 Task: In the  document Mia.txt ,change text color to 'Dark Brown' Insert the mentioned shape above the text 'Smiley'. Change color of the shape to  YellowChange shape height to 0.8
Action: Mouse moved to (265, 430)
Screenshot: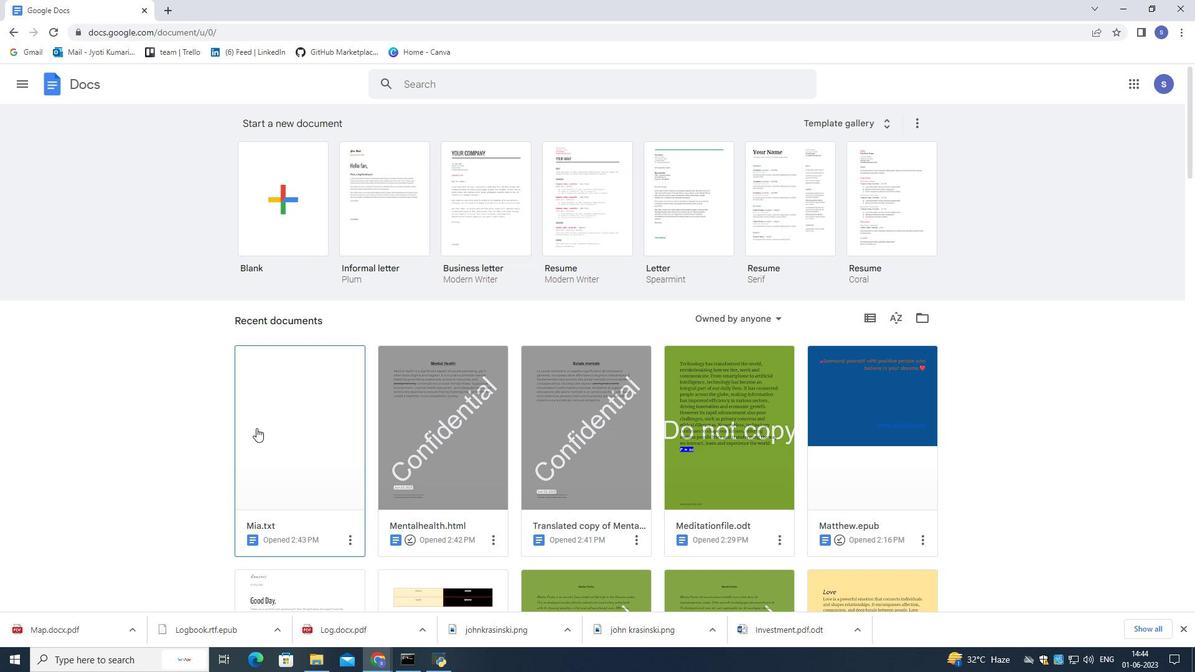 
Action: Mouse pressed left at (265, 430)
Screenshot: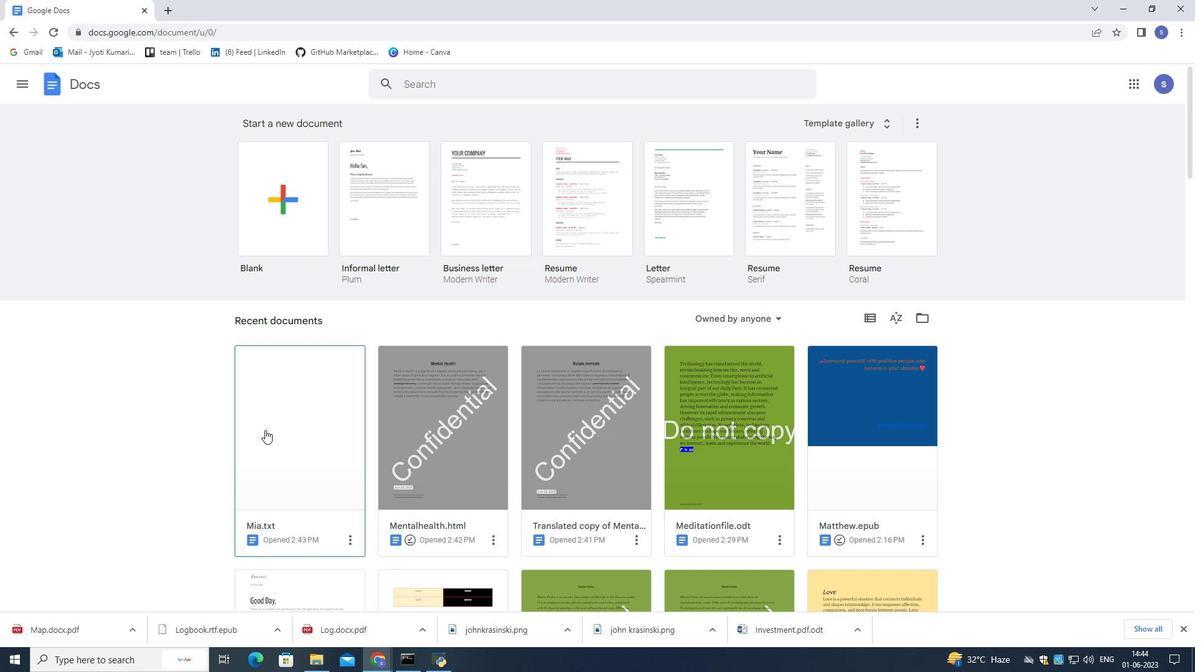 
Action: Mouse pressed left at (265, 430)
Screenshot: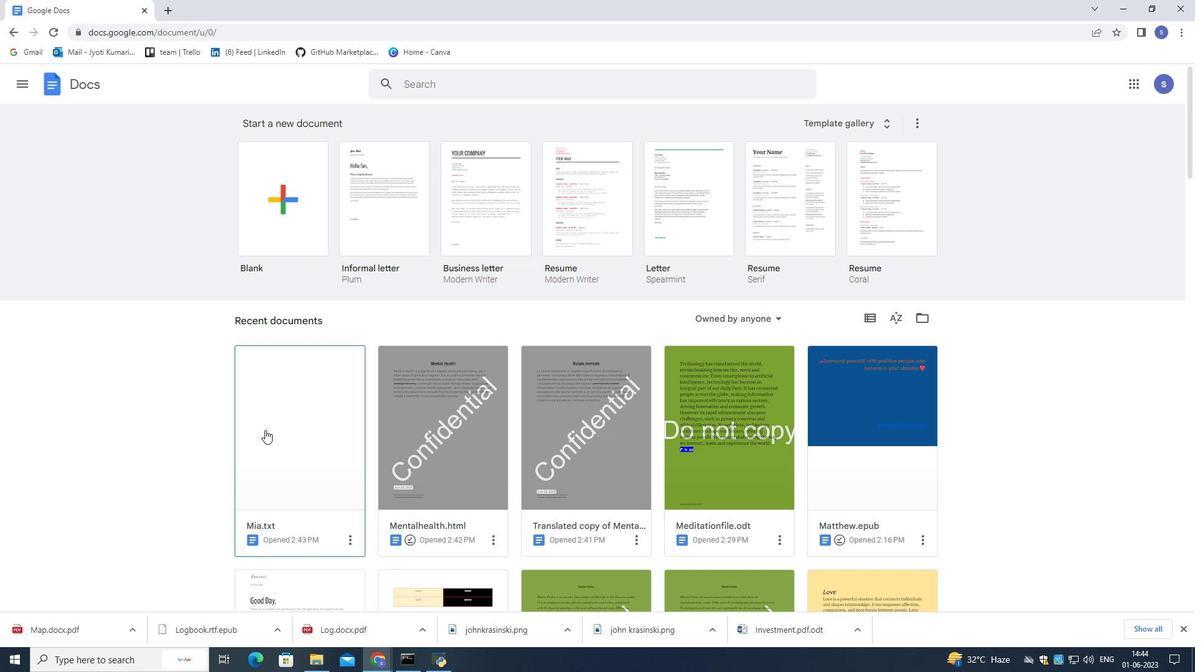 
Action: Mouse moved to (462, 287)
Screenshot: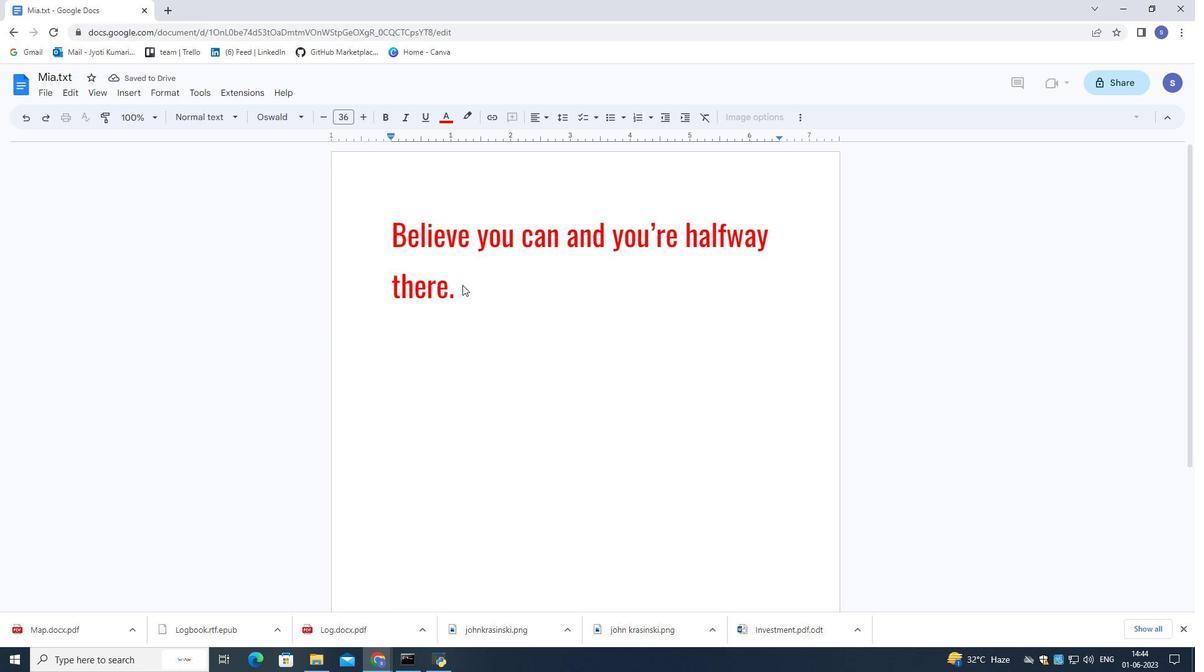 
Action: Mouse pressed left at (462, 287)
Screenshot: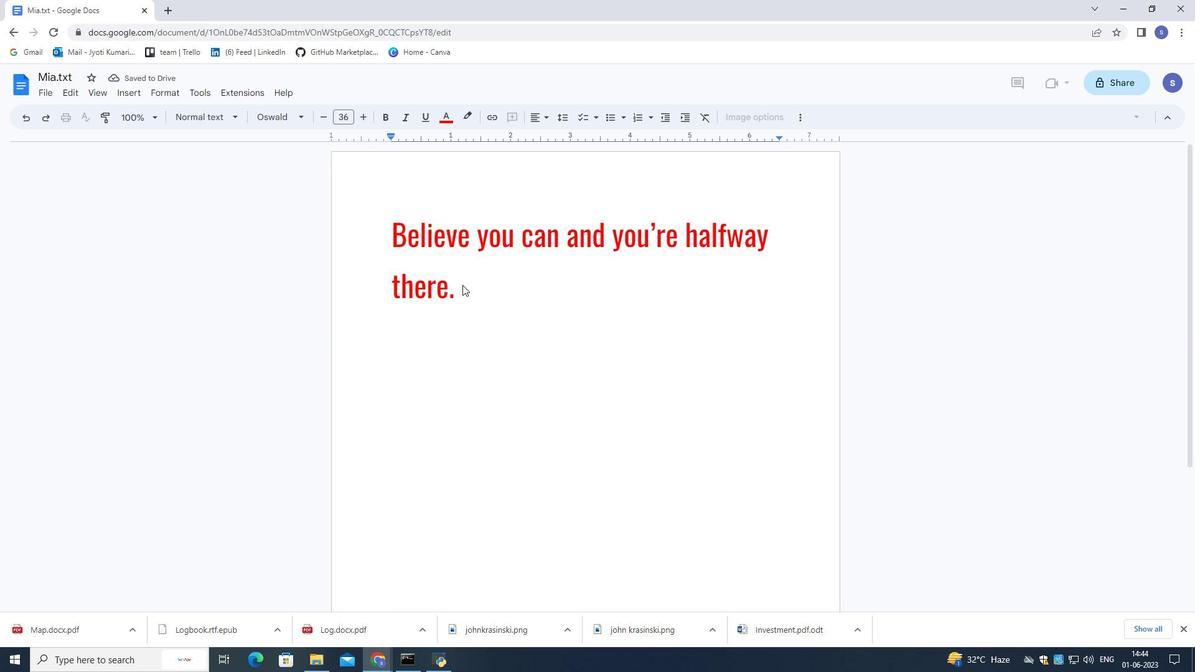 
Action: Mouse moved to (460, 290)
Screenshot: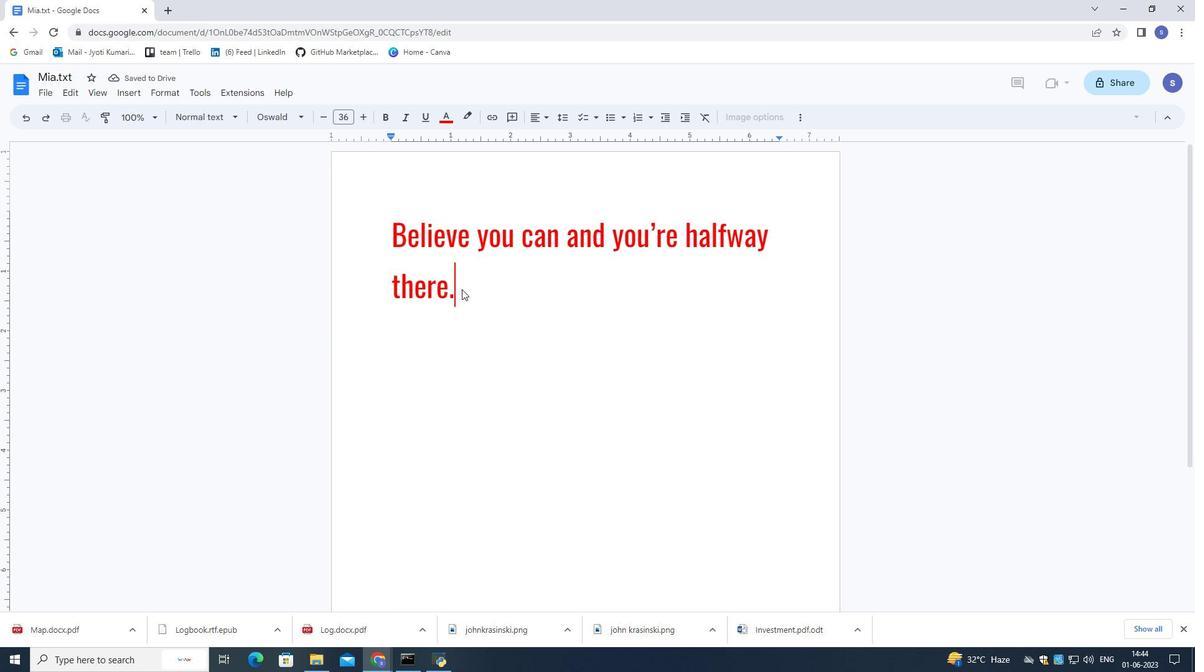 
Action: Mouse pressed left at (460, 290)
Screenshot: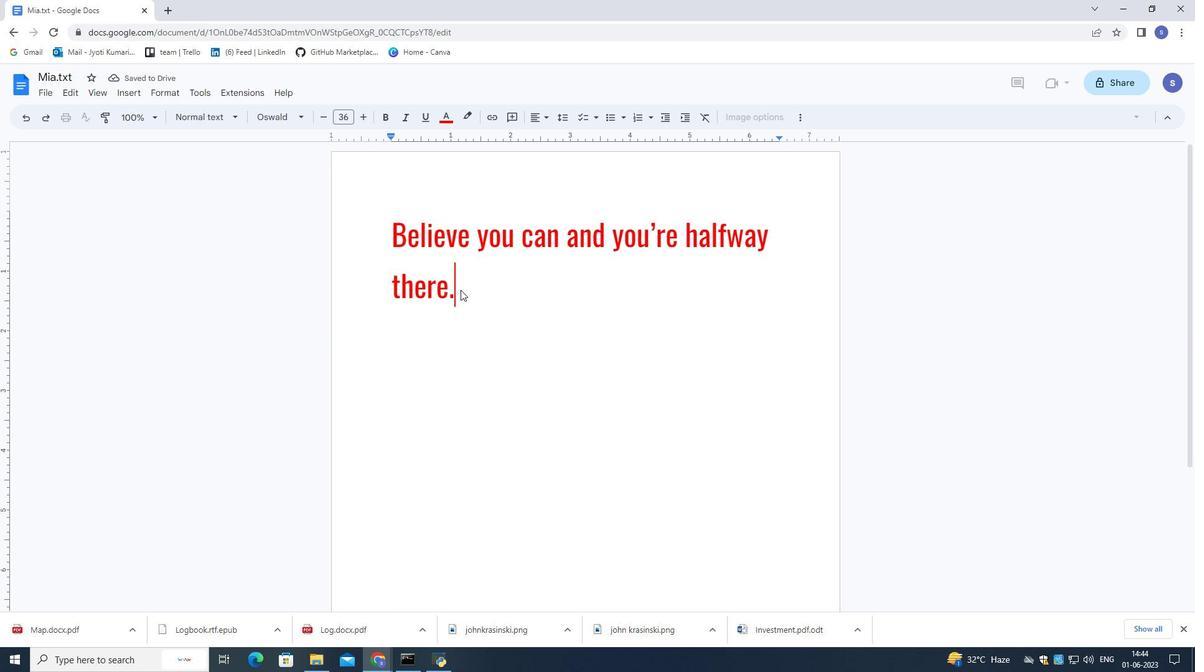 
Action: Mouse moved to (449, 119)
Screenshot: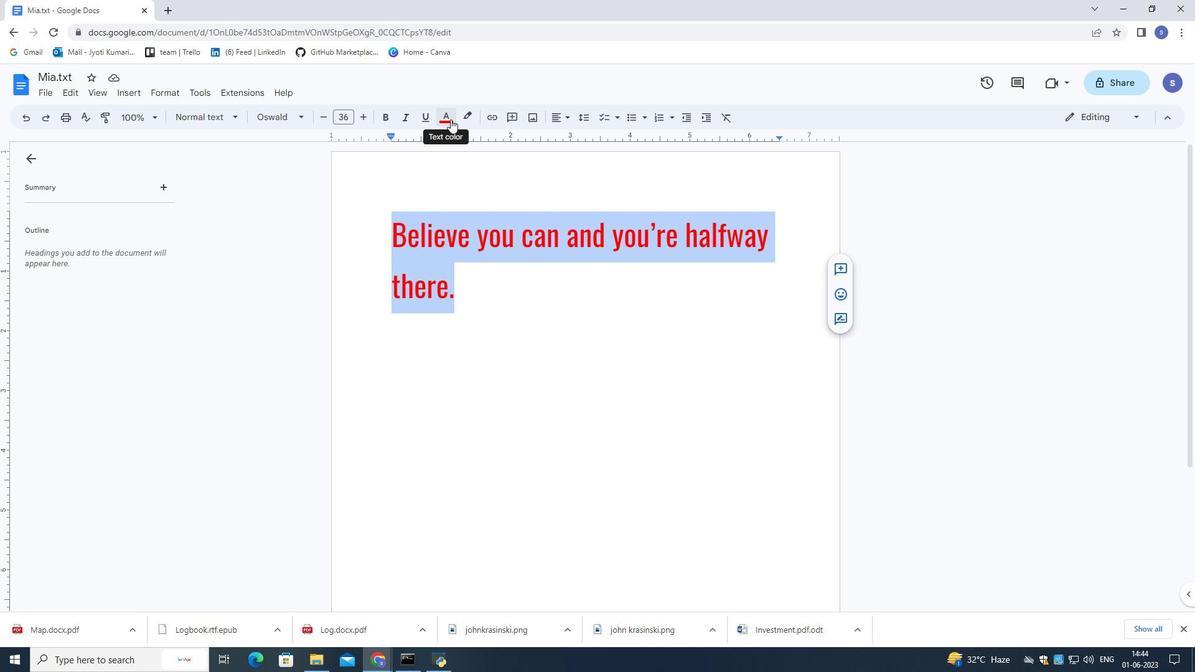 
Action: Mouse pressed left at (449, 119)
Screenshot: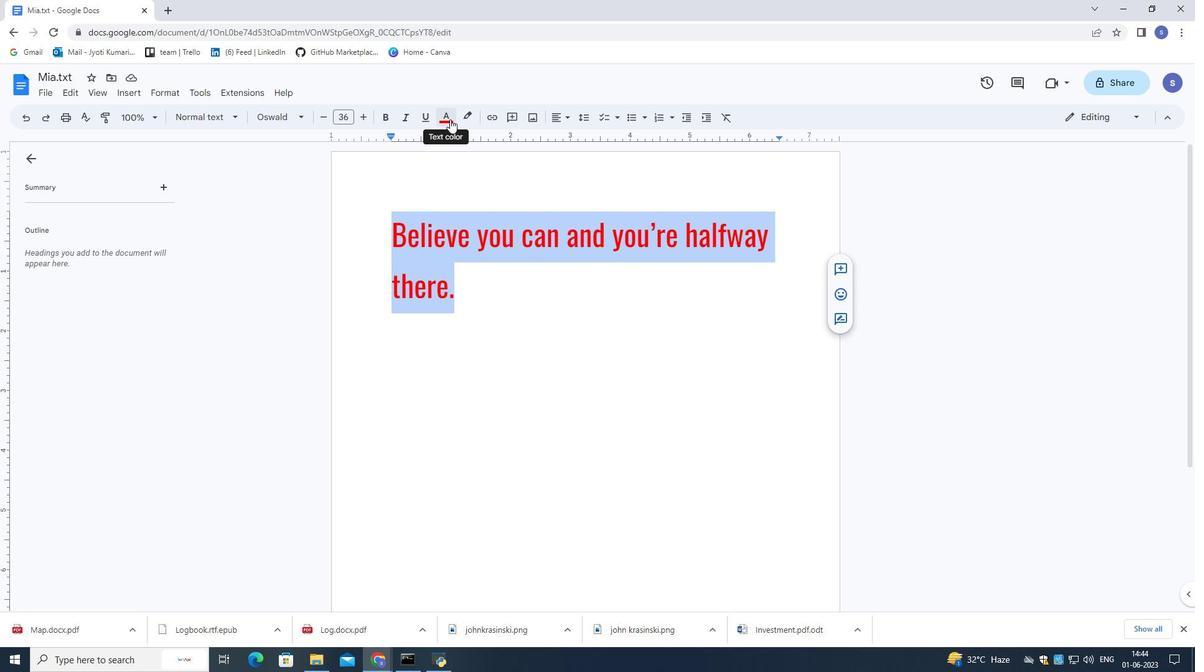 
Action: Mouse moved to (454, 248)
Screenshot: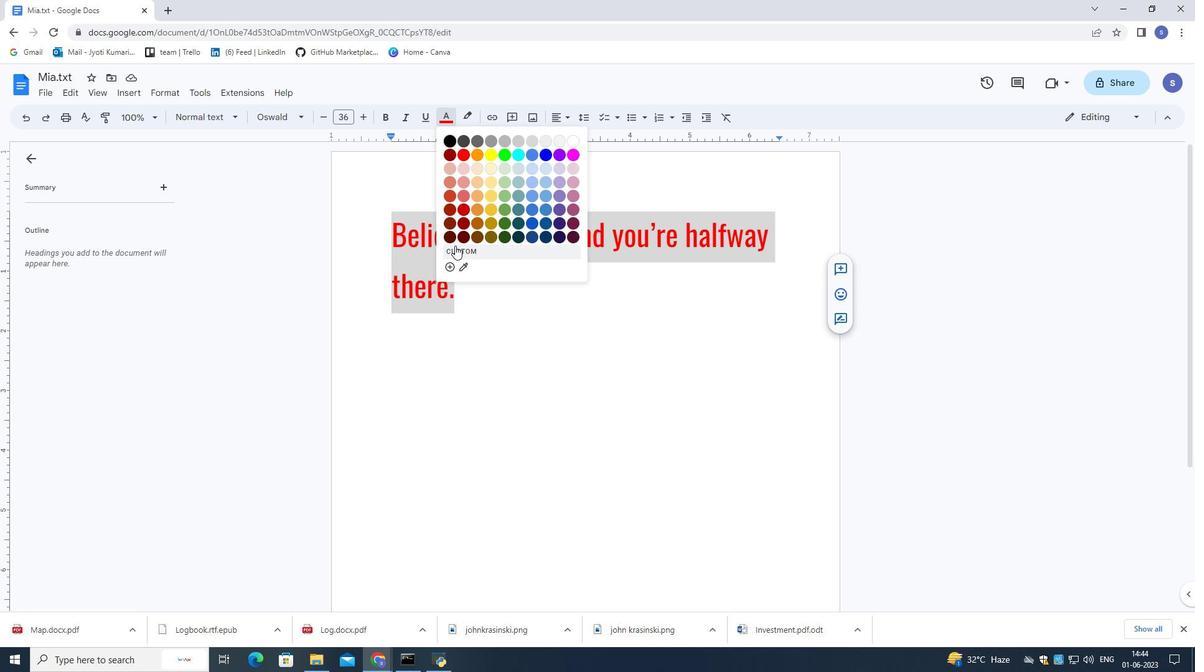 
Action: Mouse pressed left at (454, 248)
Screenshot: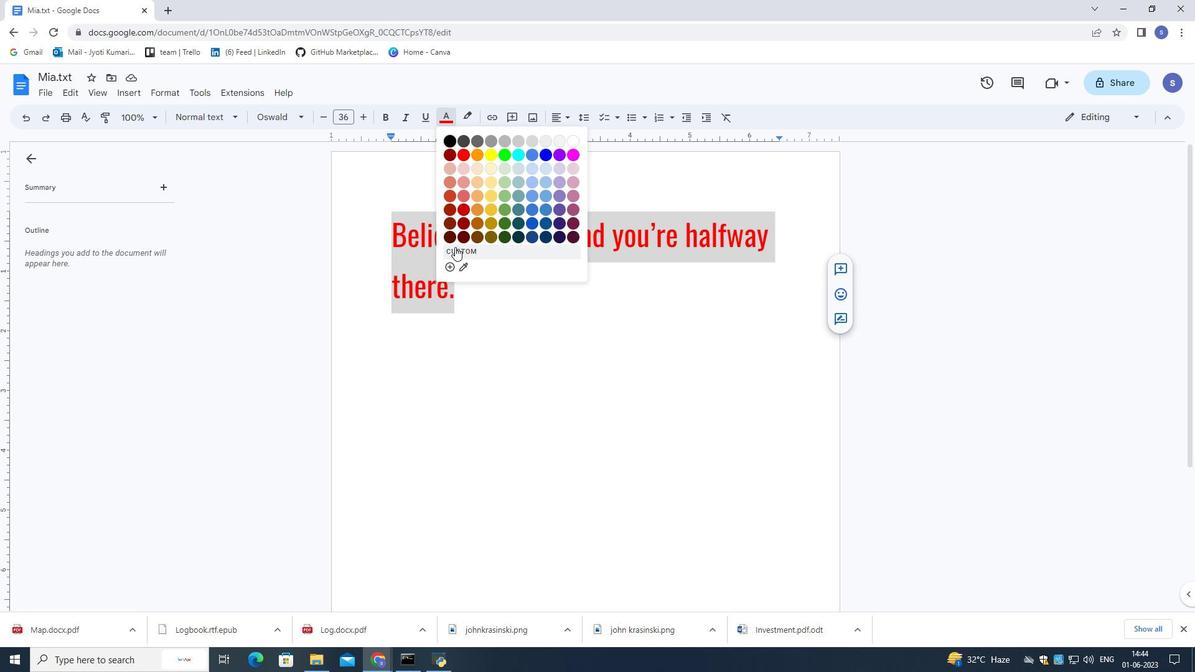
Action: Mouse moved to (609, 349)
Screenshot: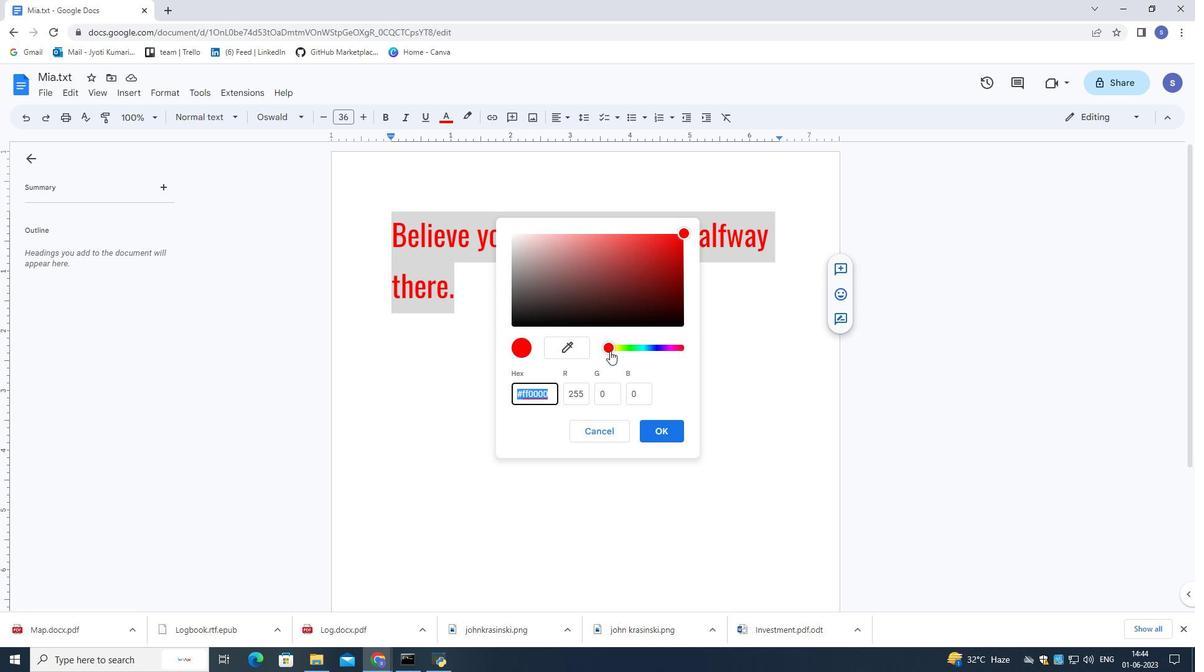 
Action: Mouse pressed left at (609, 349)
Screenshot: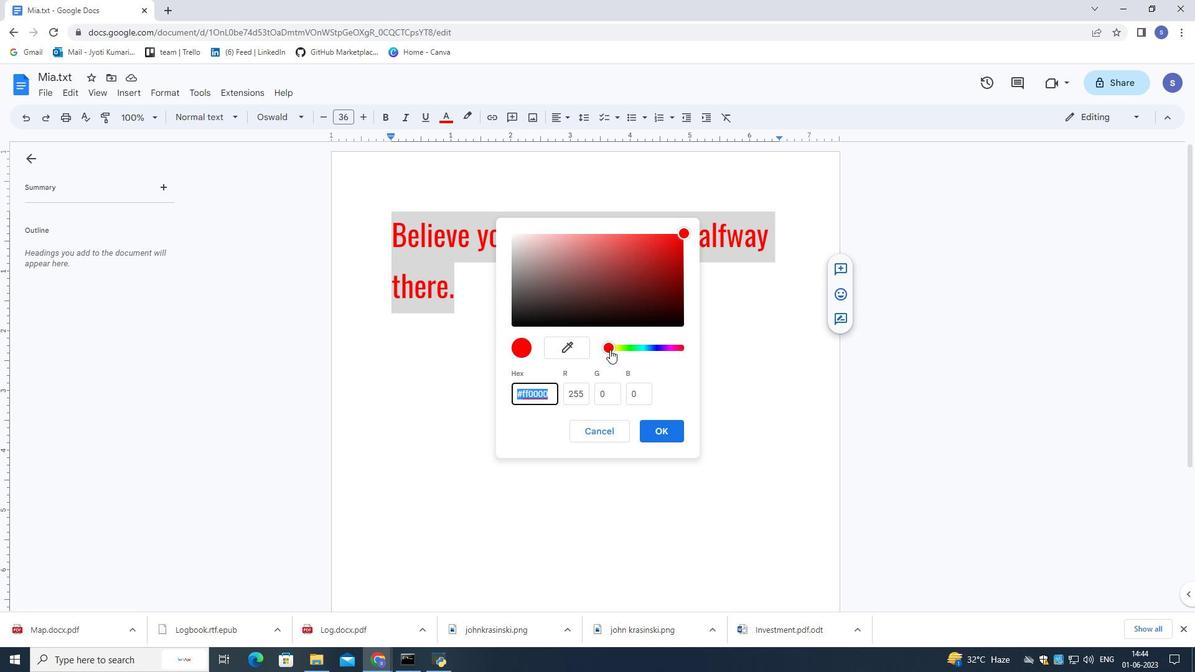 
Action: Mouse moved to (616, 280)
Screenshot: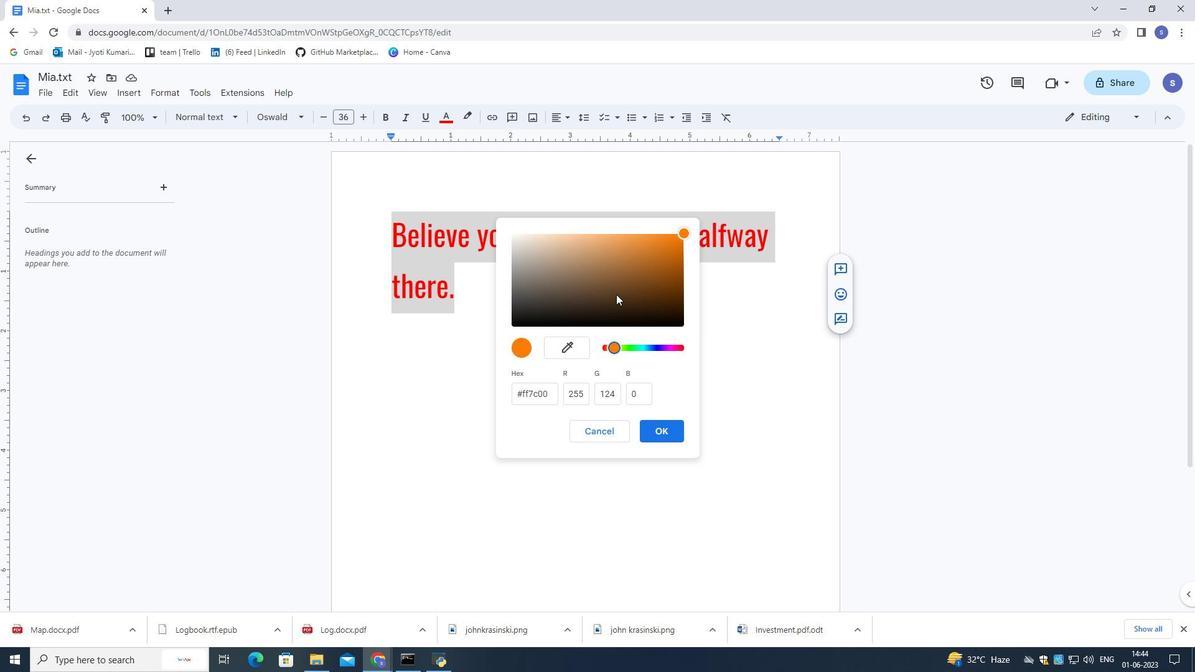 
Action: Mouse pressed left at (616, 280)
Screenshot: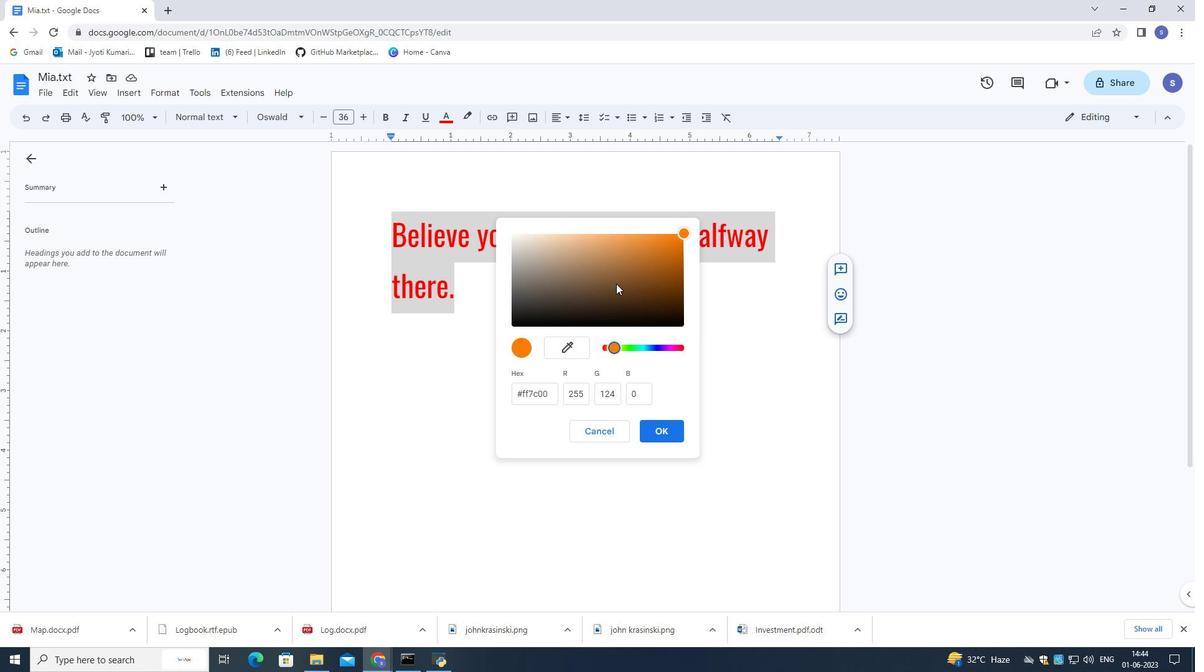 
Action: Mouse moved to (654, 429)
Screenshot: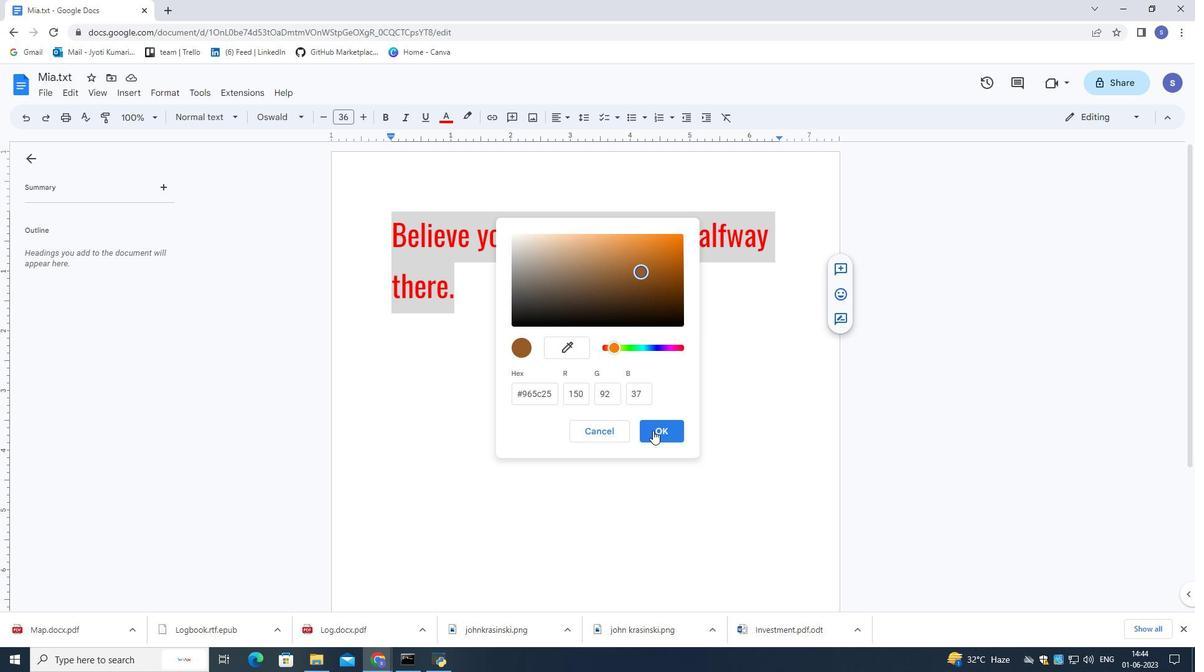 
Action: Mouse pressed left at (654, 429)
Screenshot: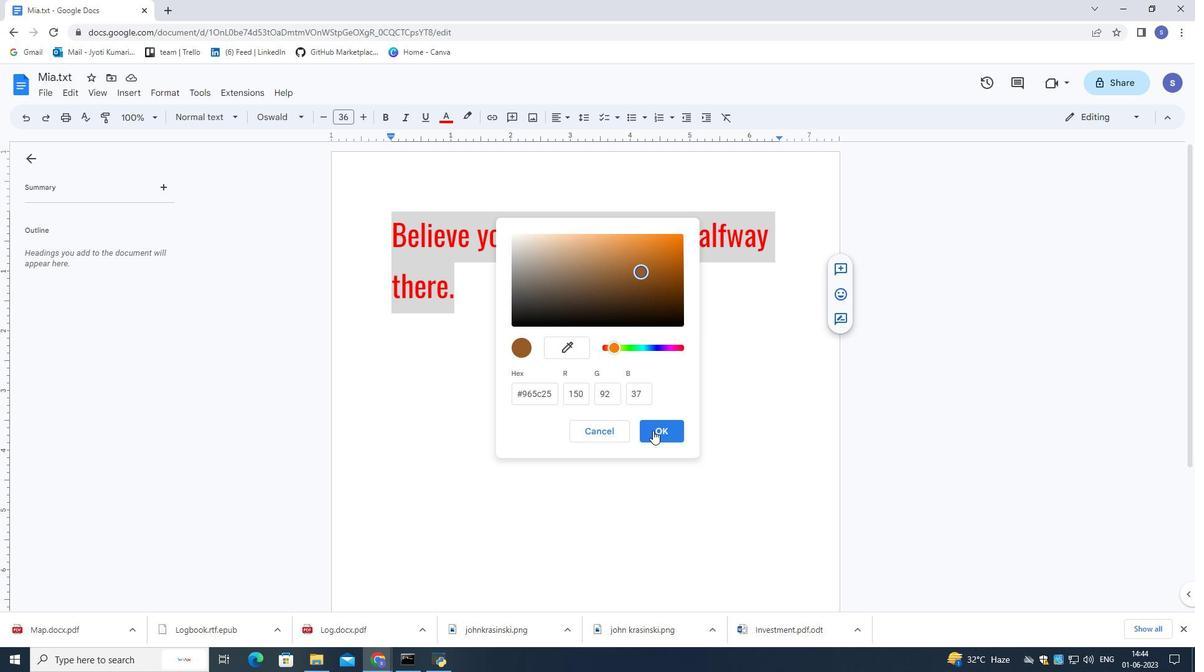 
Action: Mouse moved to (570, 349)
Screenshot: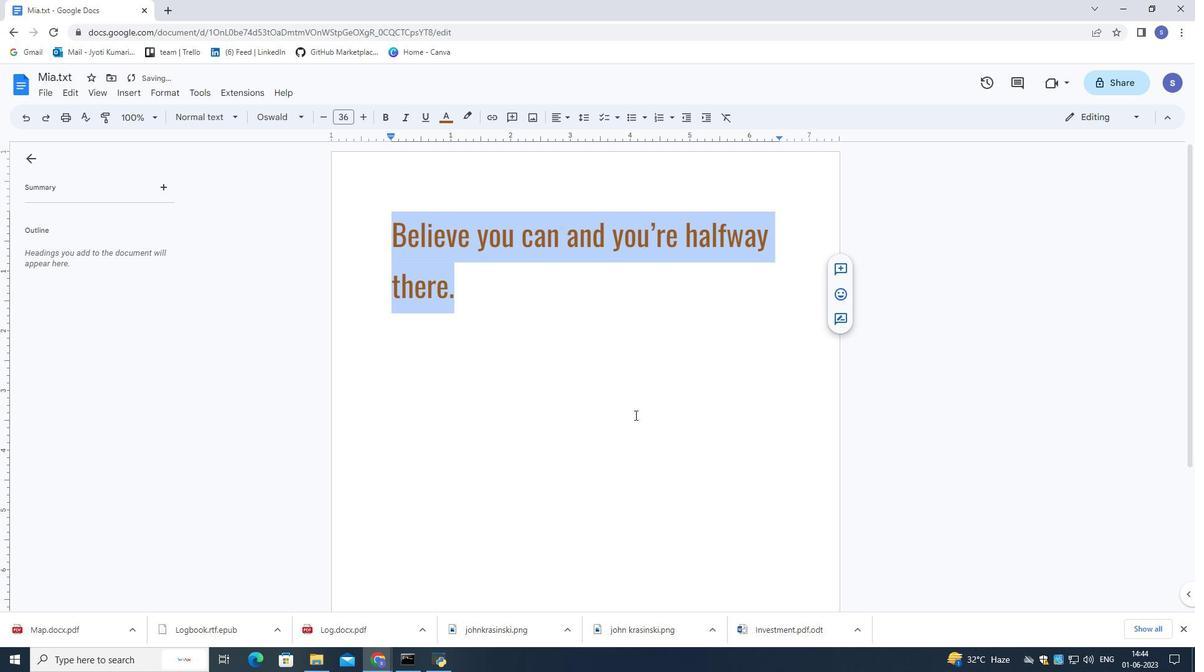 
Action: Mouse pressed left at (570, 349)
Screenshot: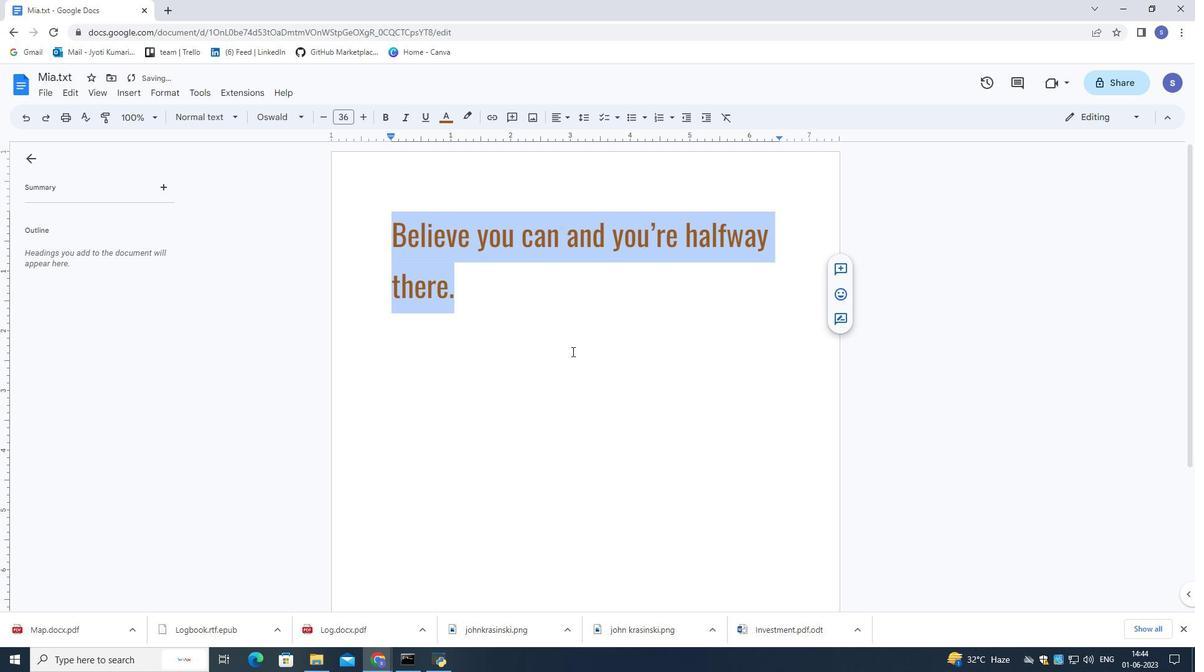
Action: Mouse moved to (379, 221)
Screenshot: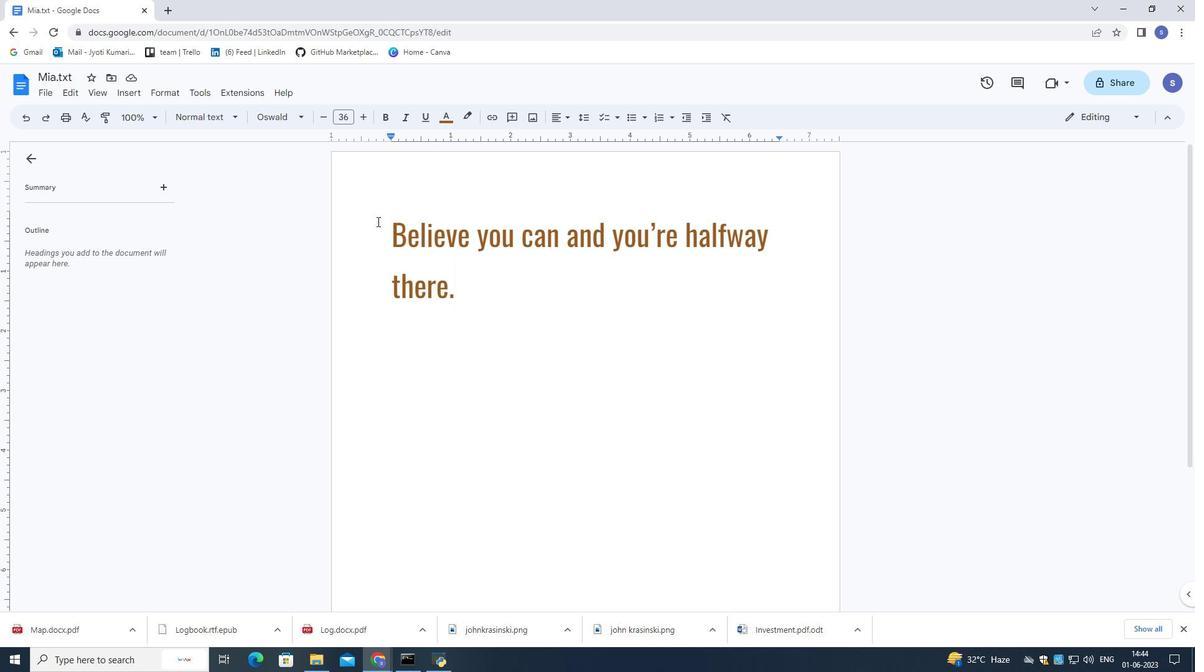 
Action: Mouse pressed left at (379, 221)
Screenshot: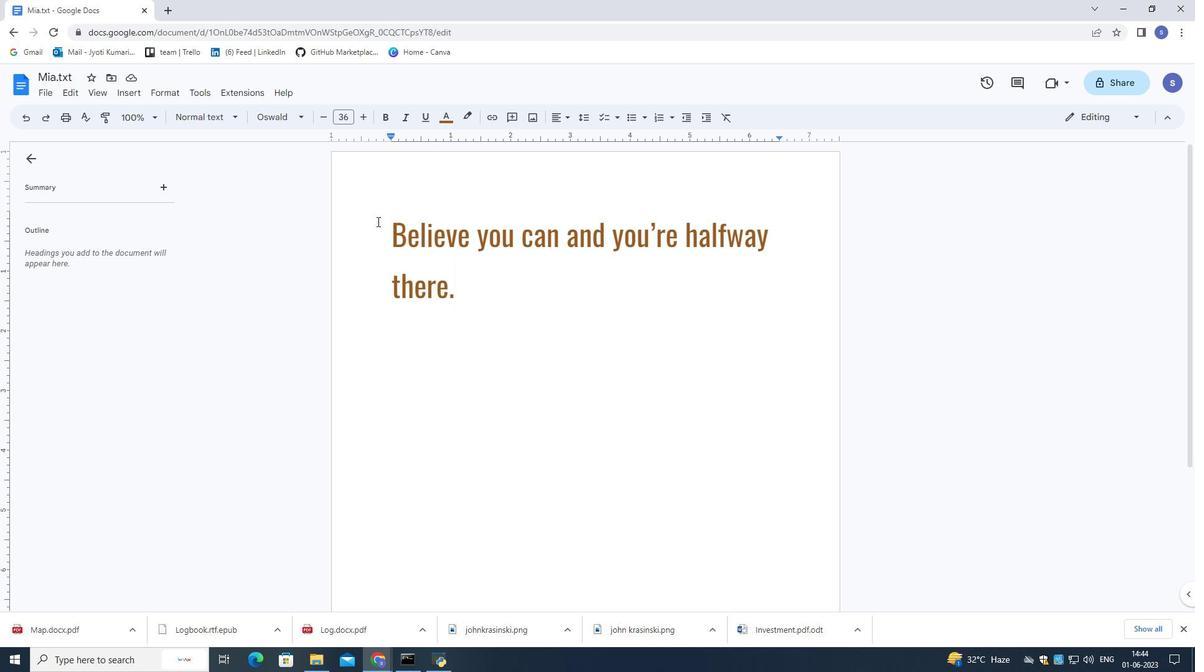 
Action: Mouse moved to (405, 242)
Screenshot: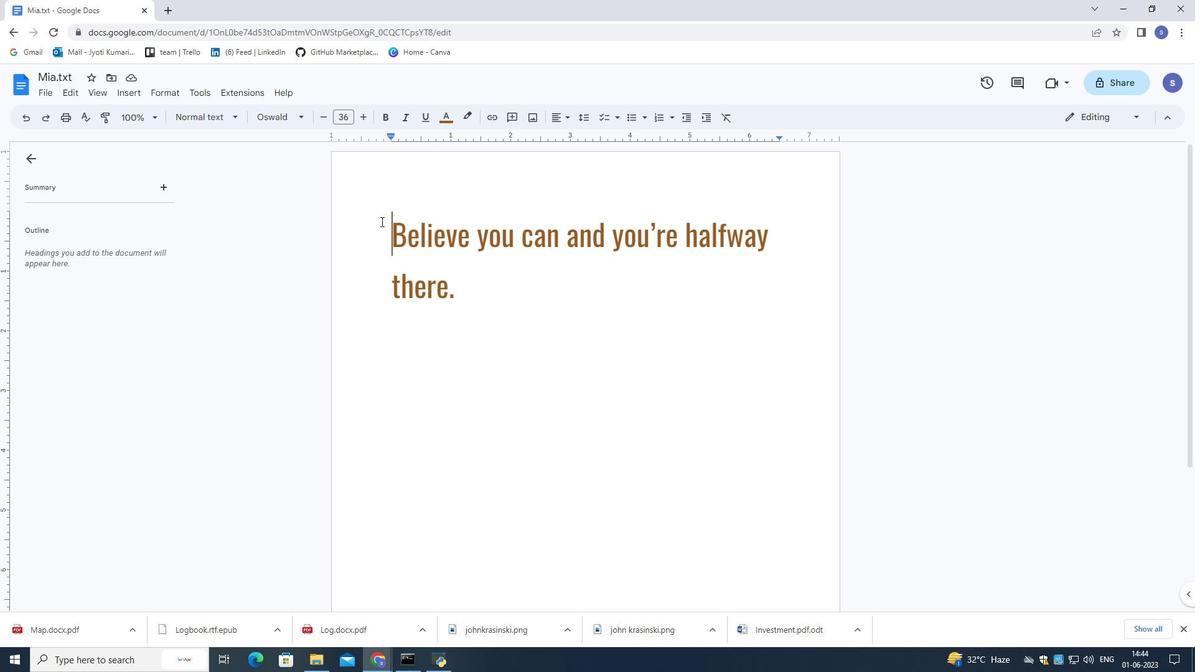 
Action: Key pressed <Key.enter><Key.up>
Screenshot: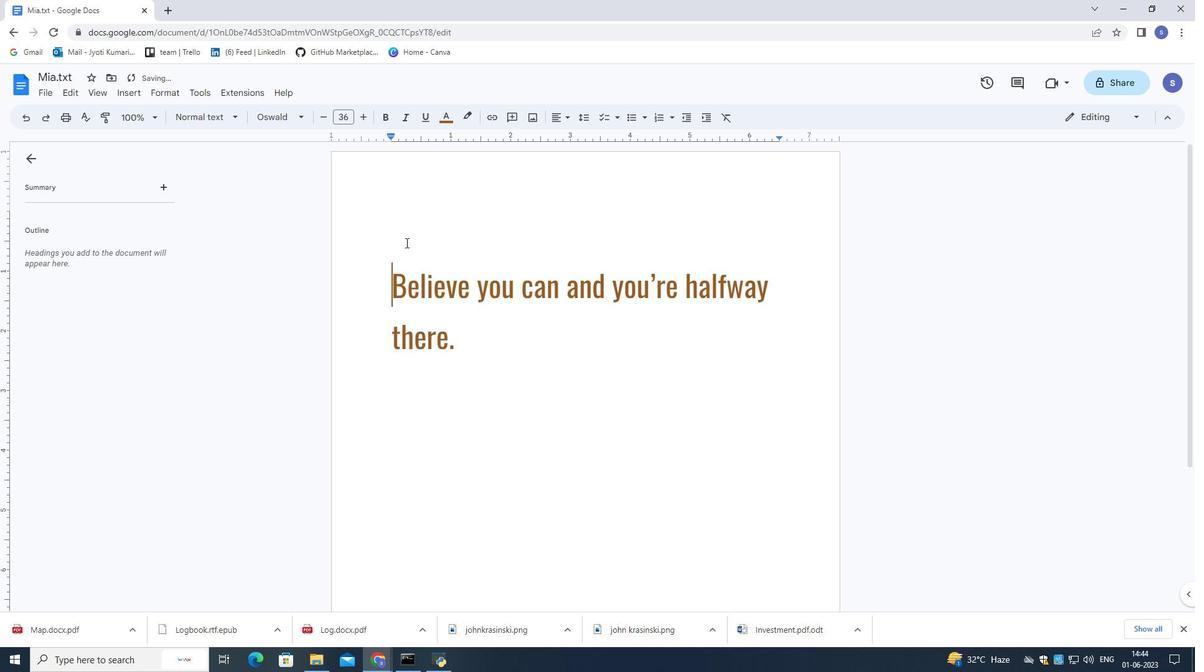 
Action: Mouse moved to (138, 87)
Screenshot: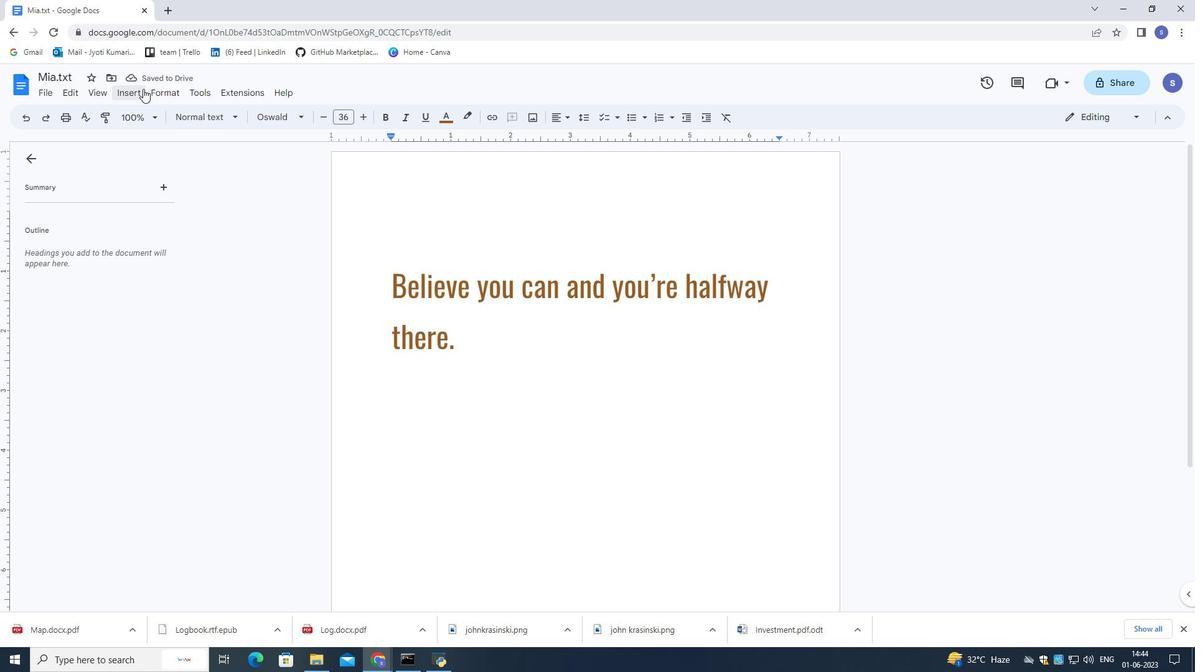 
Action: Mouse pressed left at (138, 87)
Screenshot: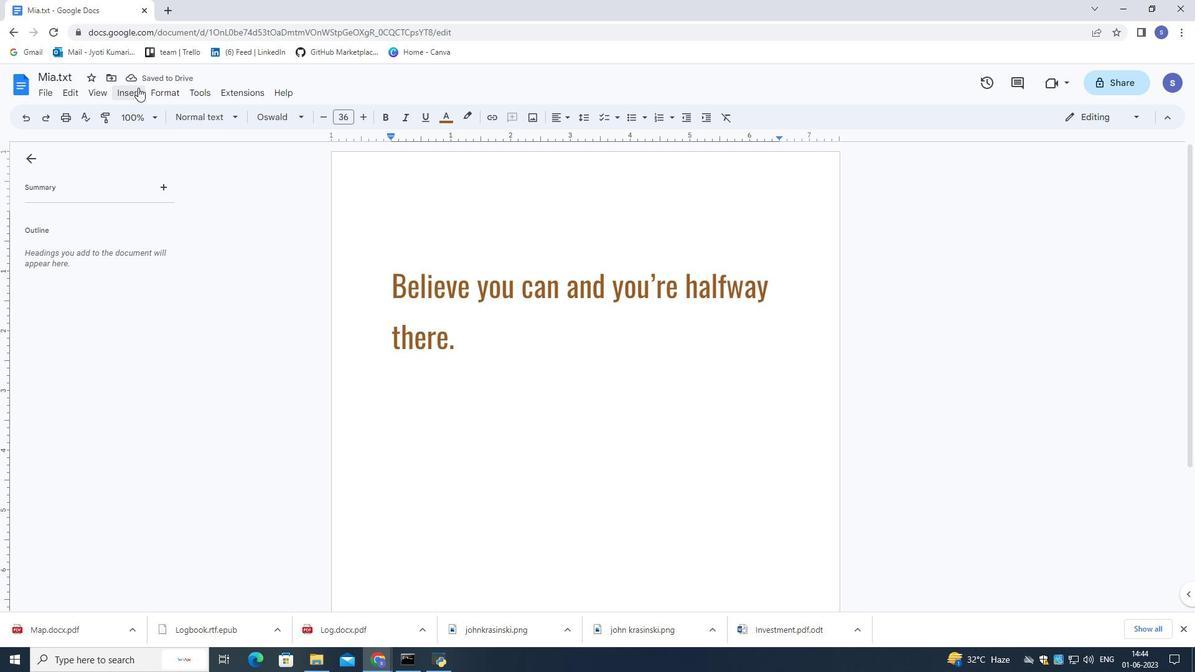 
Action: Mouse moved to (344, 159)
Screenshot: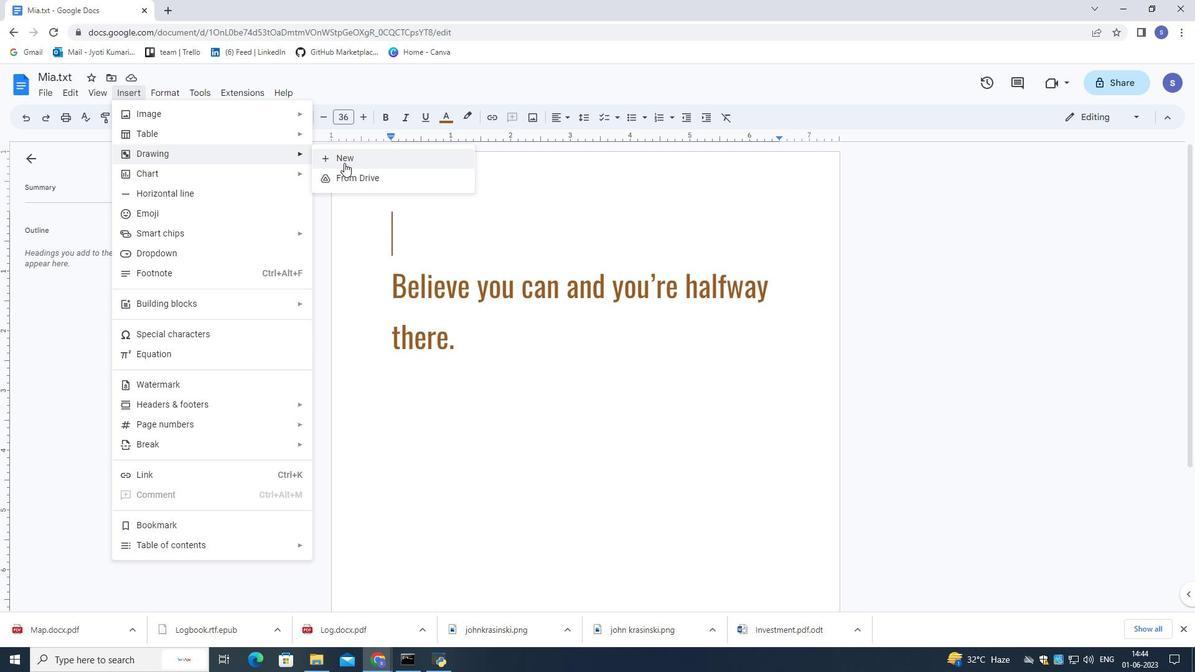 
Action: Mouse pressed left at (344, 159)
Screenshot: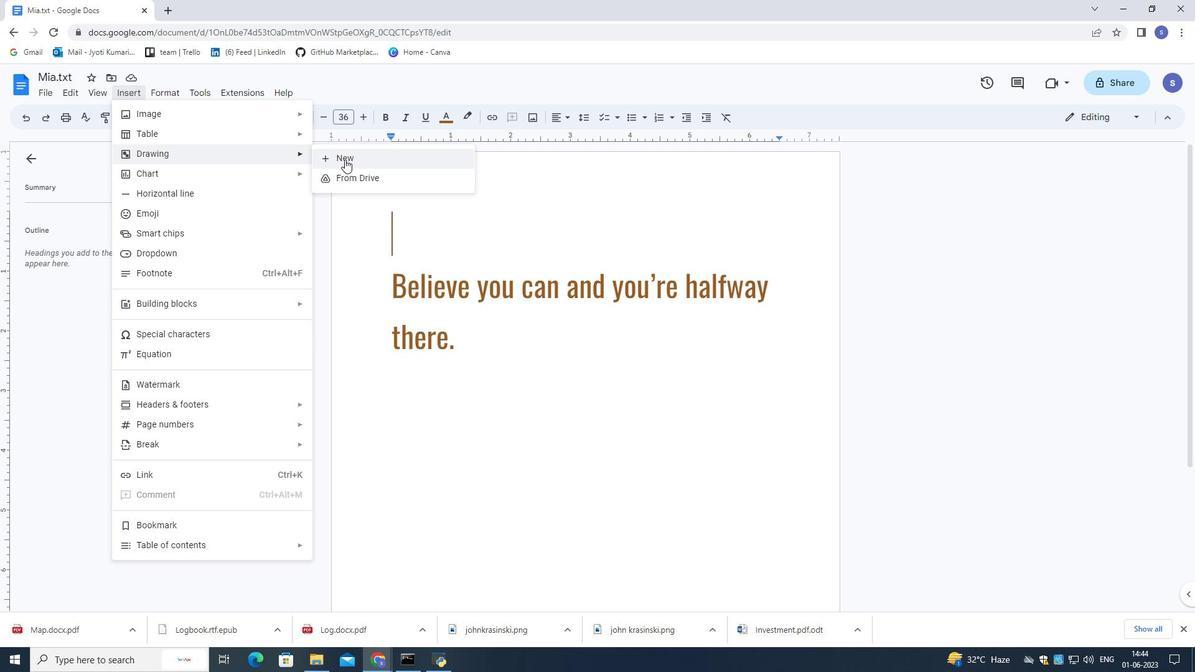 
Action: Mouse moved to (478, 144)
Screenshot: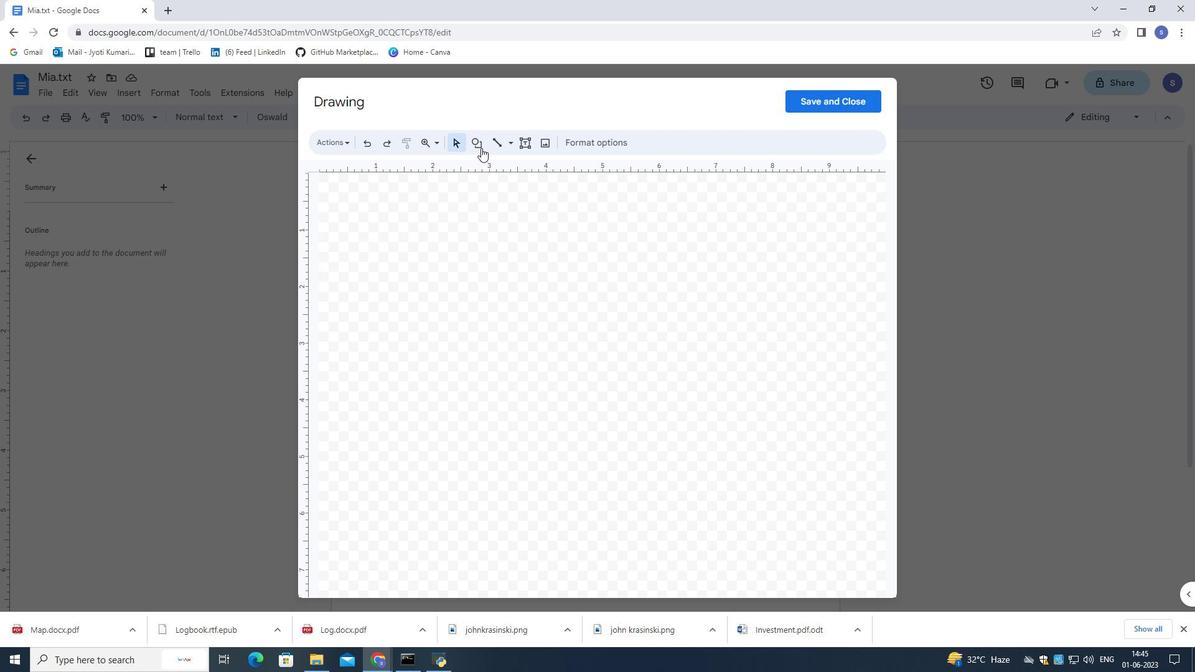 
Action: Mouse pressed left at (478, 144)
Screenshot: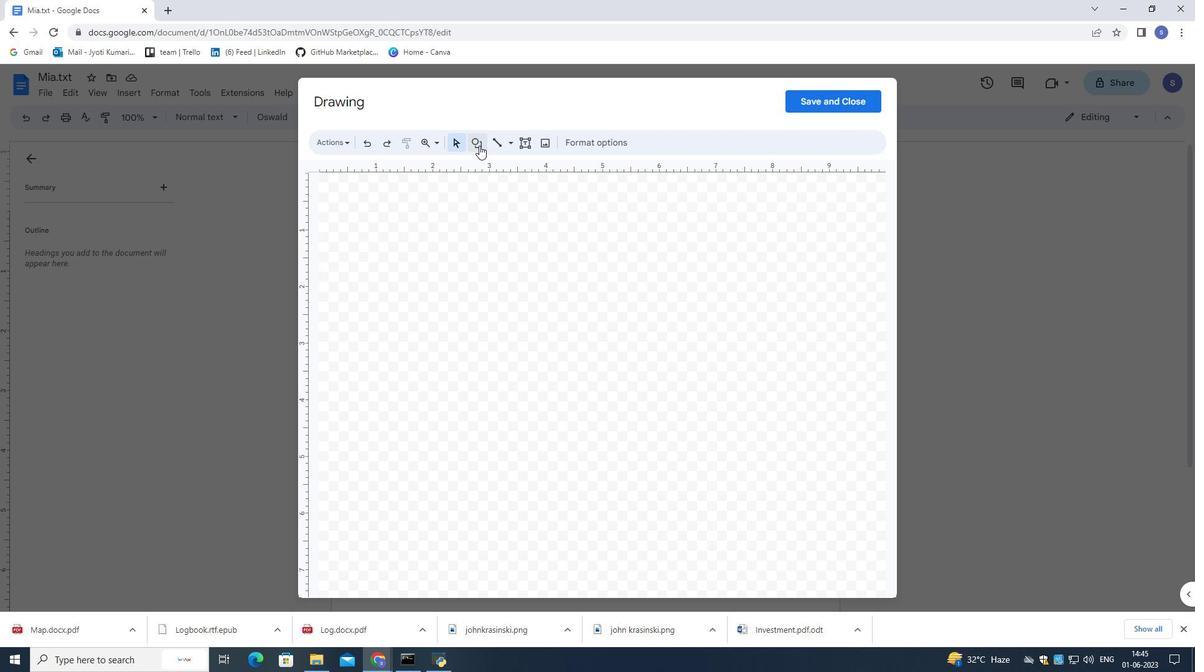 
Action: Mouse moved to (644, 220)
Screenshot: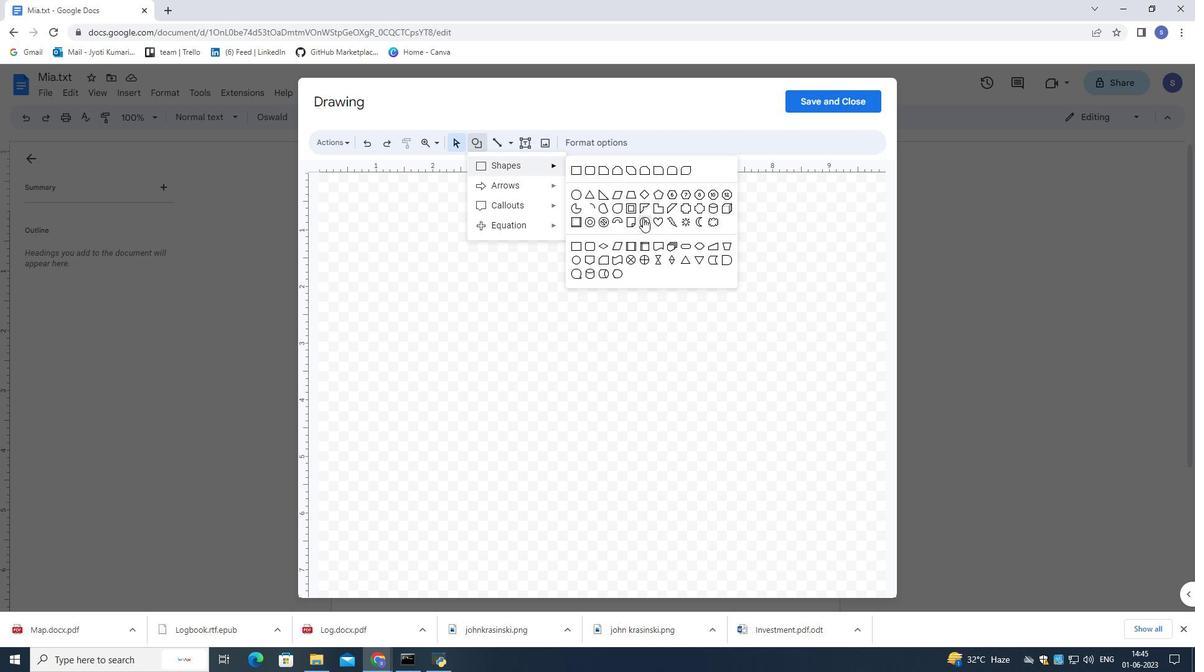 
Action: Mouse pressed left at (644, 220)
Screenshot: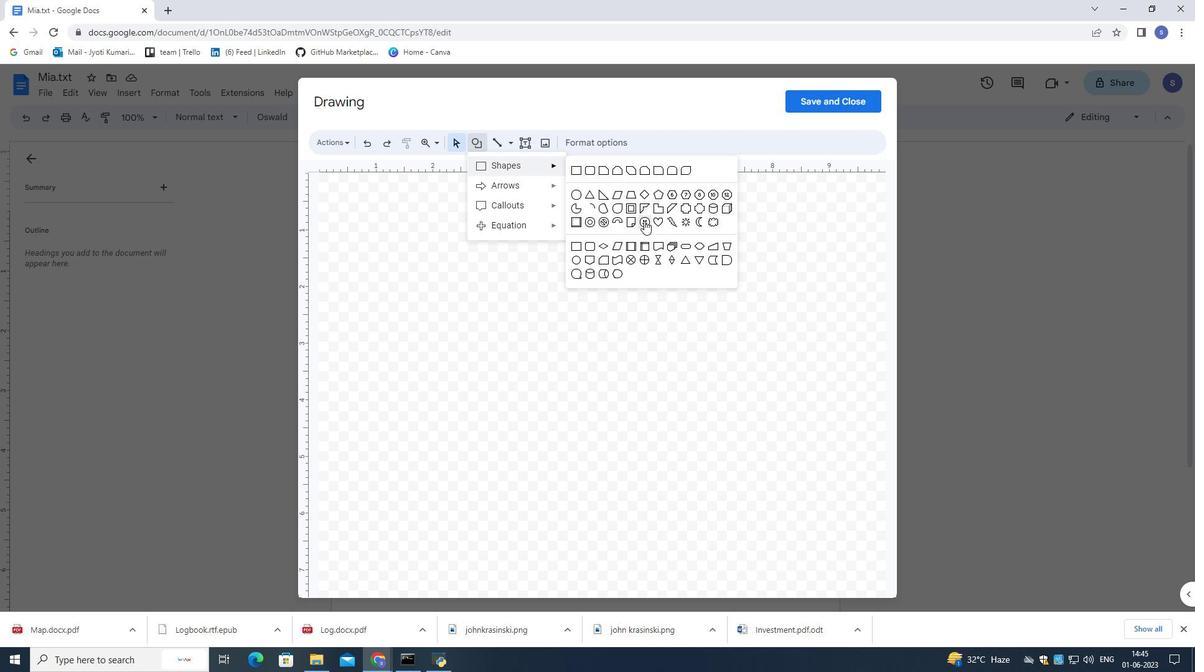 
Action: Mouse moved to (469, 224)
Screenshot: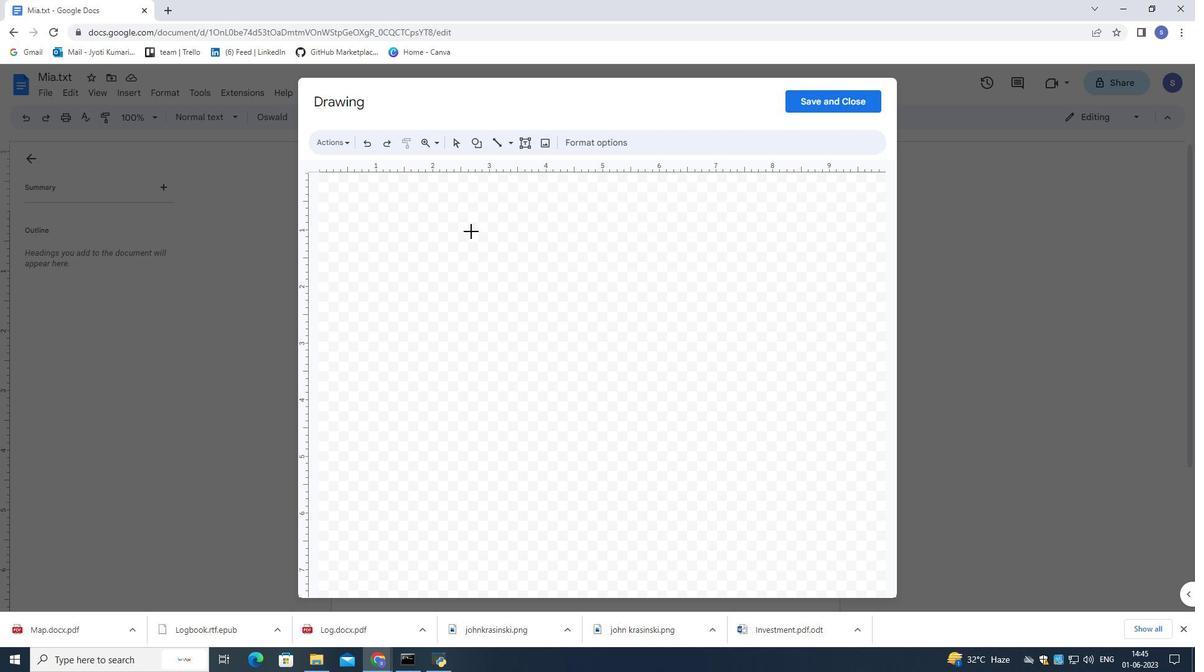 
Action: Mouse pressed left at (469, 224)
Screenshot: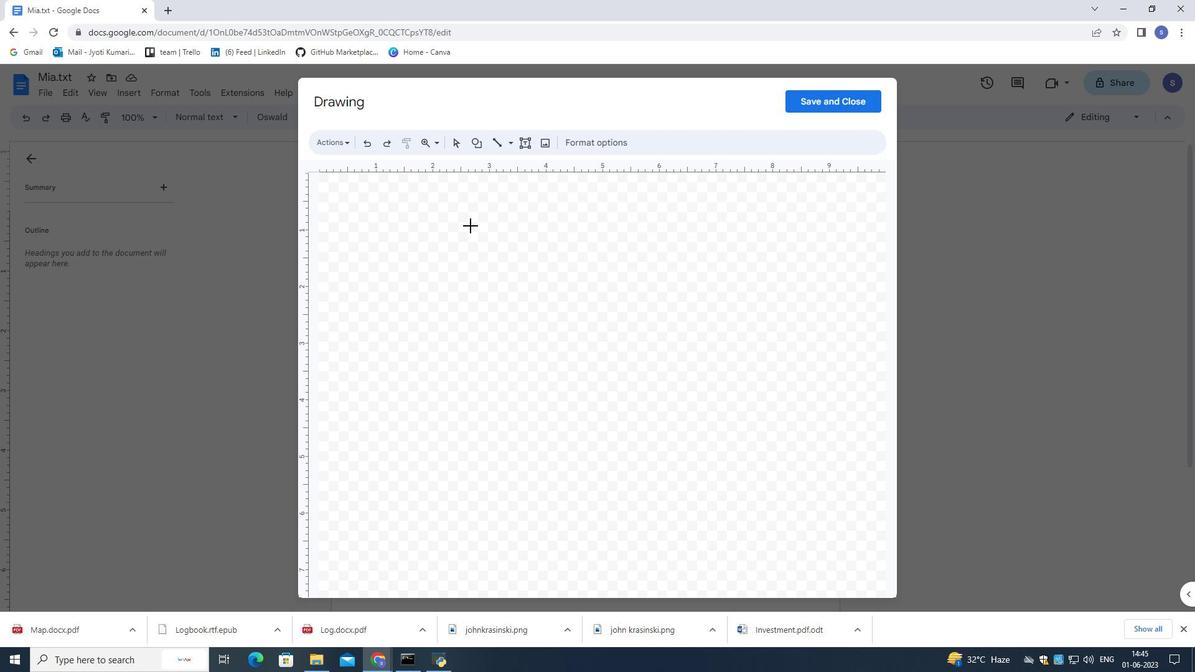 
Action: Mouse moved to (568, 141)
Screenshot: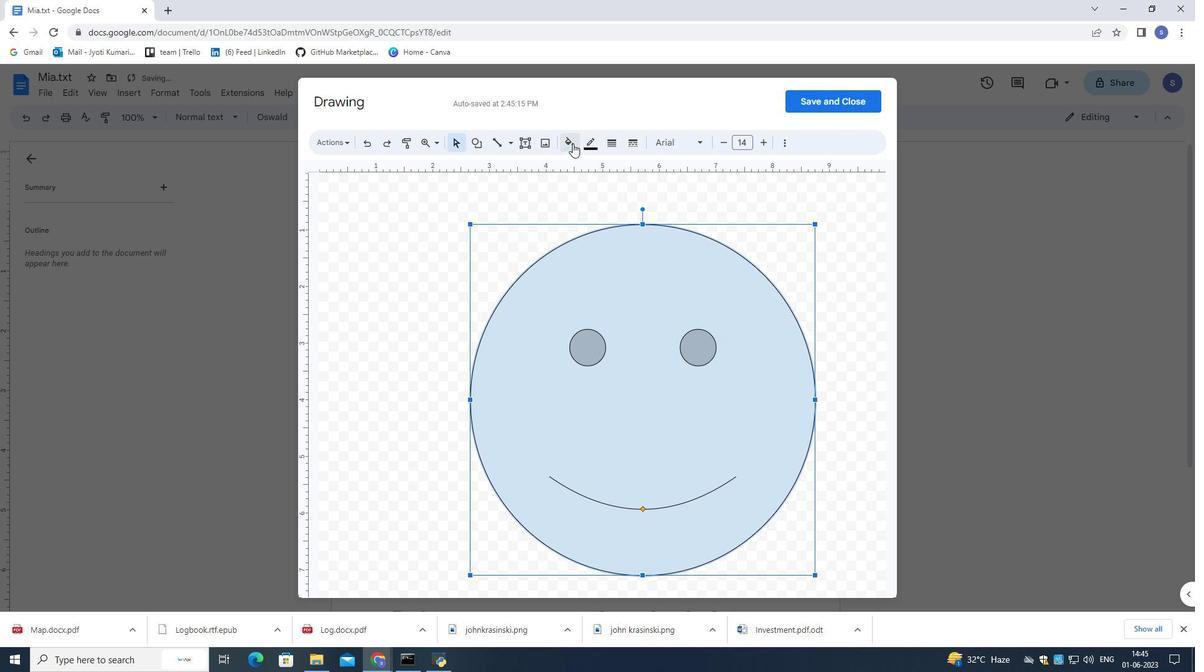 
Action: Mouse pressed left at (568, 141)
Screenshot: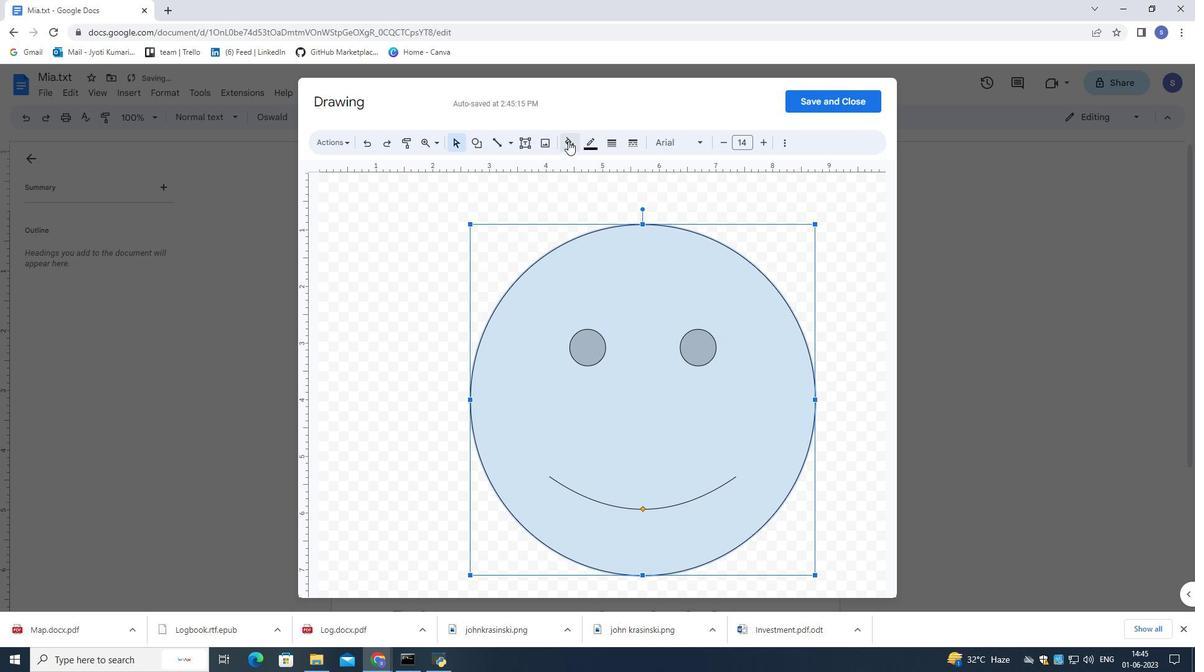 
Action: Mouse moved to (614, 238)
Screenshot: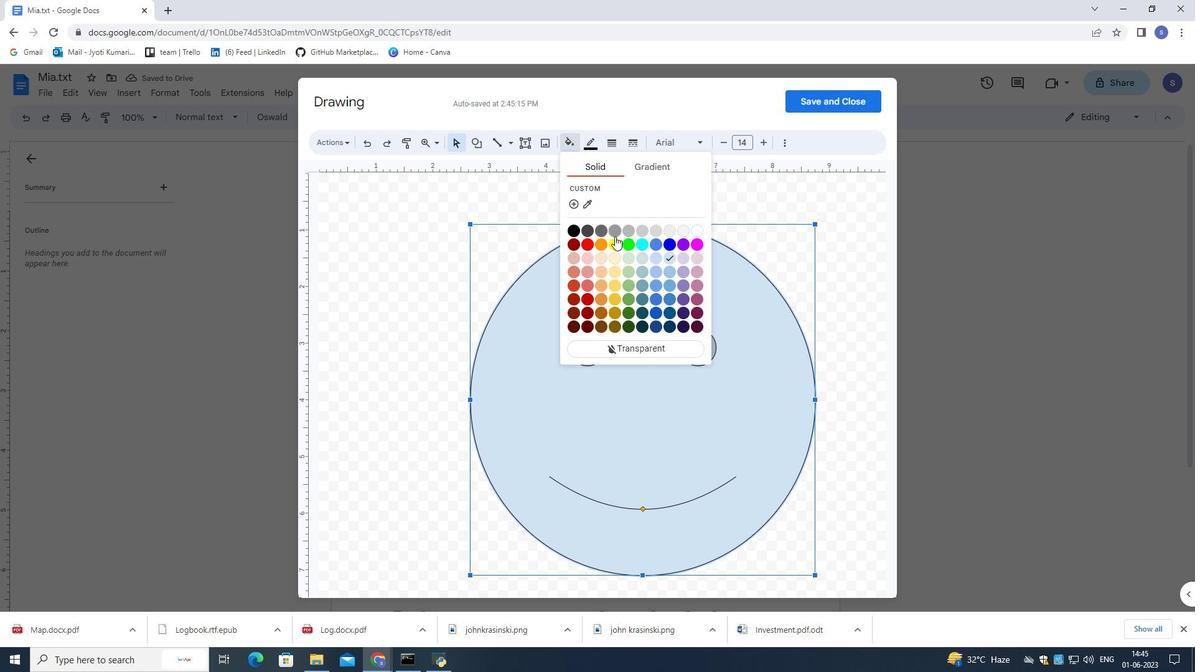 
Action: Mouse pressed left at (614, 238)
Screenshot: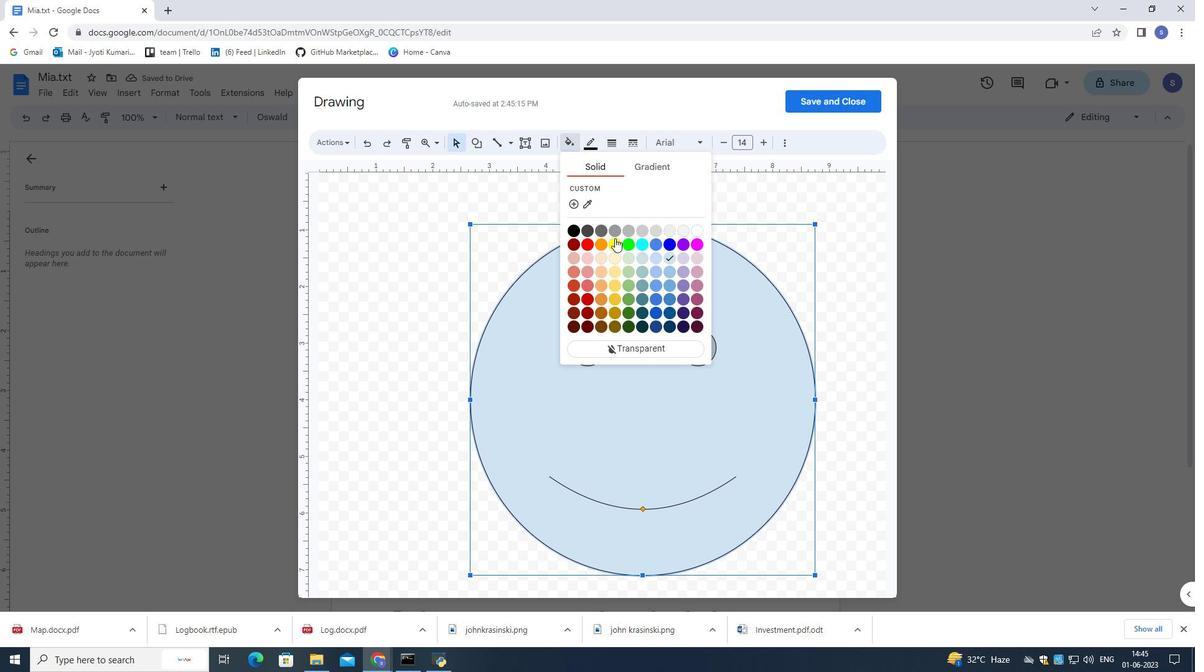 
Action: Mouse moved to (796, 103)
Screenshot: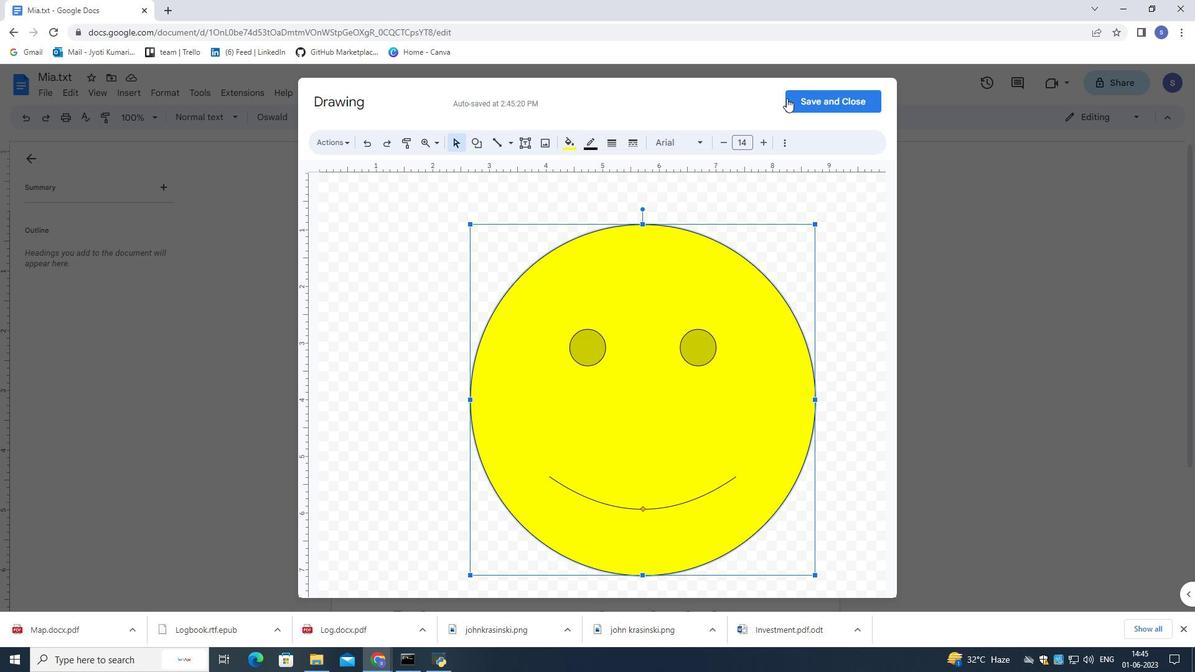 
Action: Mouse pressed left at (796, 103)
Screenshot: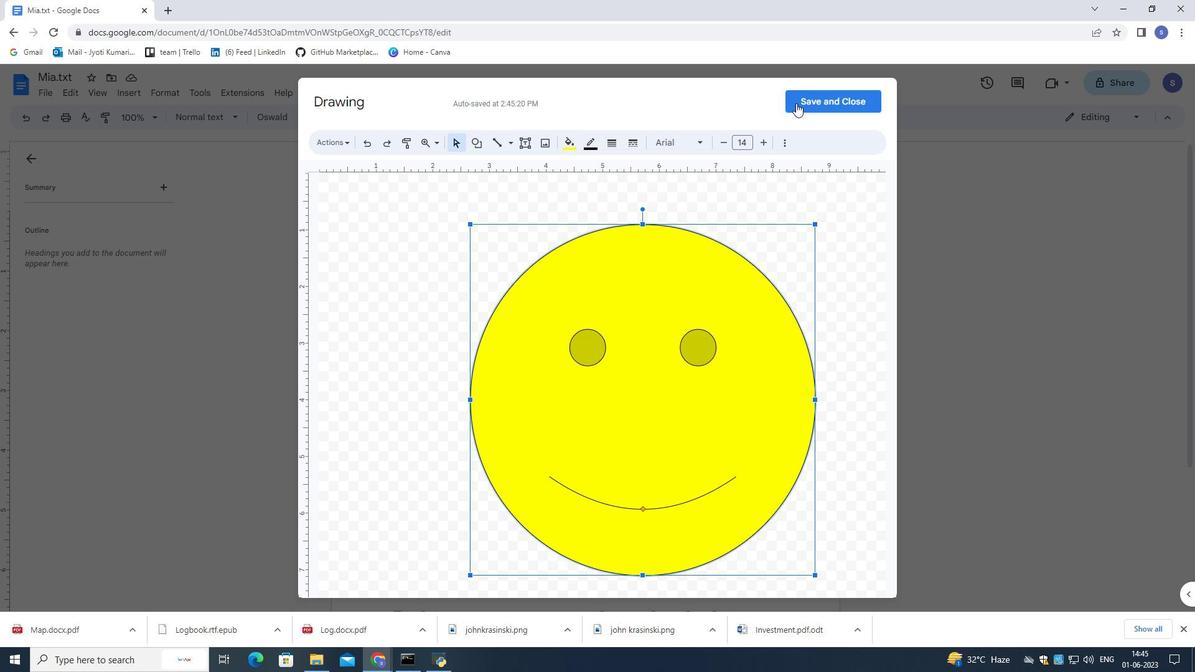 
Action: Mouse moved to (634, 278)
Screenshot: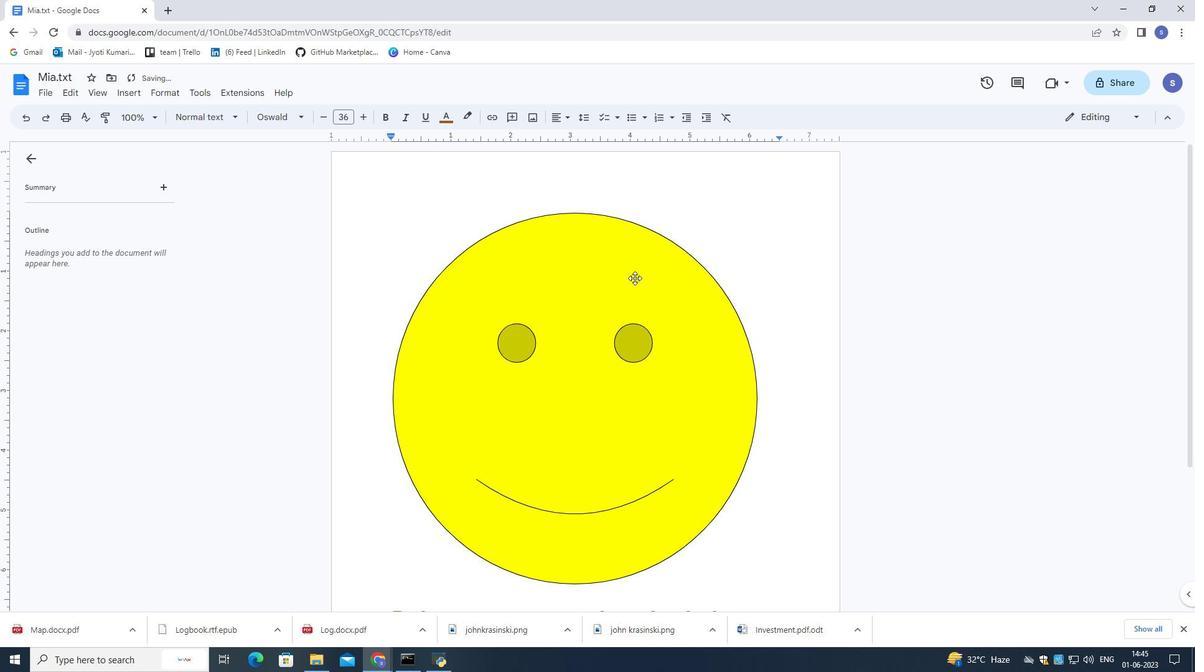 
Action: Mouse scrolled (634, 277) with delta (0, 0)
Screenshot: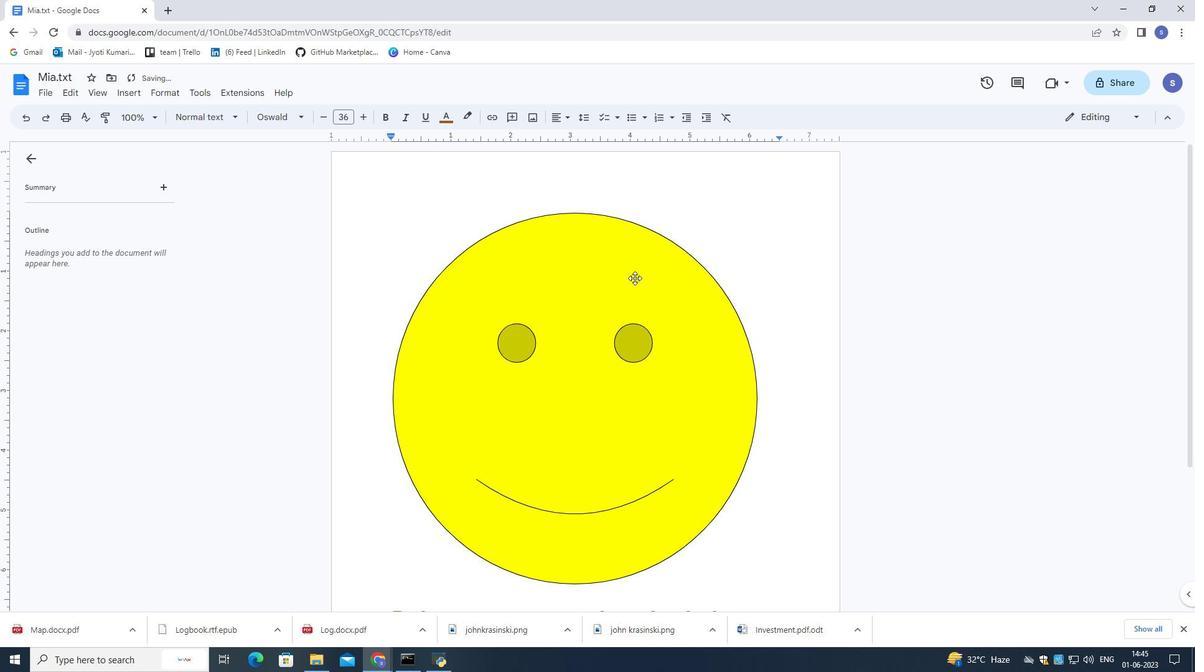 
Action: Mouse moved to (633, 278)
Screenshot: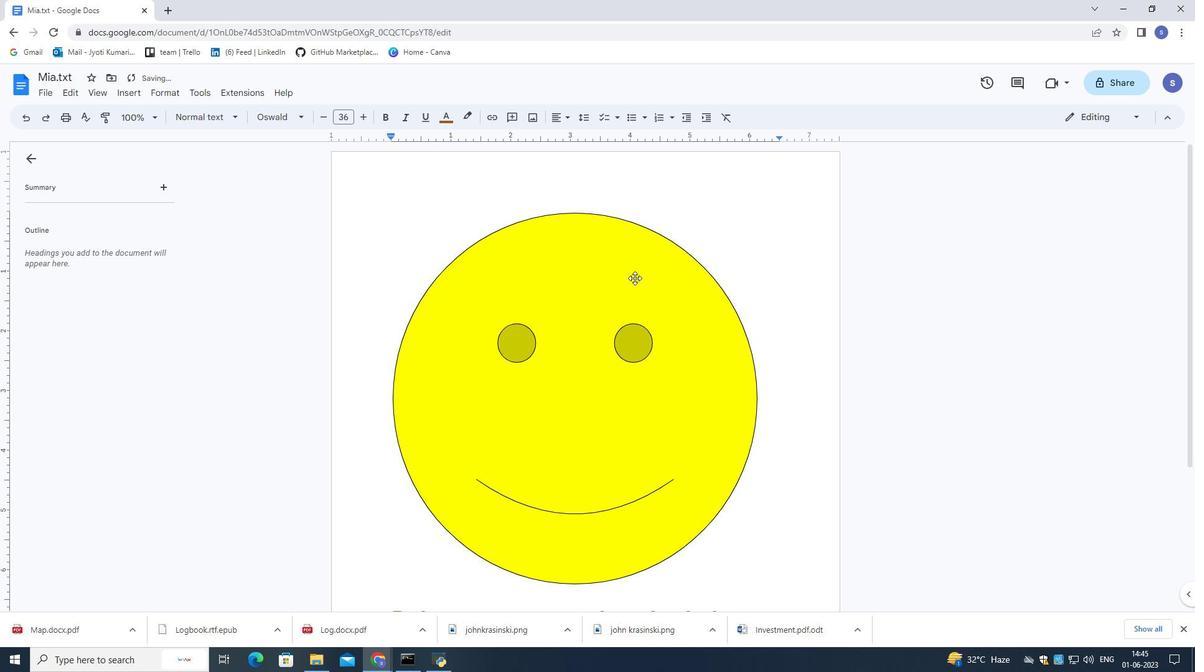 
Action: Mouse scrolled (633, 277) with delta (0, 0)
Screenshot: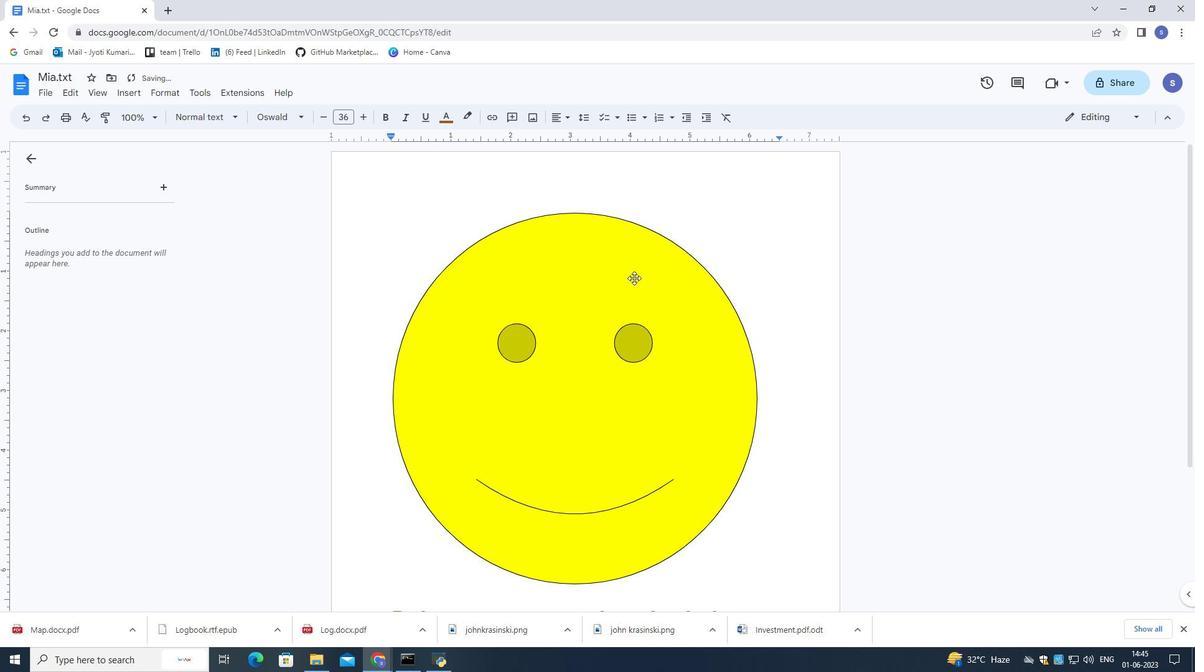 
Action: Mouse moved to (631, 276)
Screenshot: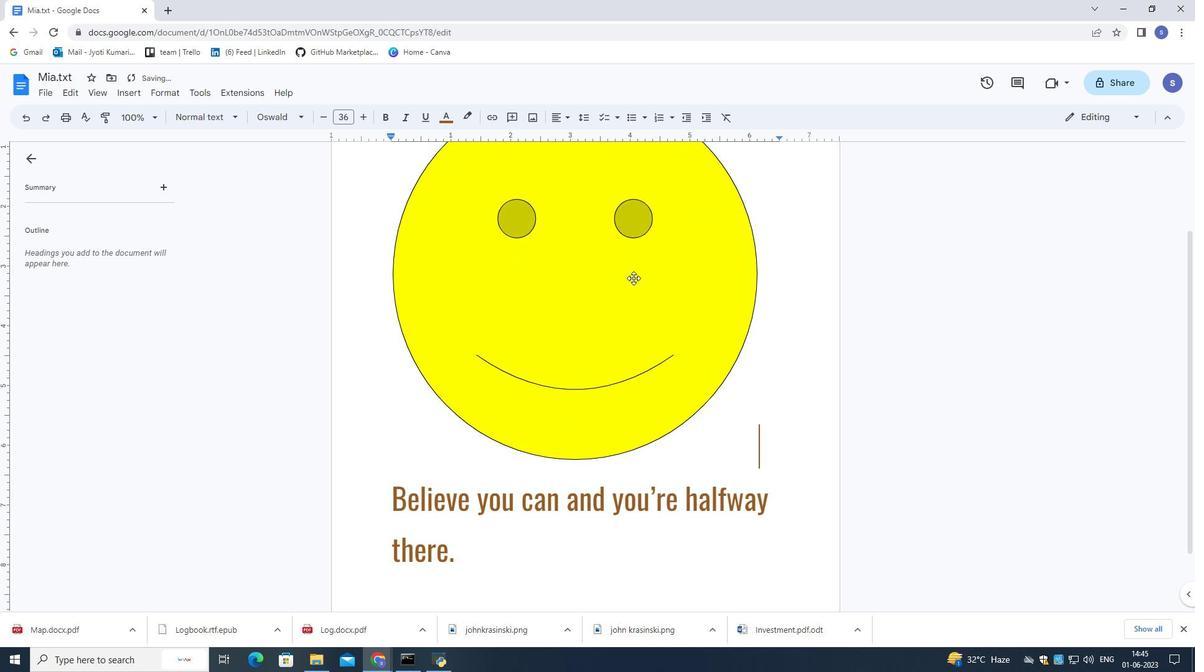 
Action: Mouse pressed left at (631, 276)
Screenshot: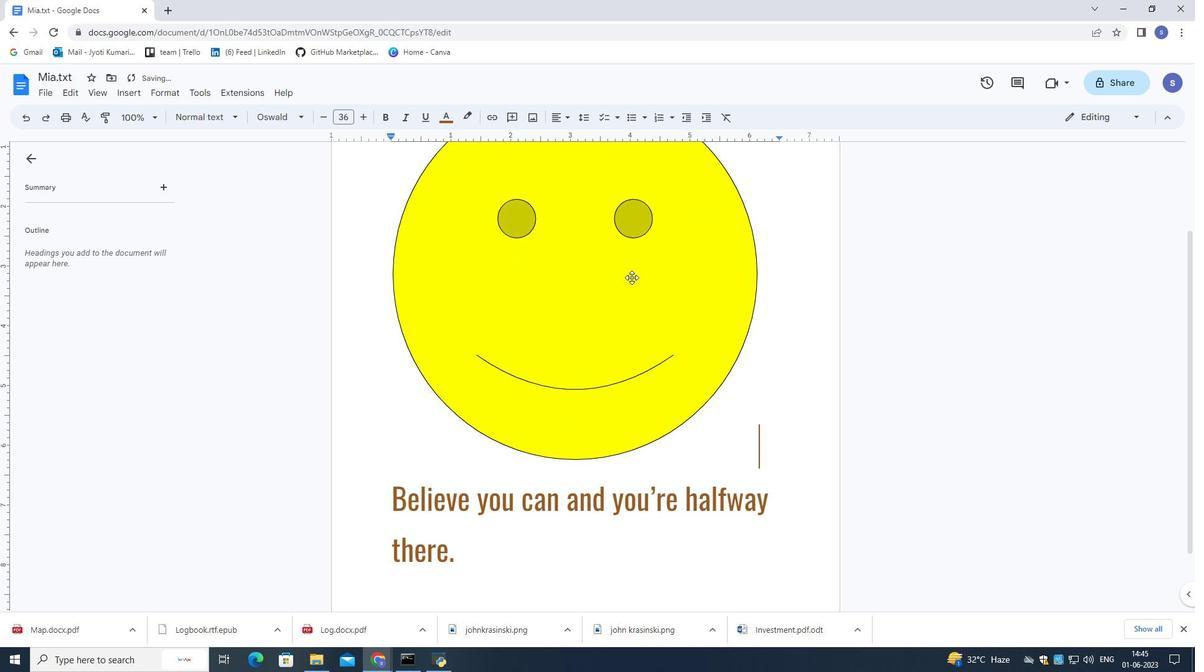 
Action: Mouse moved to (584, 568)
Screenshot: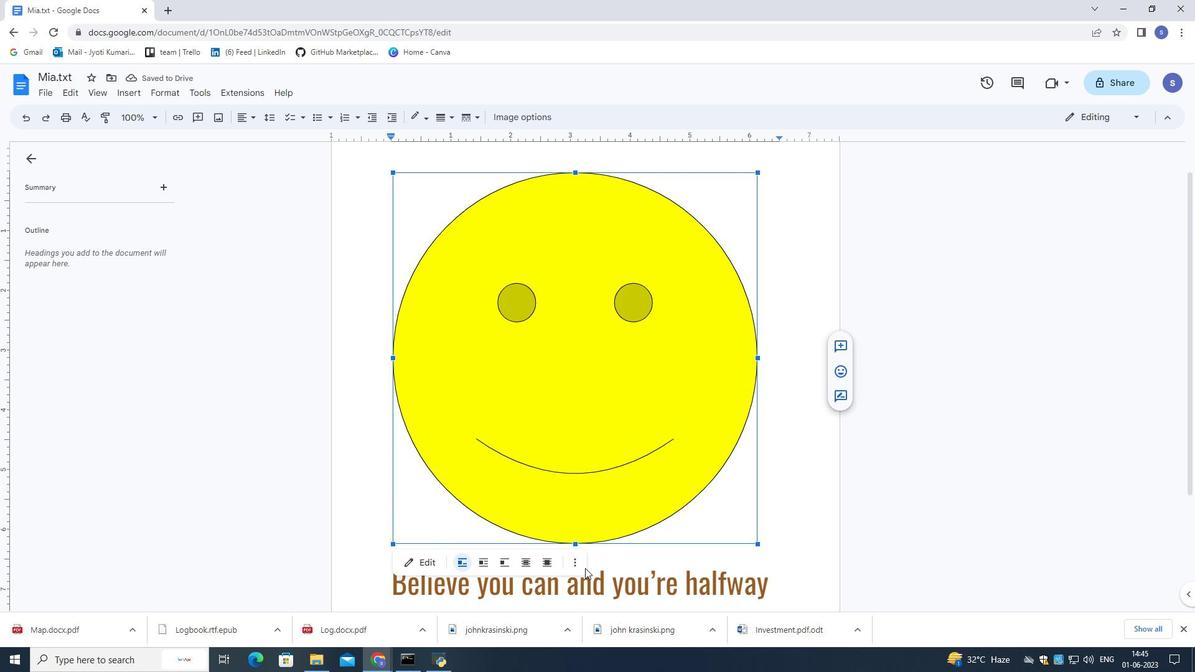 
Action: Mouse pressed left at (584, 568)
Screenshot: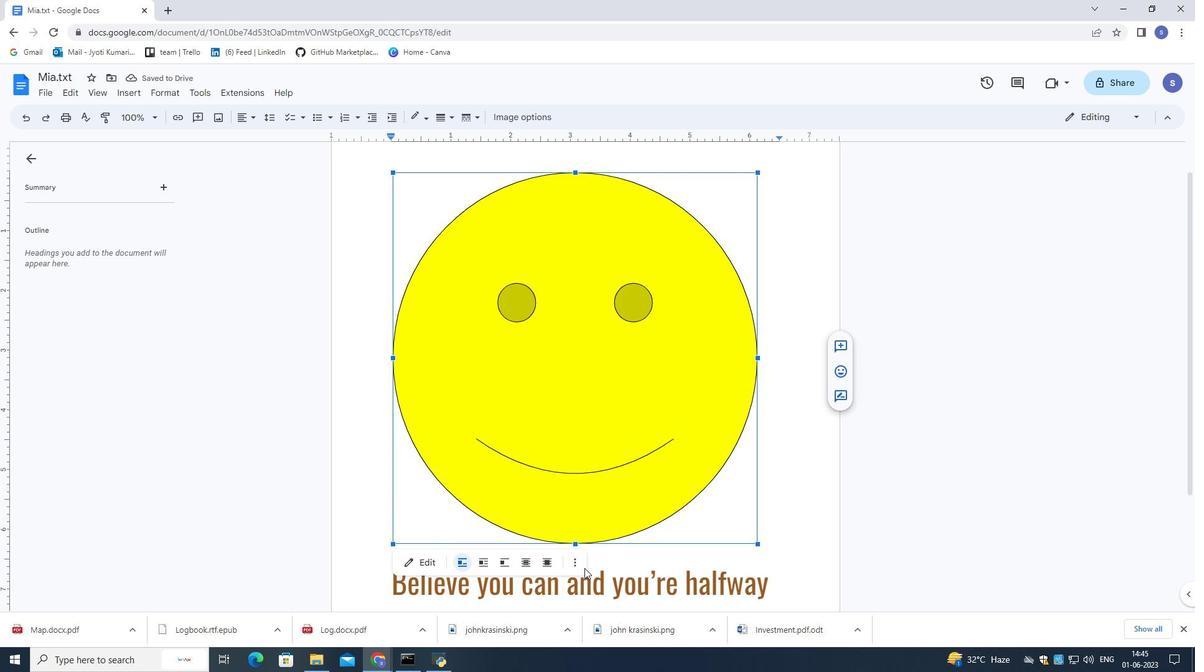 
Action: Mouse moved to (573, 558)
Screenshot: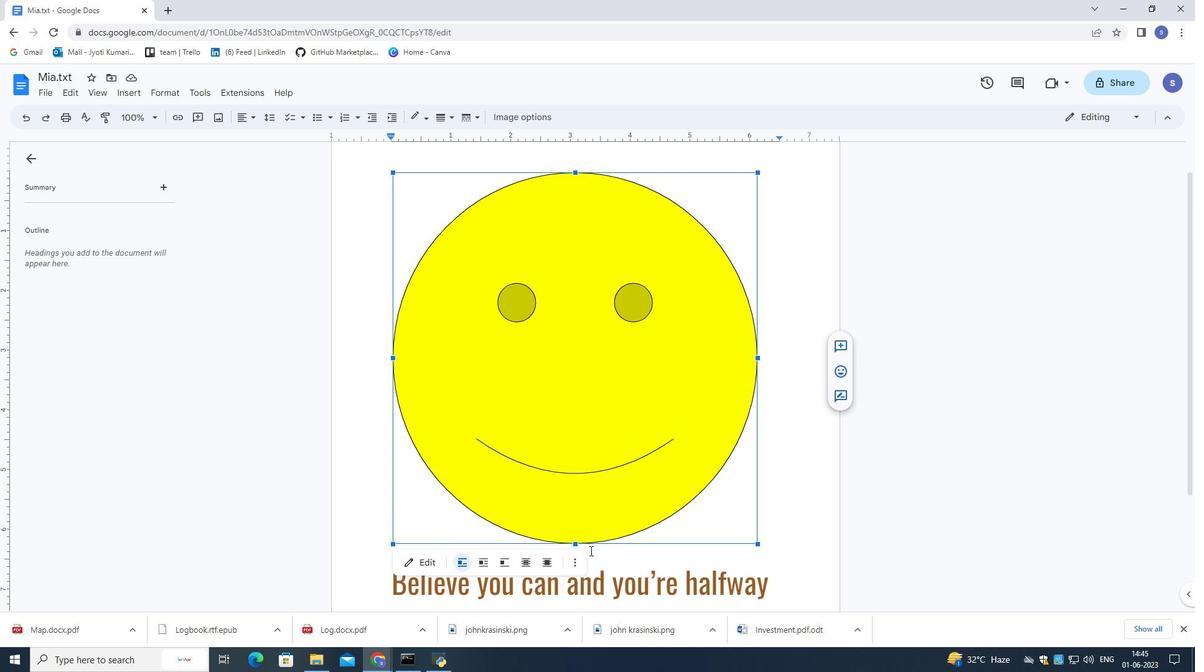 
Action: Mouse pressed left at (573, 558)
Screenshot: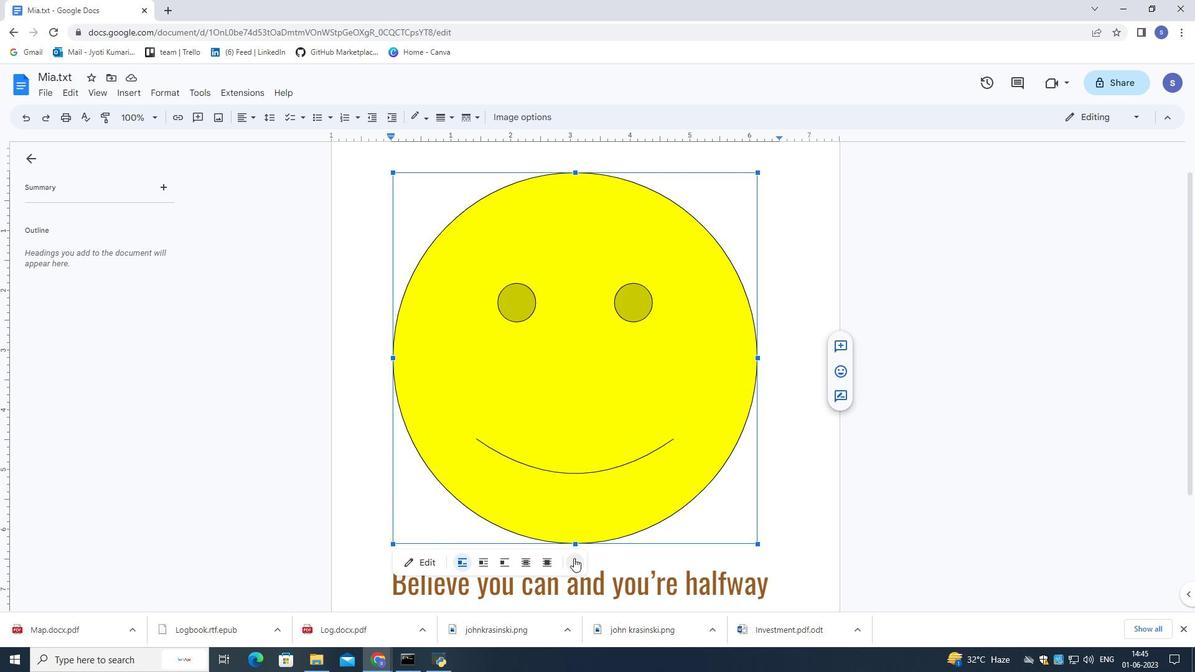 
Action: Mouse moved to (603, 507)
Screenshot: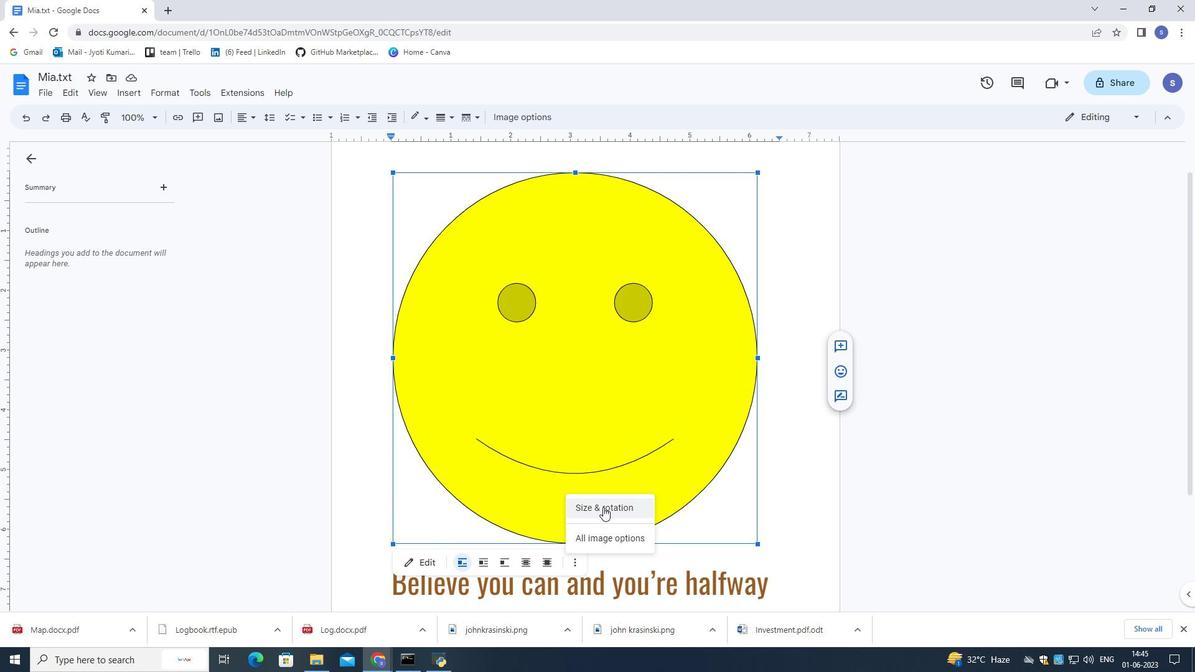 
Action: Mouse pressed left at (603, 507)
Screenshot: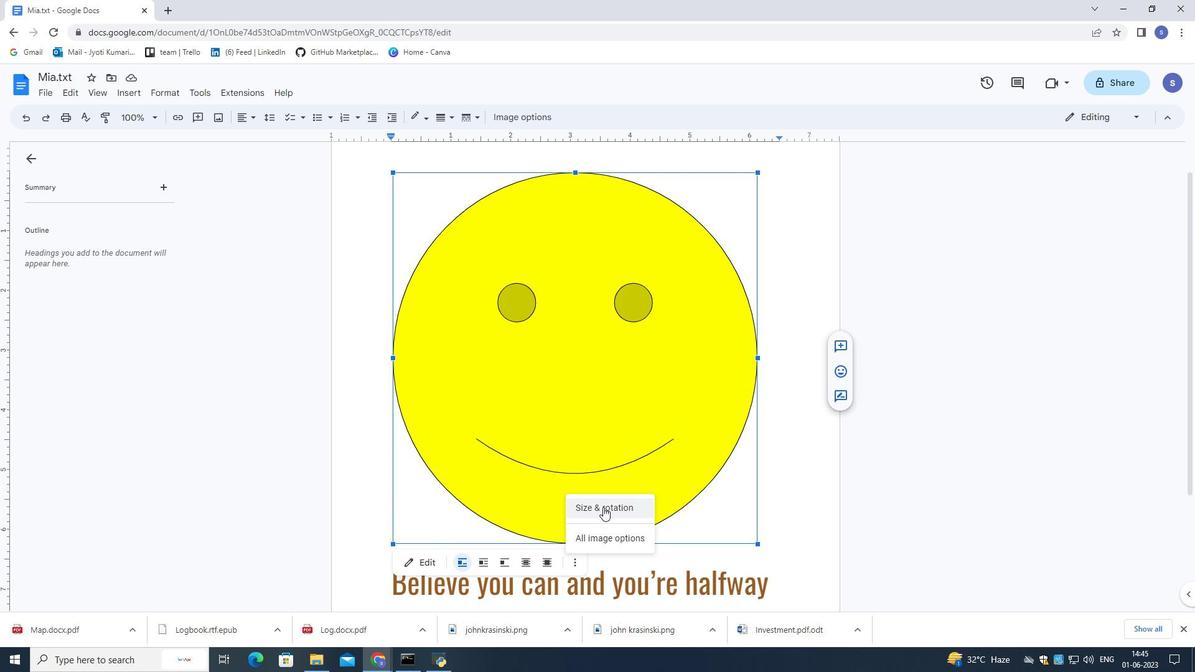 
Action: Mouse moved to (1138, 225)
Screenshot: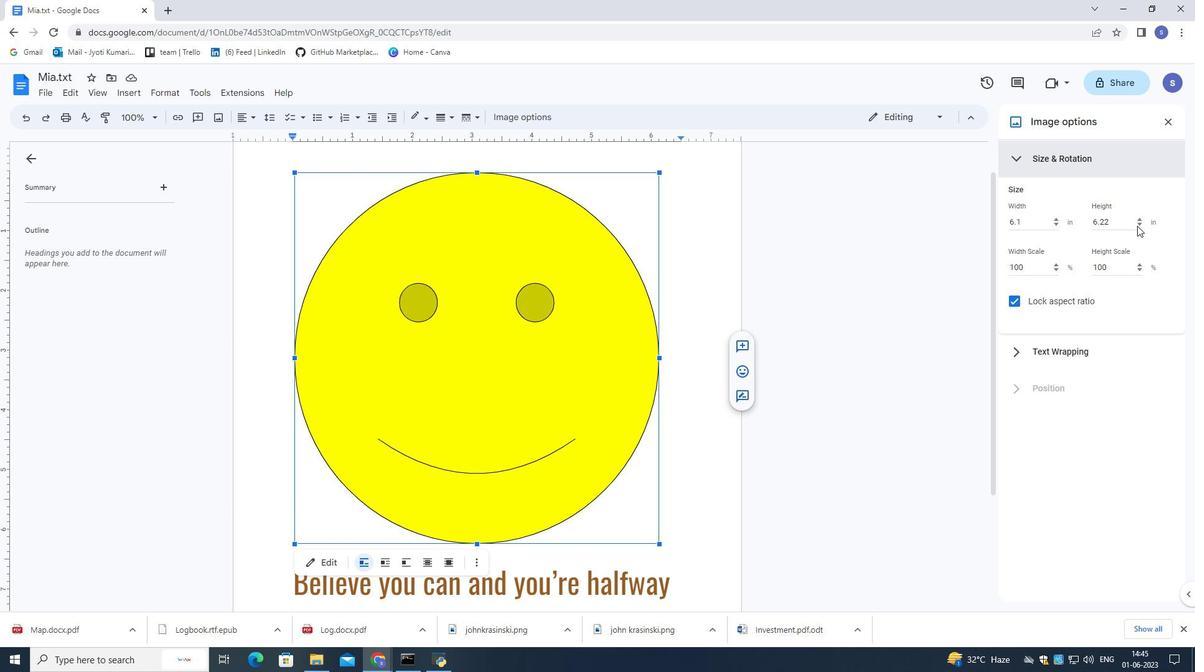 
Action: Mouse pressed left at (1138, 225)
Screenshot: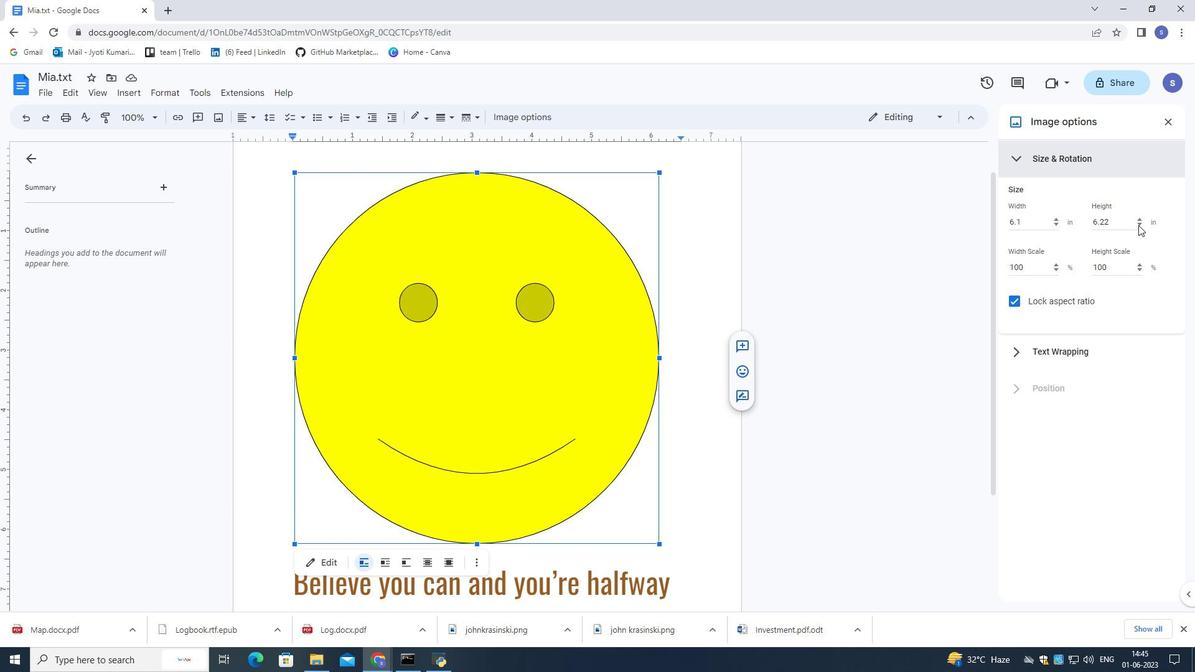 
Action: Mouse pressed left at (1138, 225)
Screenshot: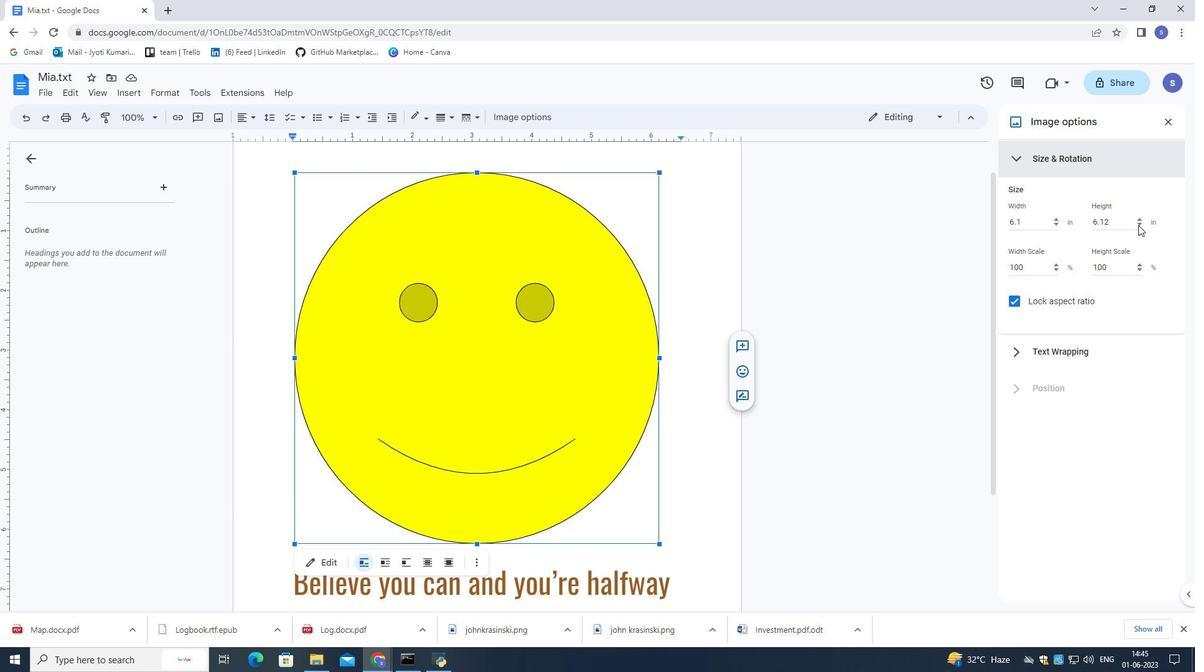 
Action: Mouse pressed left at (1138, 225)
Screenshot: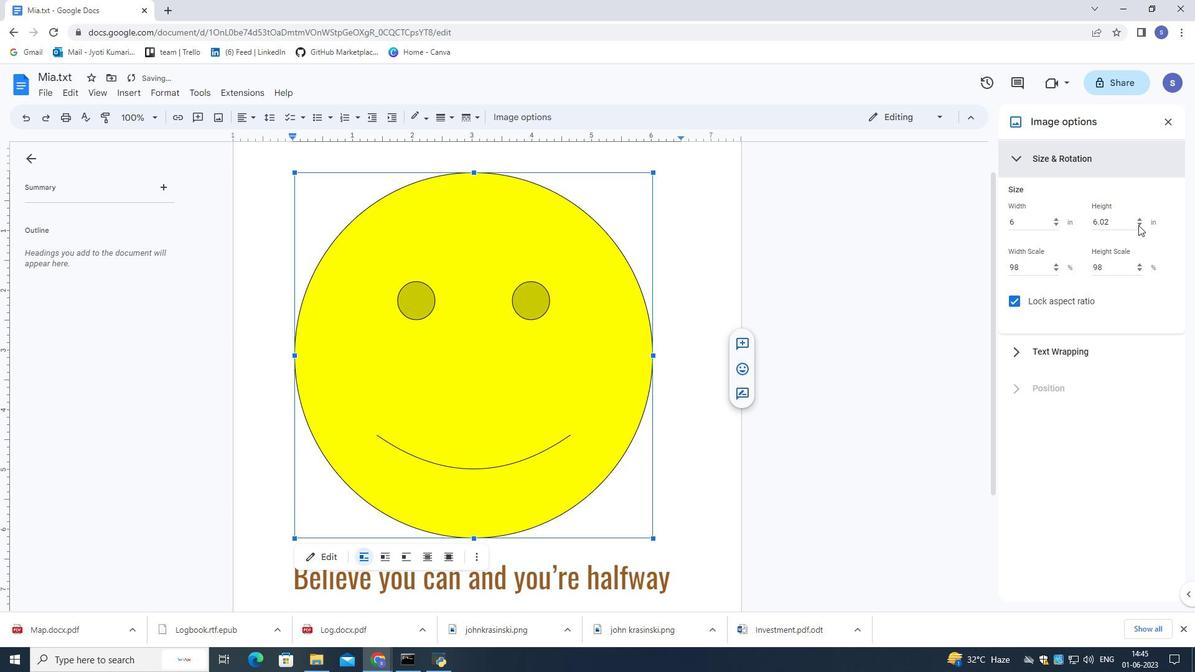 
Action: Mouse pressed left at (1138, 225)
Screenshot: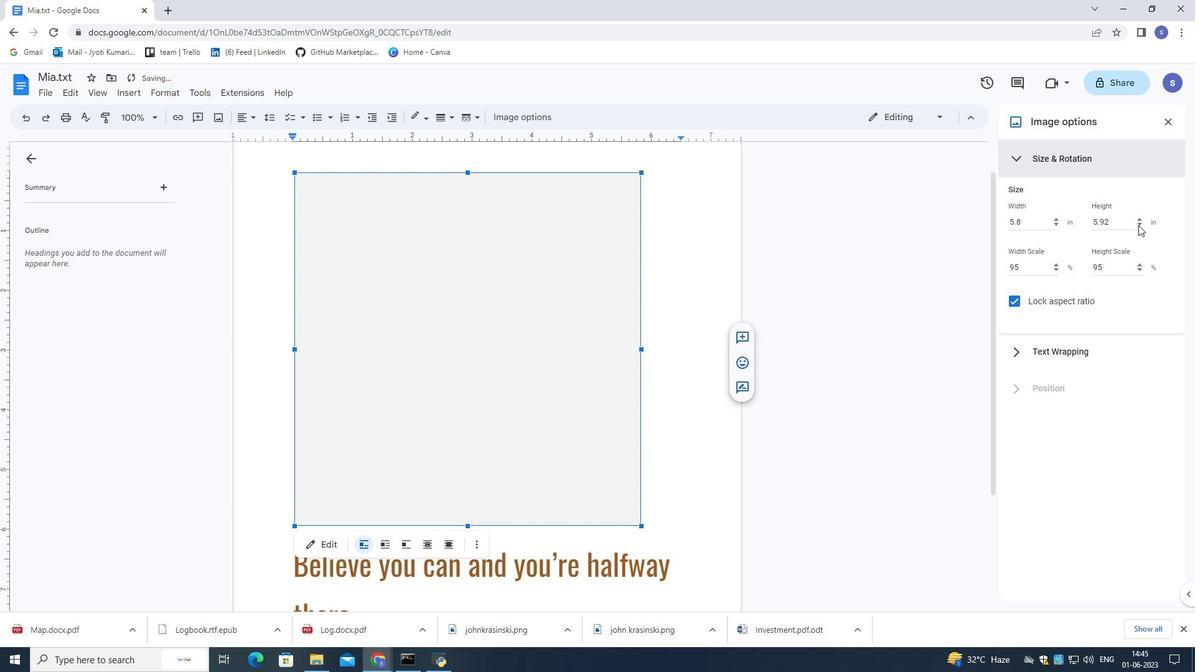 
Action: Mouse moved to (1138, 225)
Screenshot: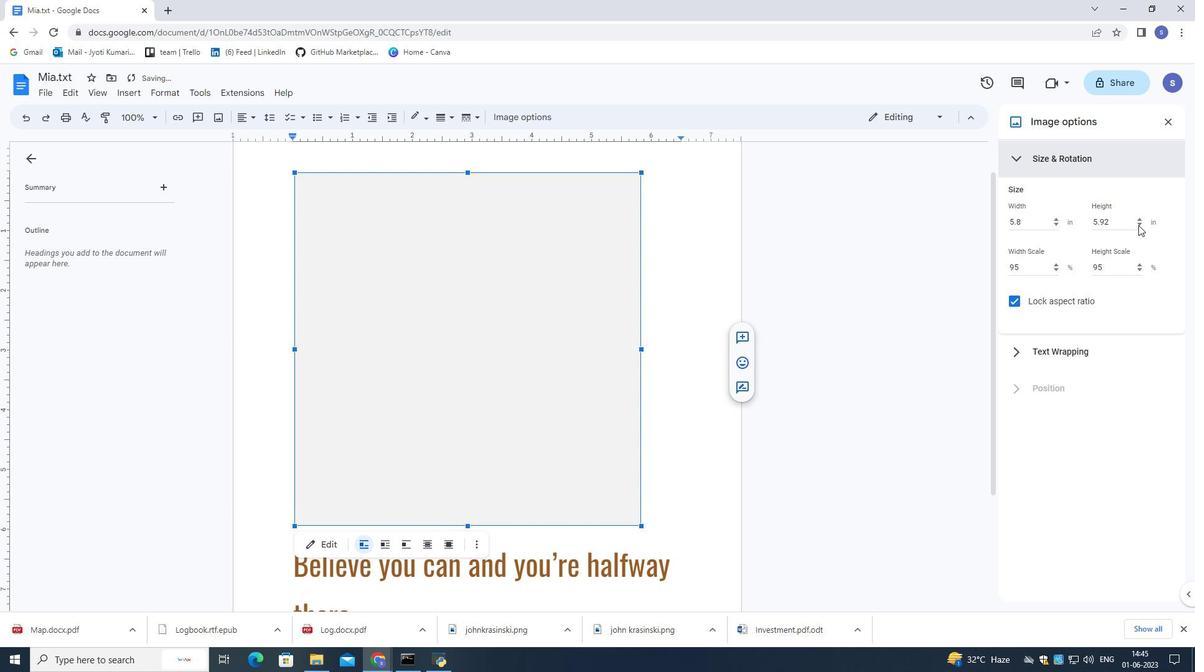 
Action: Mouse pressed left at (1138, 225)
Screenshot: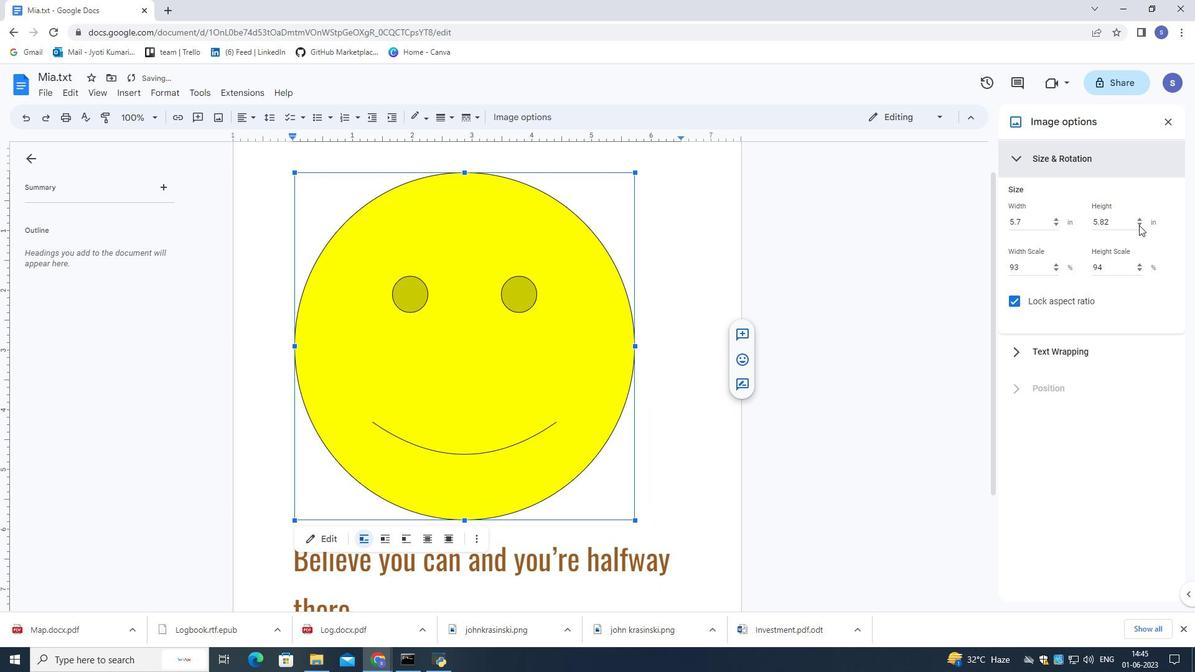 
Action: Mouse pressed left at (1138, 225)
Screenshot: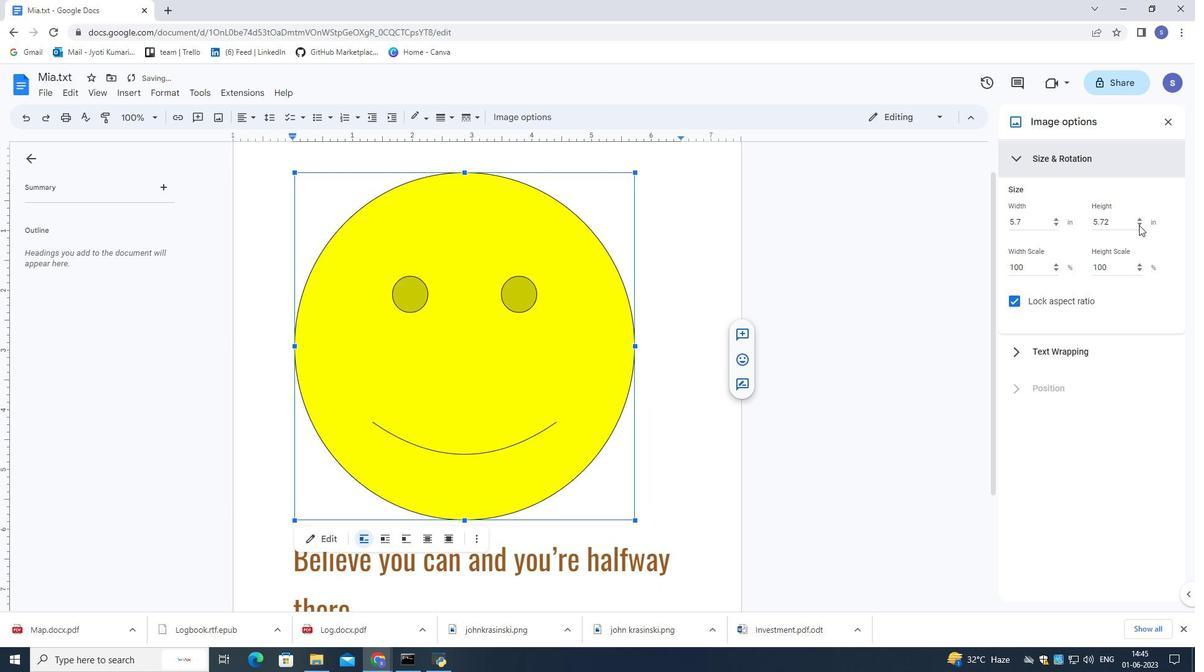 
Action: Mouse pressed left at (1138, 225)
Screenshot: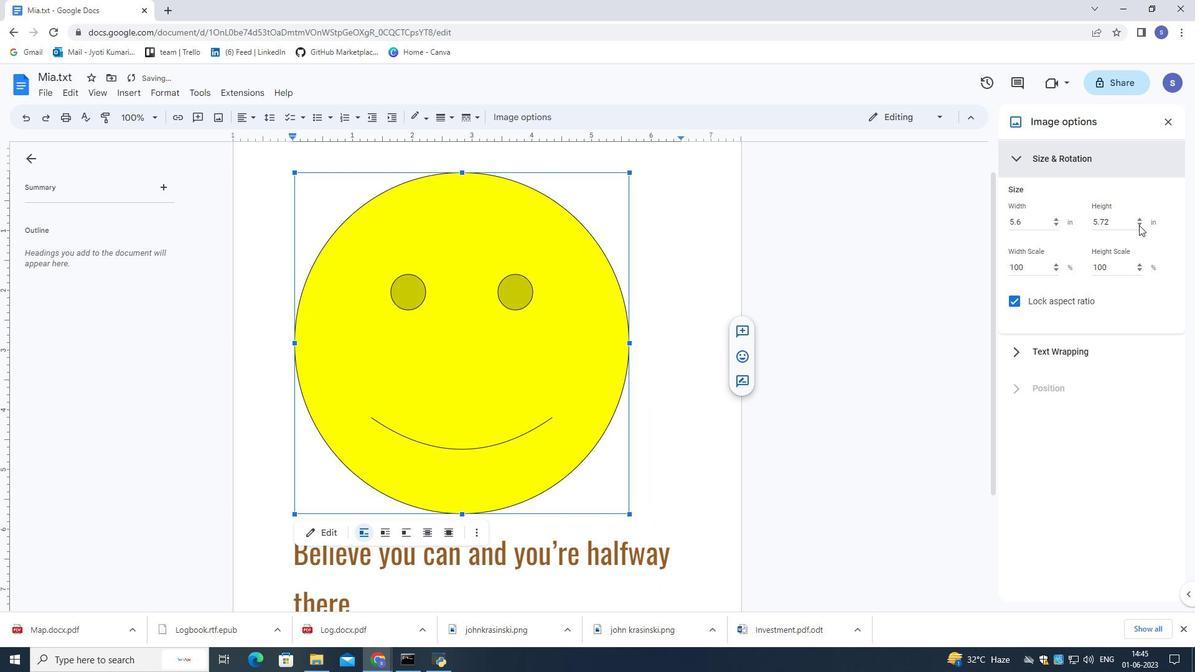 
Action: Mouse pressed left at (1138, 225)
Screenshot: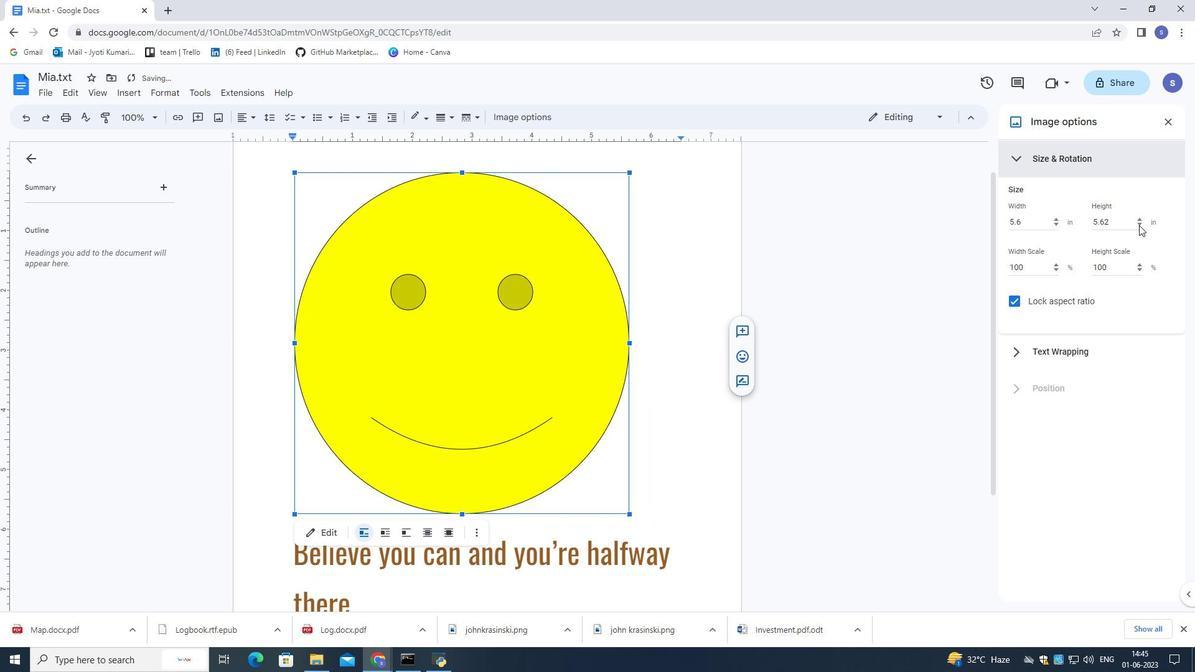
Action: Mouse pressed left at (1138, 225)
Screenshot: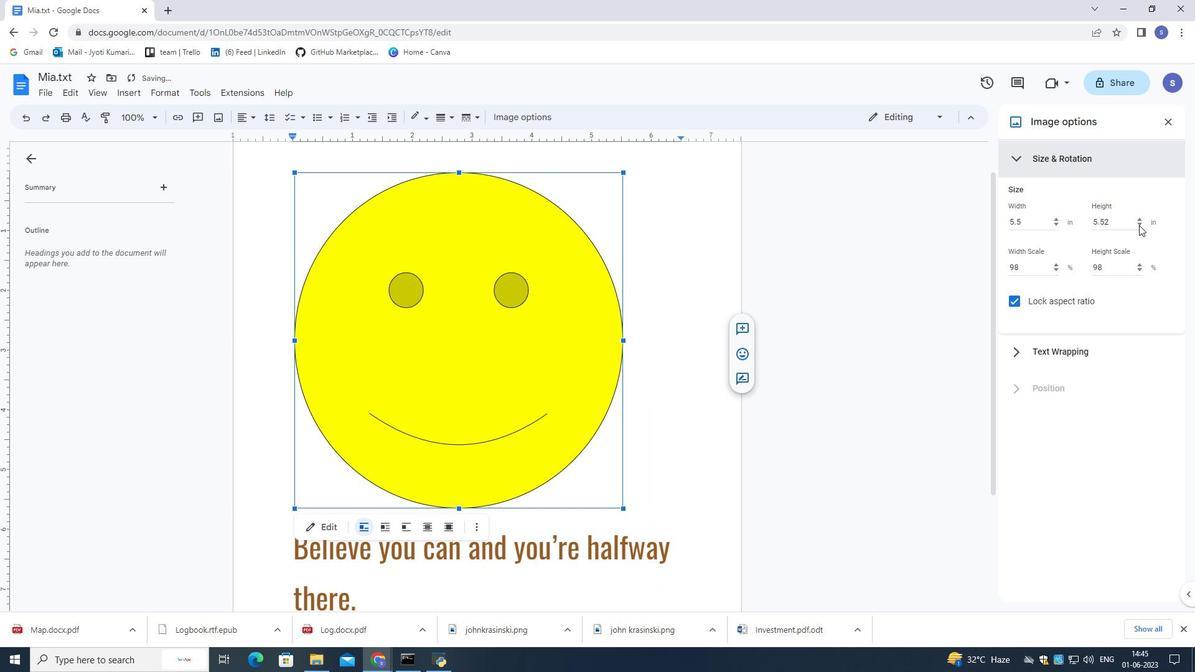 
Action: Mouse pressed left at (1138, 225)
Screenshot: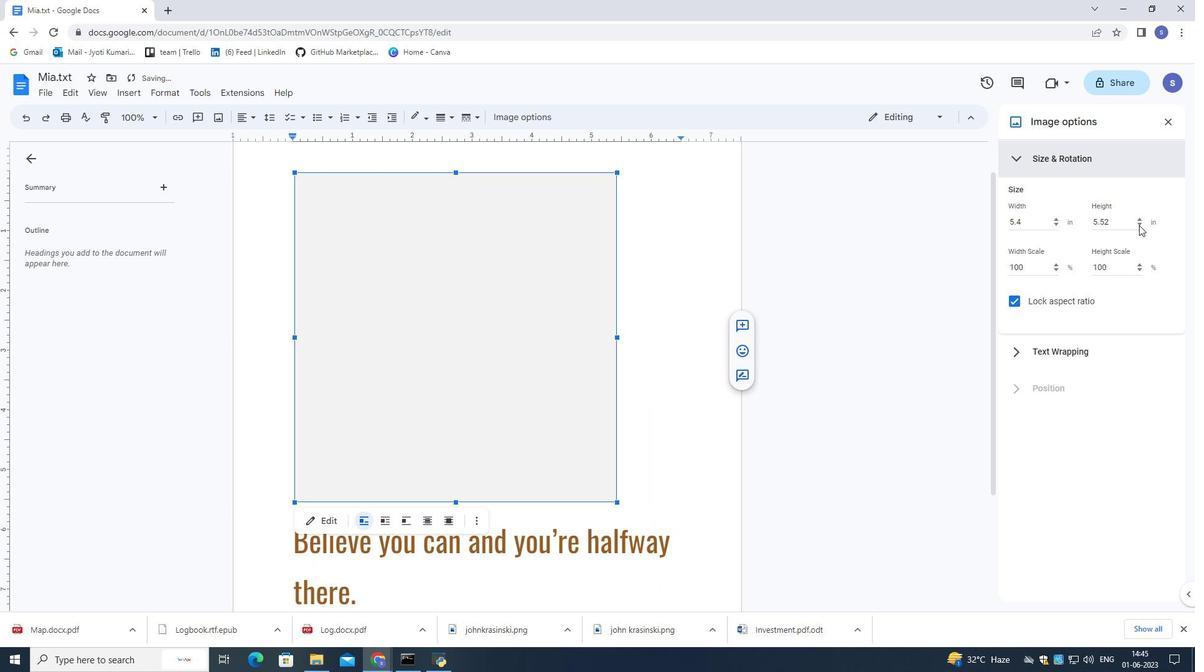 
Action: Mouse pressed left at (1138, 225)
Screenshot: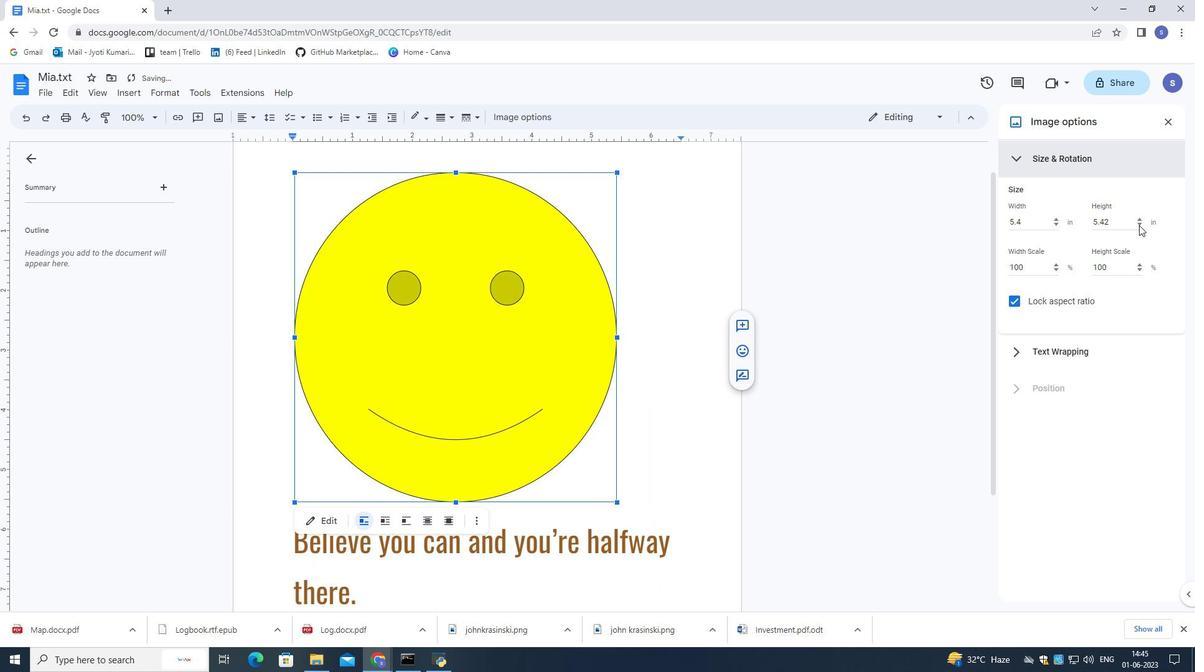 
Action: Mouse pressed left at (1138, 225)
Screenshot: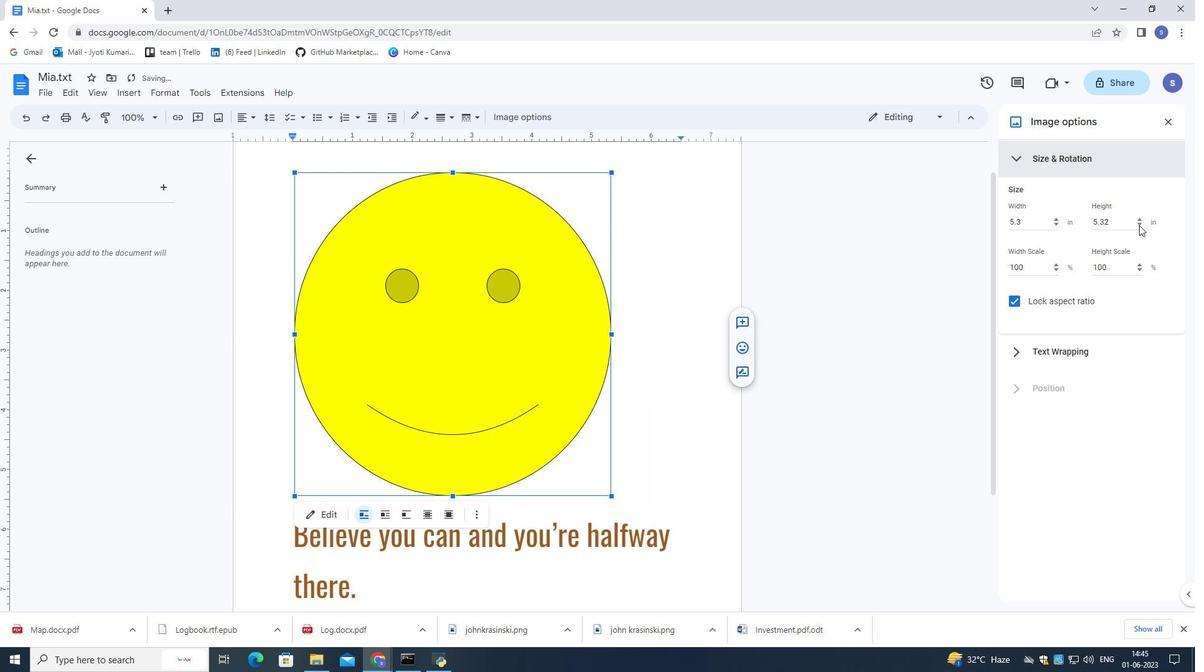 
Action: Mouse pressed left at (1138, 225)
Screenshot: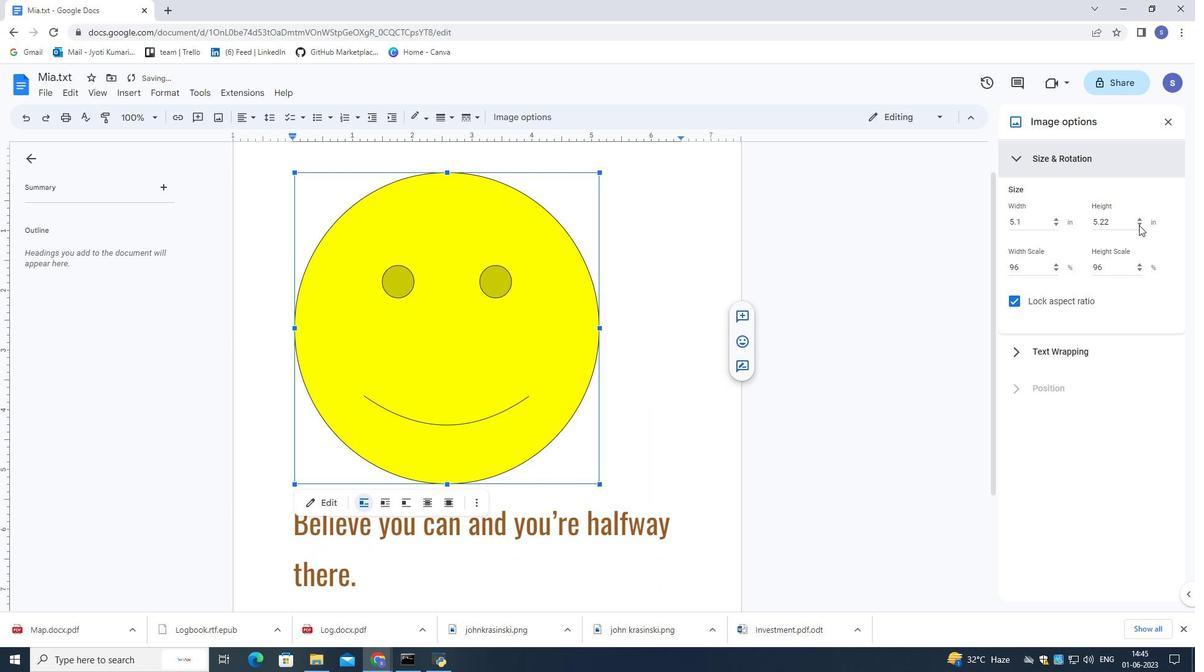
Action: Mouse pressed left at (1138, 225)
Screenshot: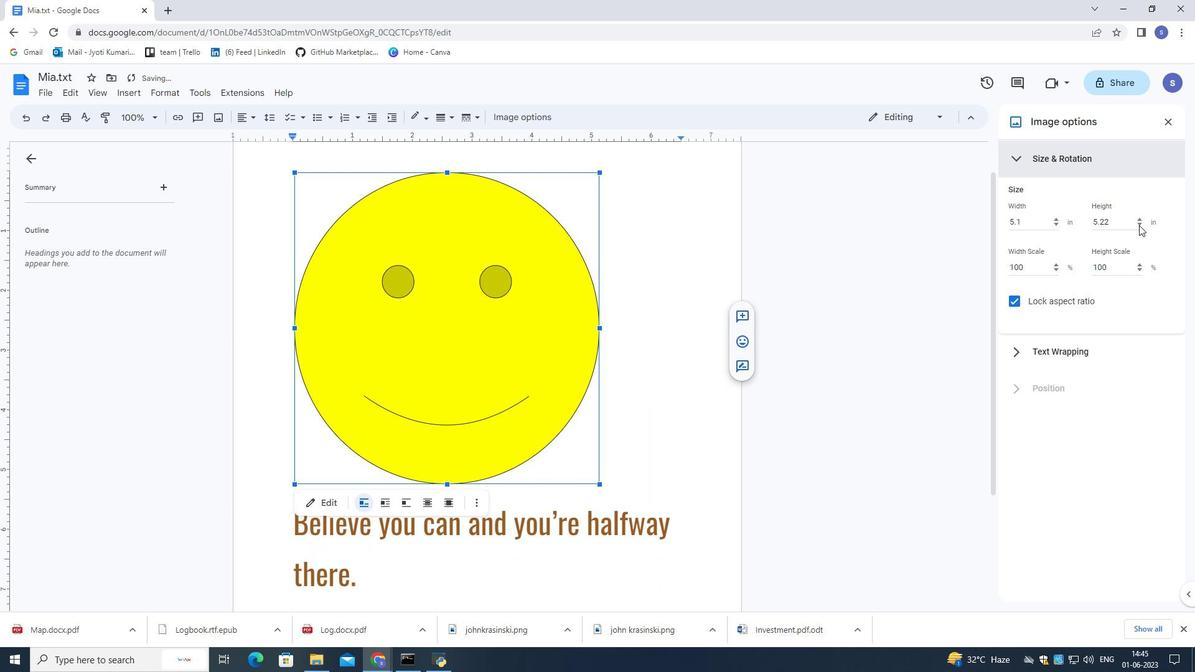 
Action: Mouse pressed left at (1138, 225)
Screenshot: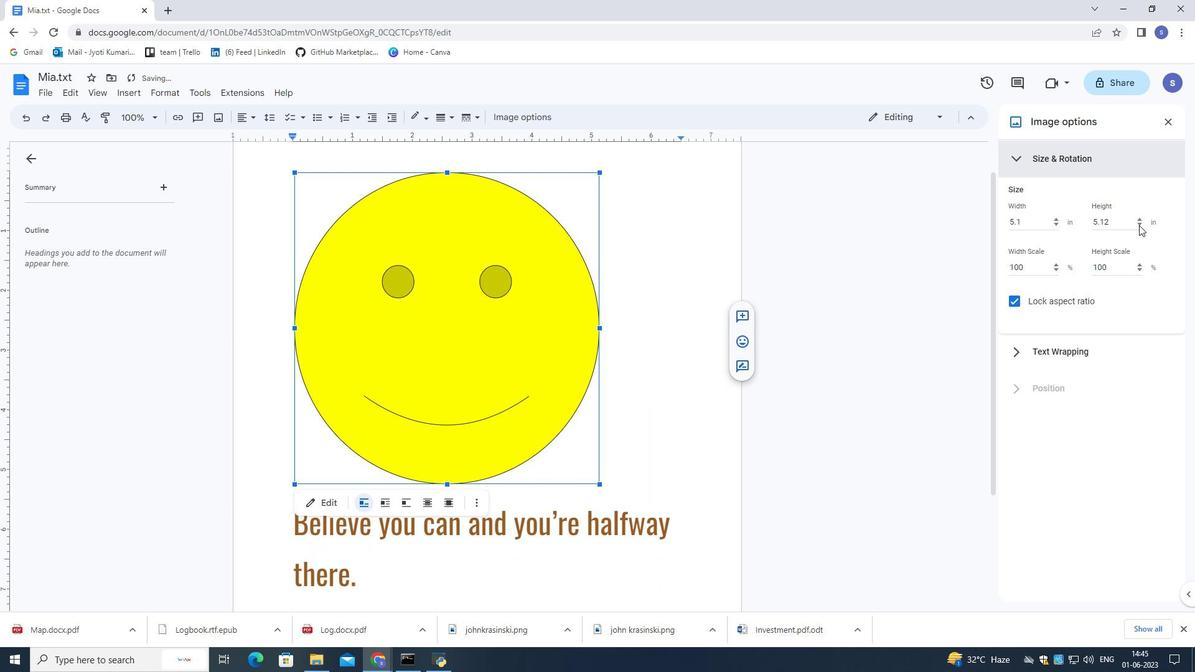 
Action: Mouse pressed left at (1138, 225)
Screenshot: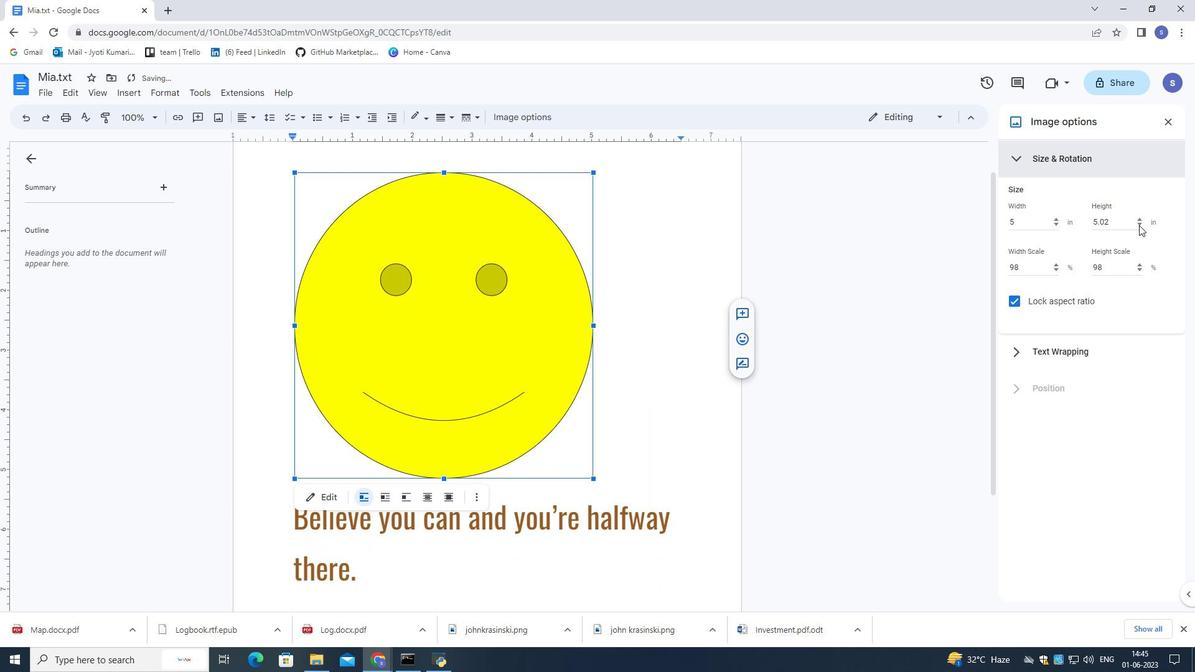 
Action: Mouse pressed left at (1138, 225)
Screenshot: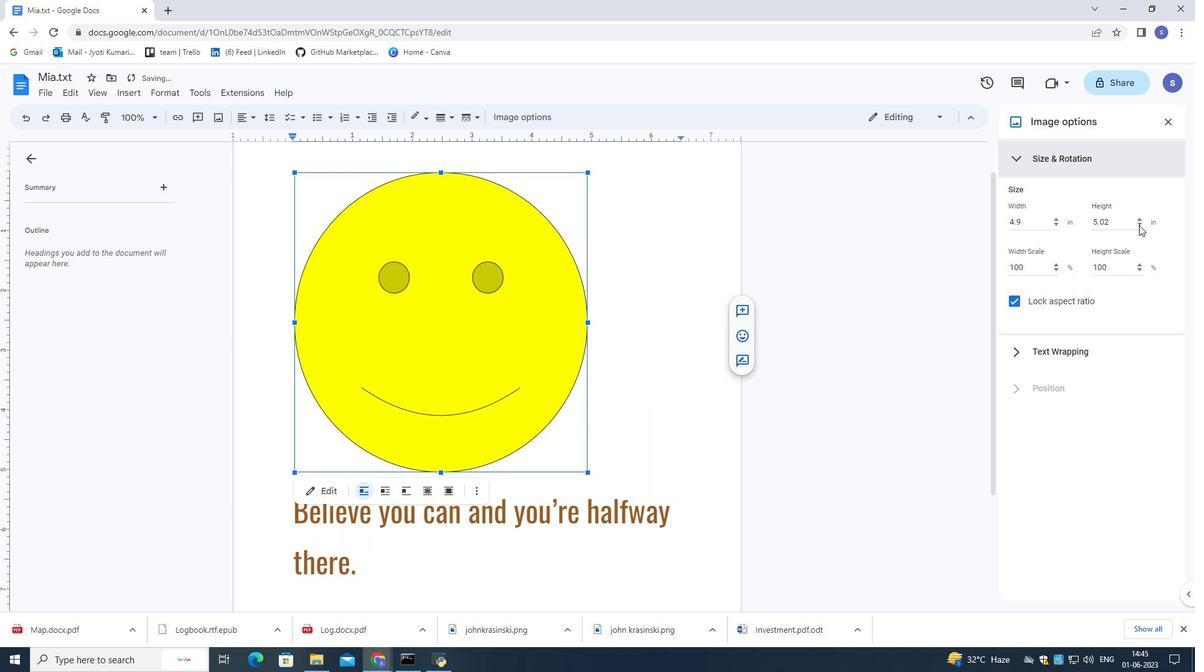 
Action: Mouse pressed left at (1138, 225)
Screenshot: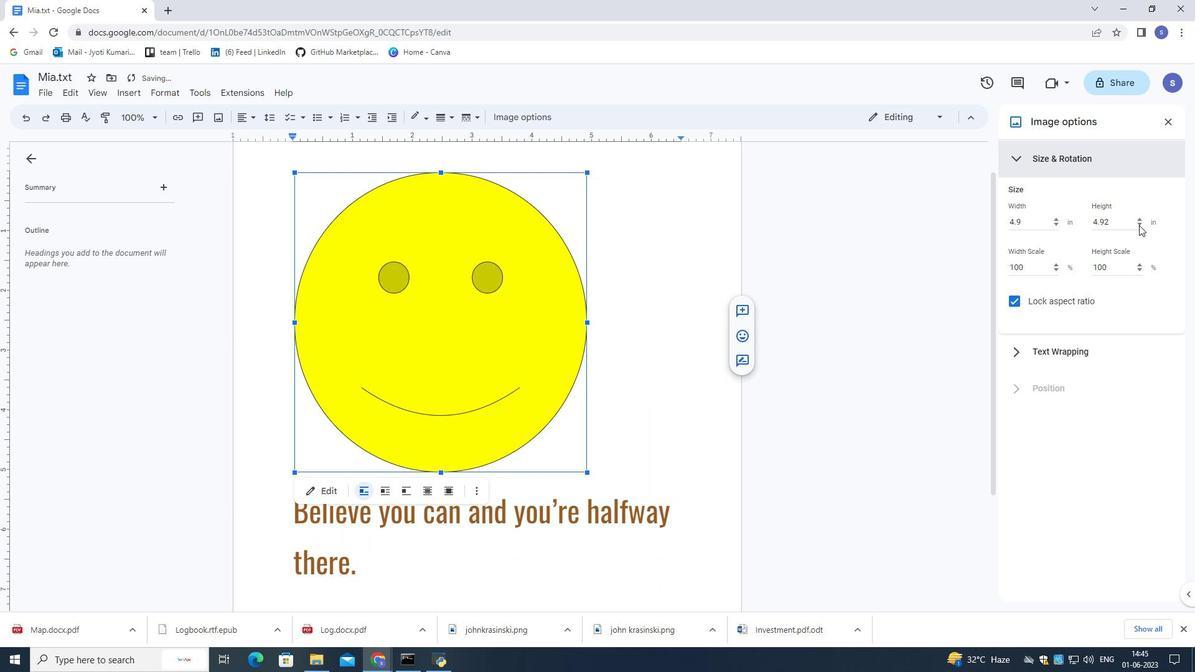 
Action: Mouse pressed left at (1138, 225)
Screenshot: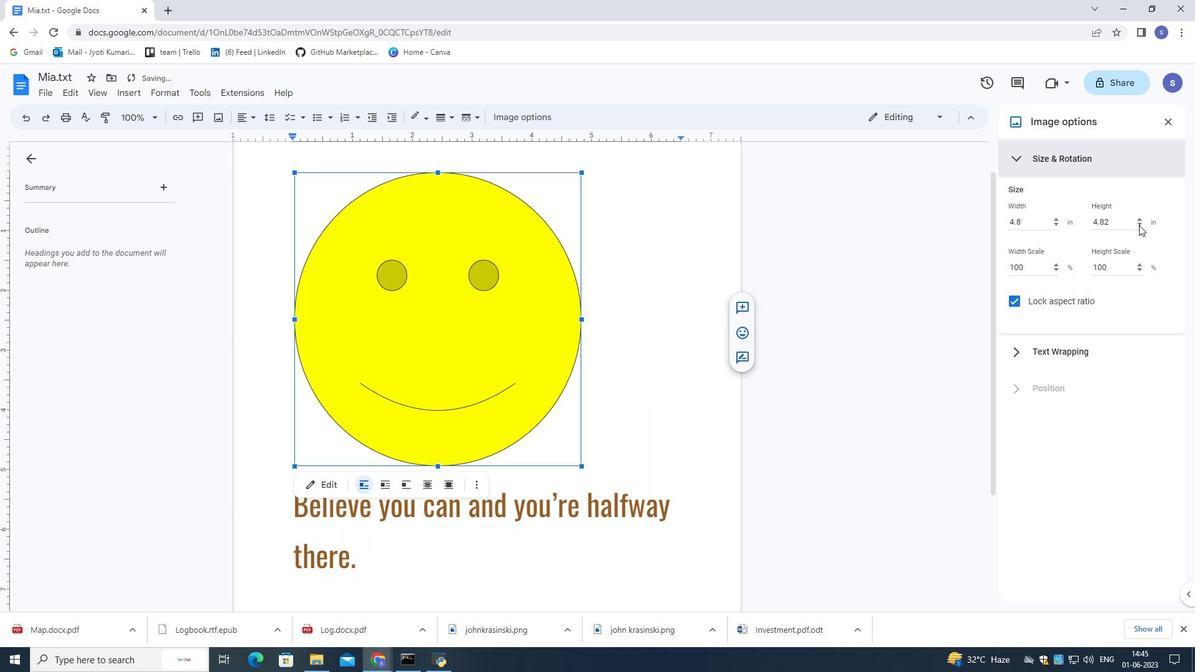 
Action: Mouse pressed left at (1138, 225)
Screenshot: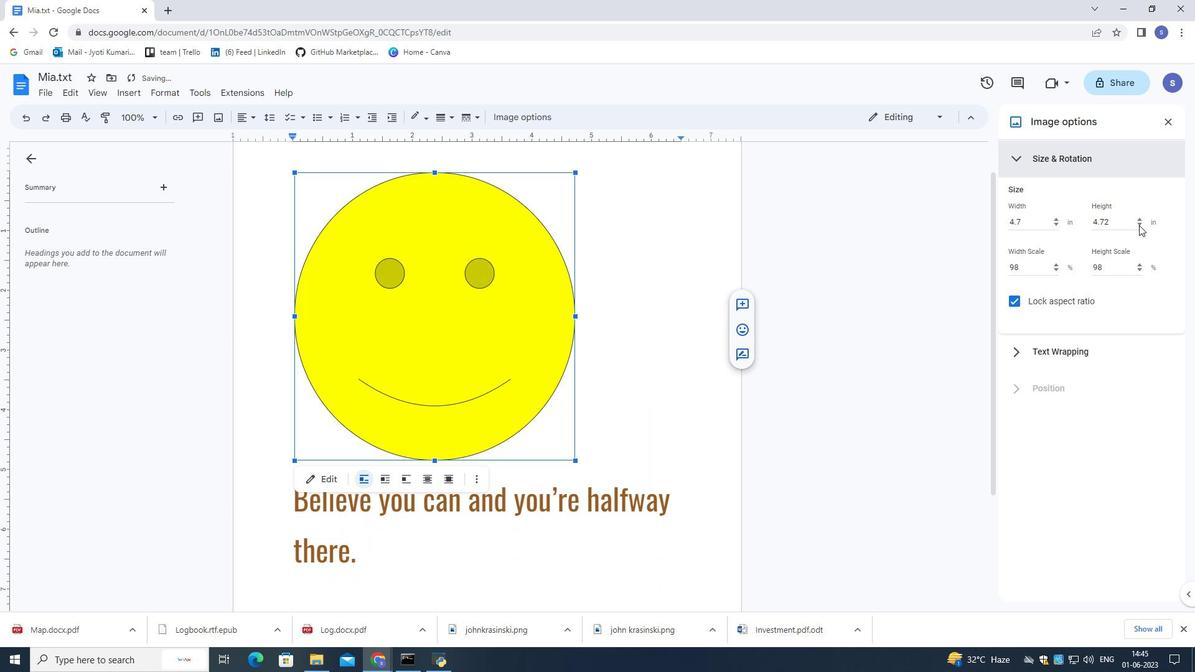 
Action: Mouse pressed left at (1138, 225)
Screenshot: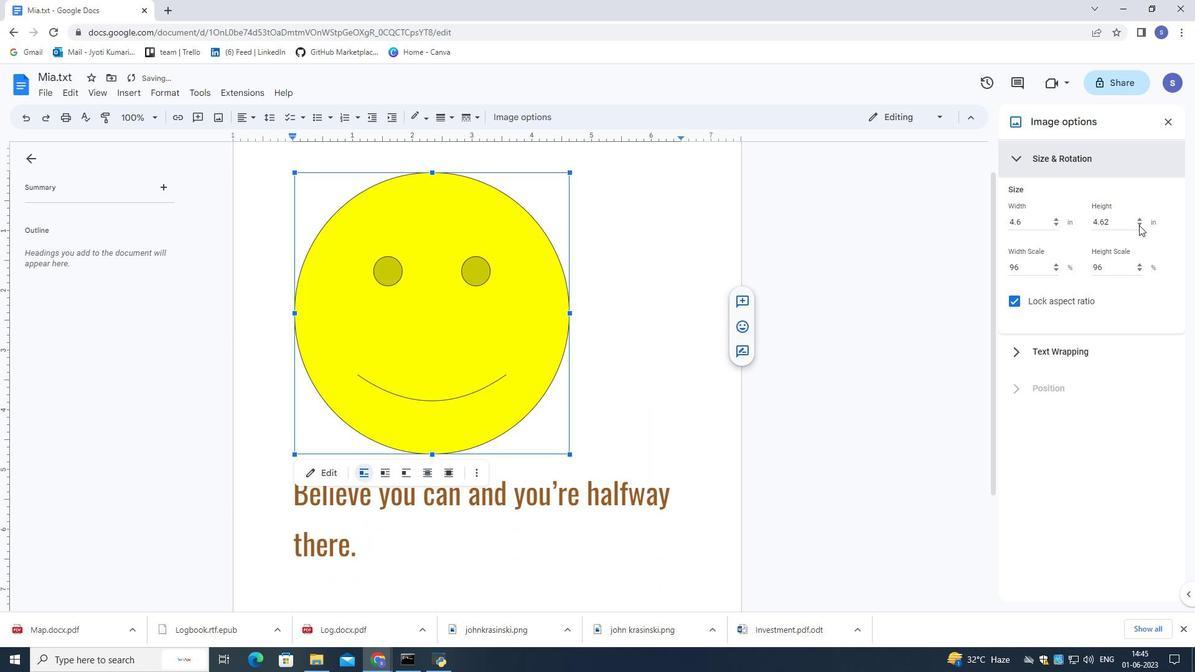 
Action: Mouse pressed left at (1138, 225)
Screenshot: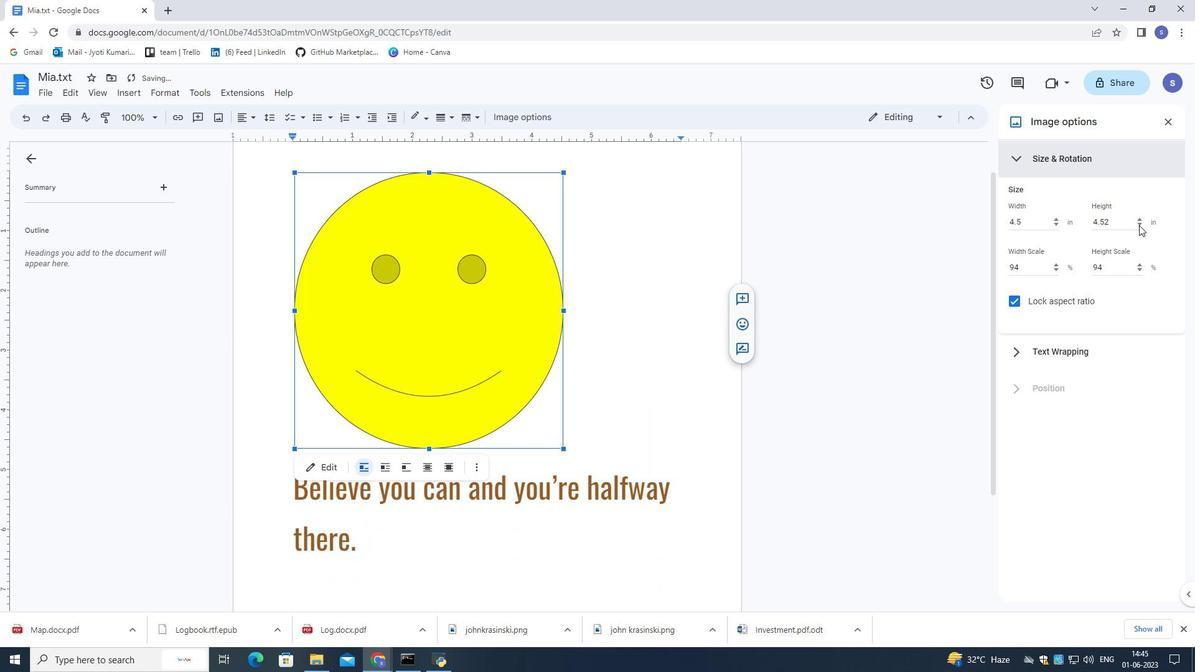 
Action: Mouse pressed left at (1138, 225)
Screenshot: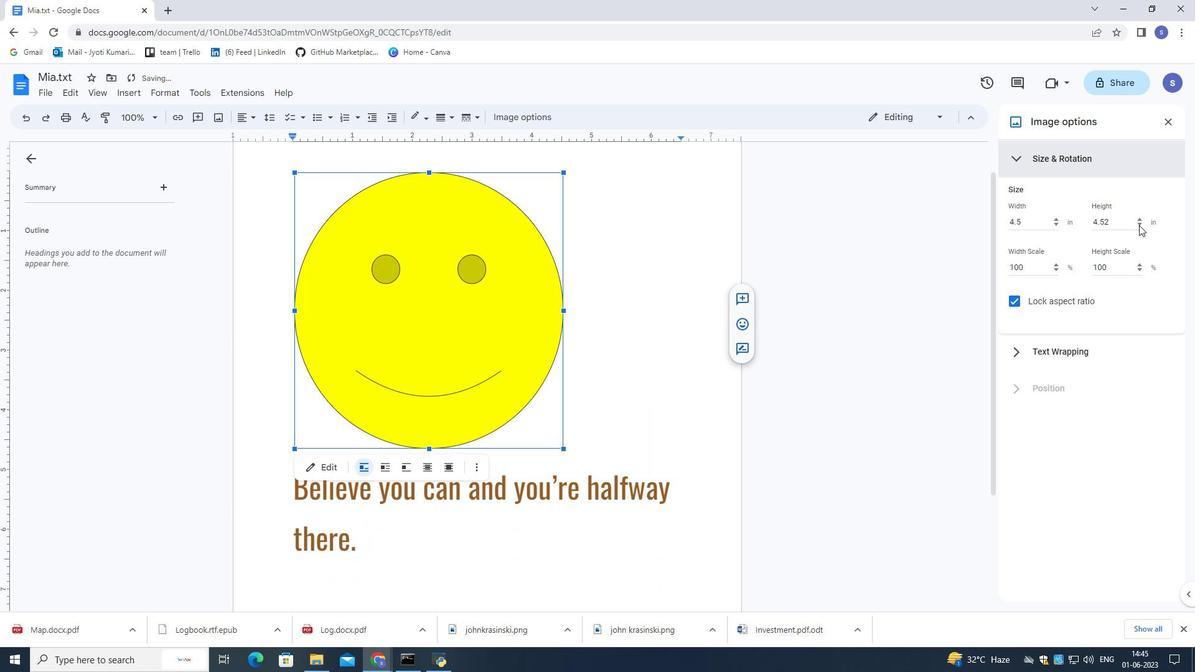 
Action: Mouse pressed left at (1138, 225)
Screenshot: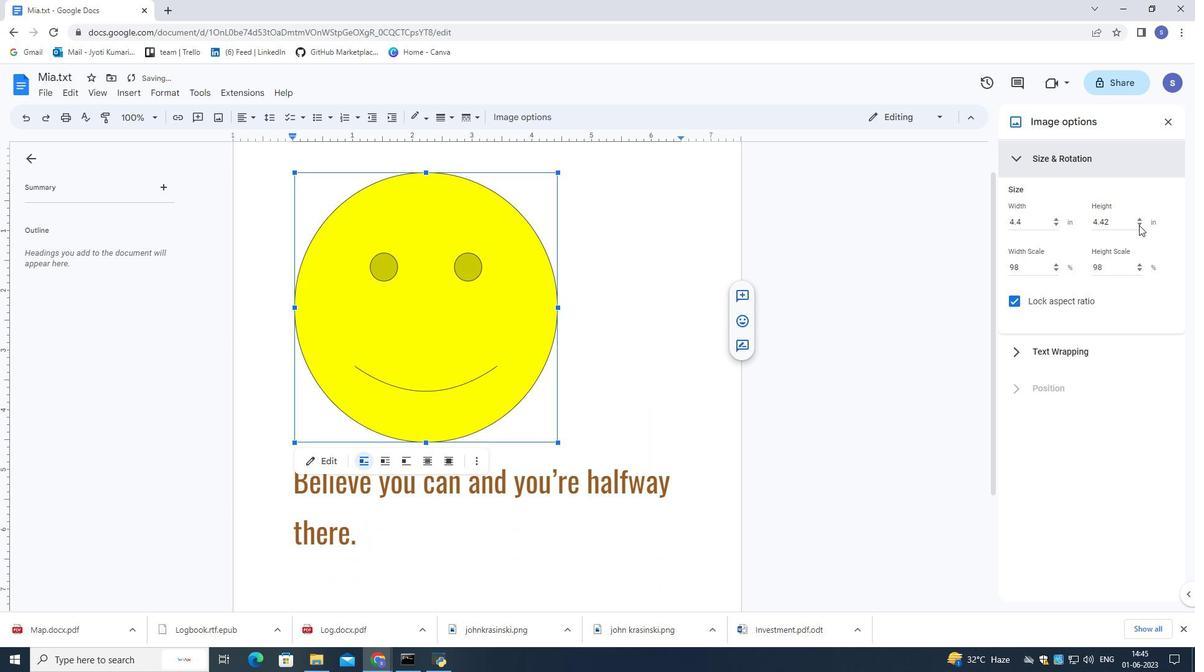 
Action: Mouse pressed left at (1138, 225)
Screenshot: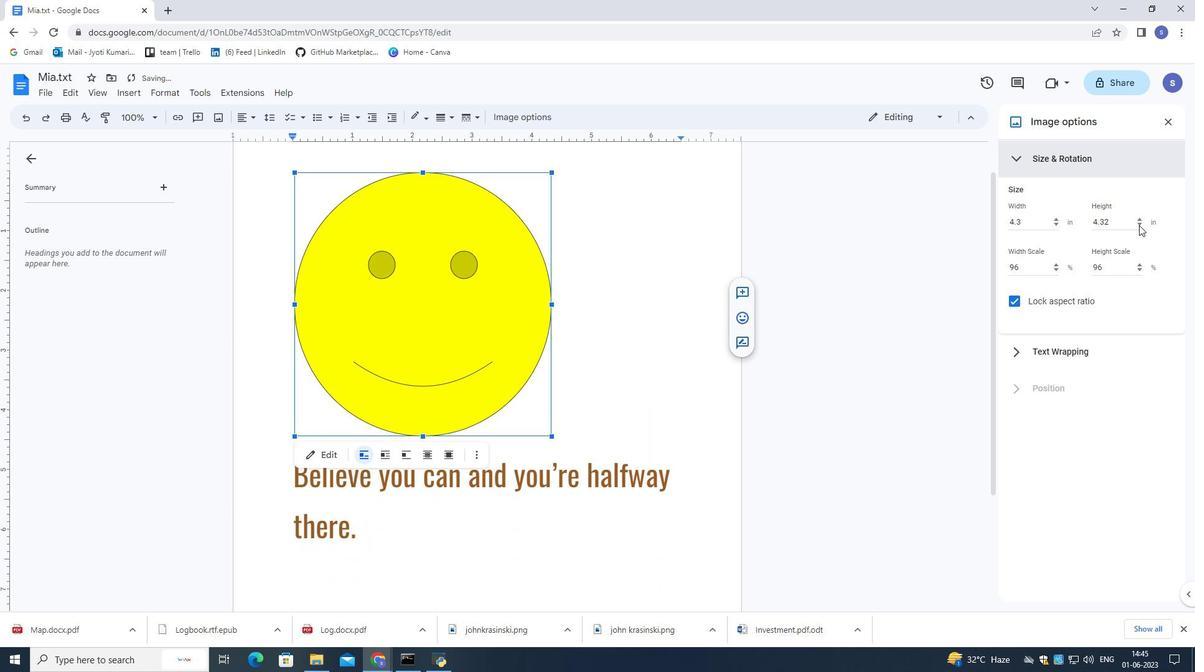 
Action: Mouse pressed left at (1138, 225)
Screenshot: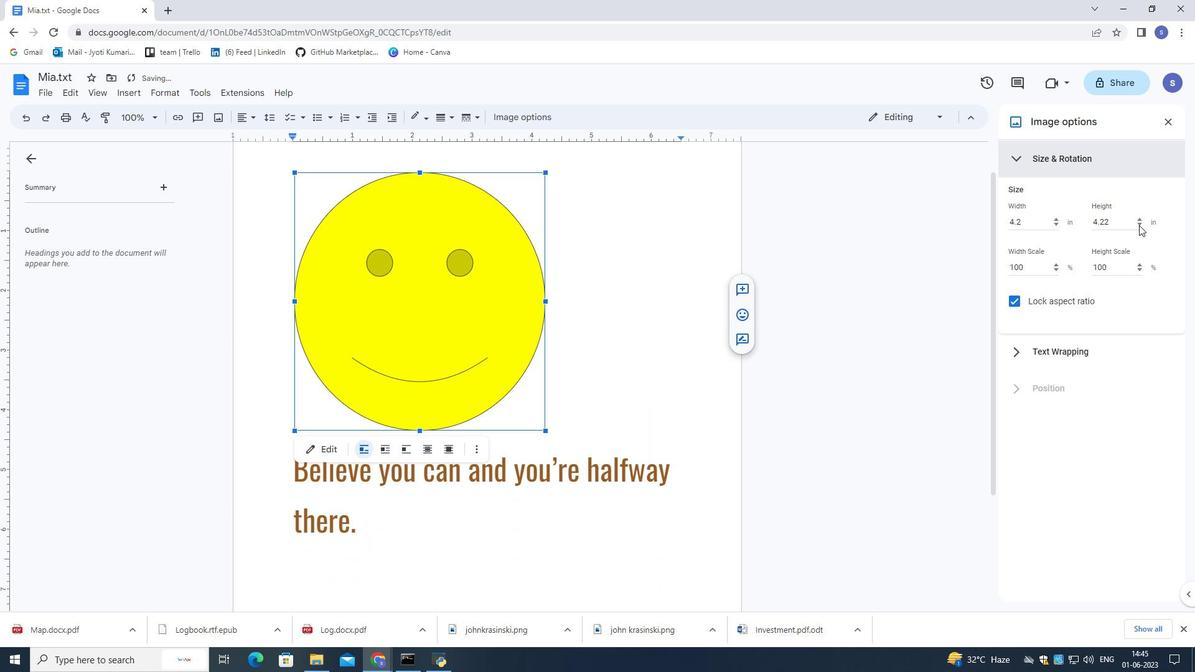 
Action: Mouse pressed left at (1138, 225)
Screenshot: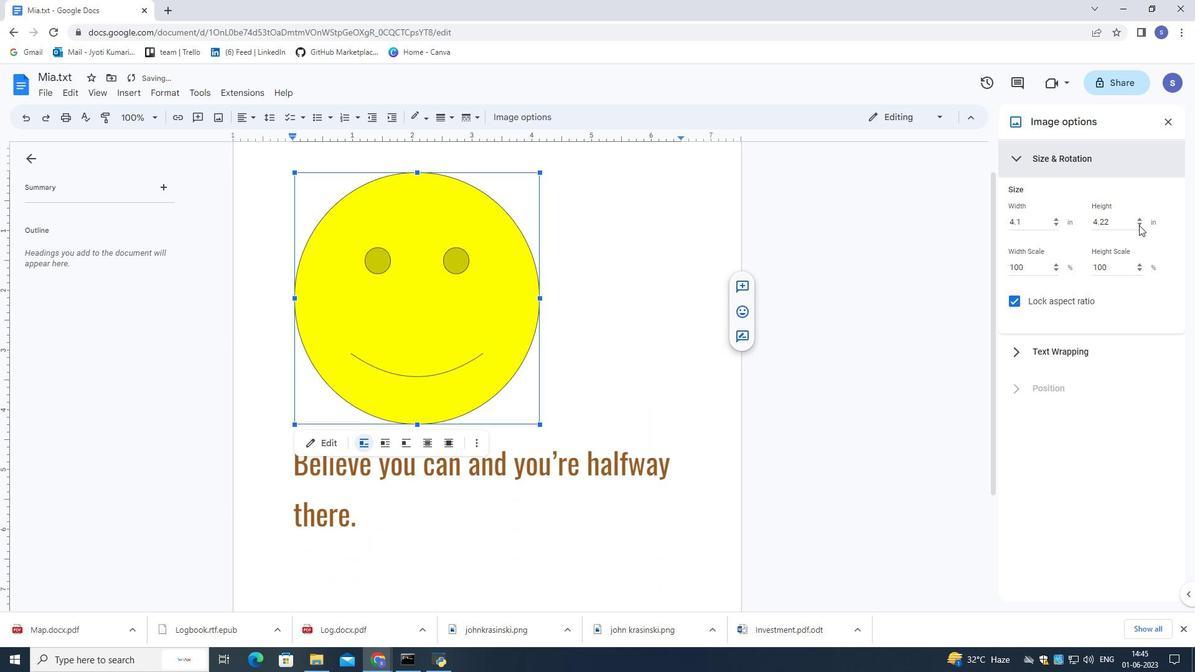 
Action: Mouse pressed left at (1138, 225)
Screenshot: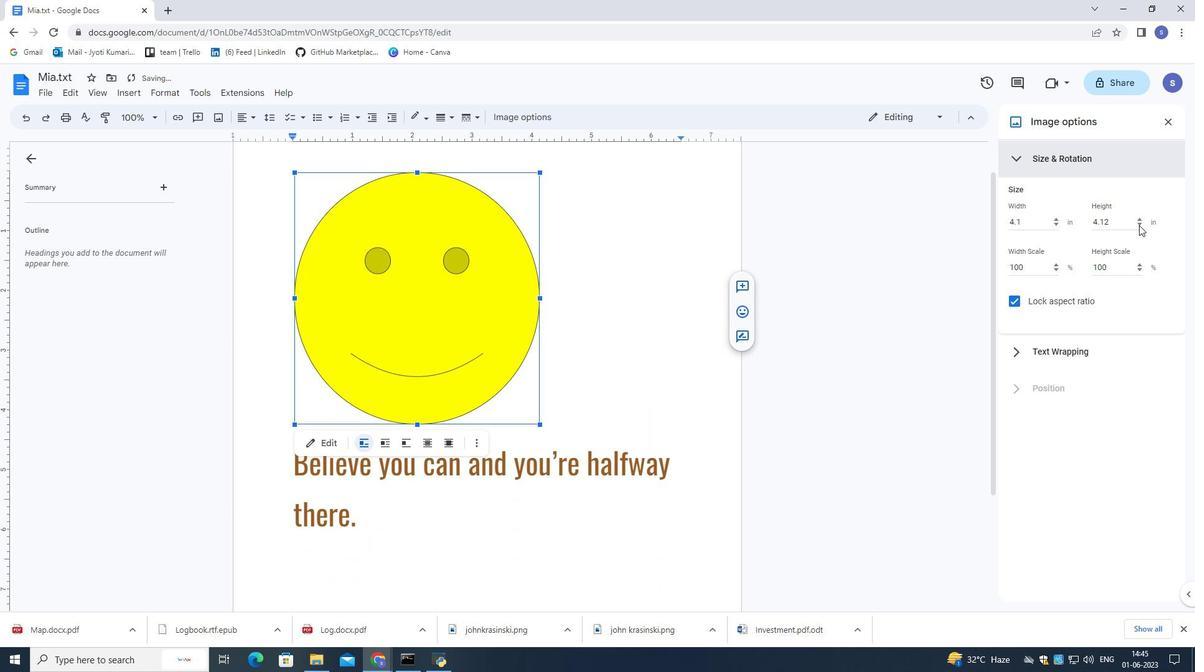 
Action: Mouse pressed left at (1138, 225)
Screenshot: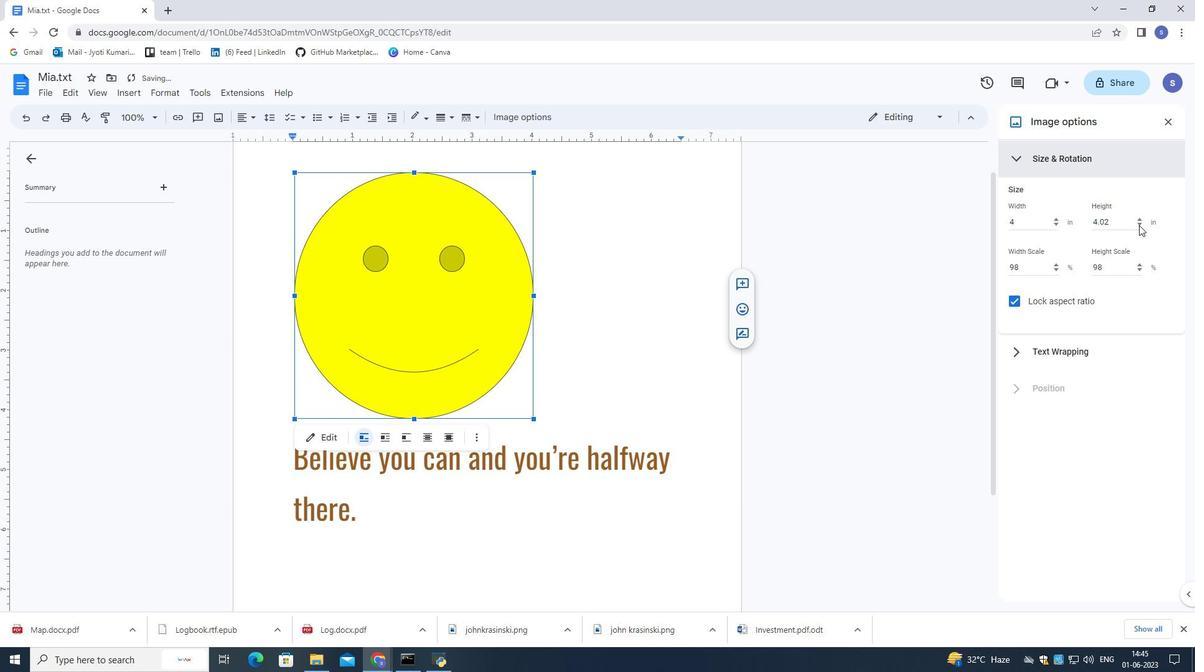 
Action: Mouse pressed left at (1138, 225)
Screenshot: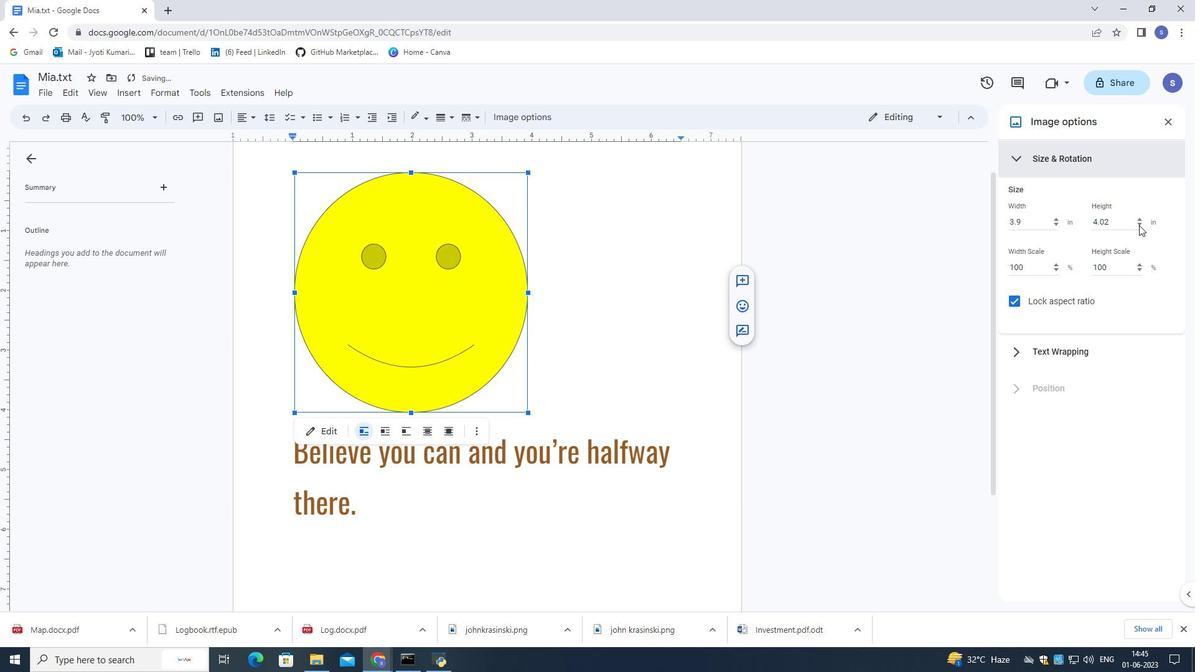 
Action: Mouse pressed left at (1138, 225)
Screenshot: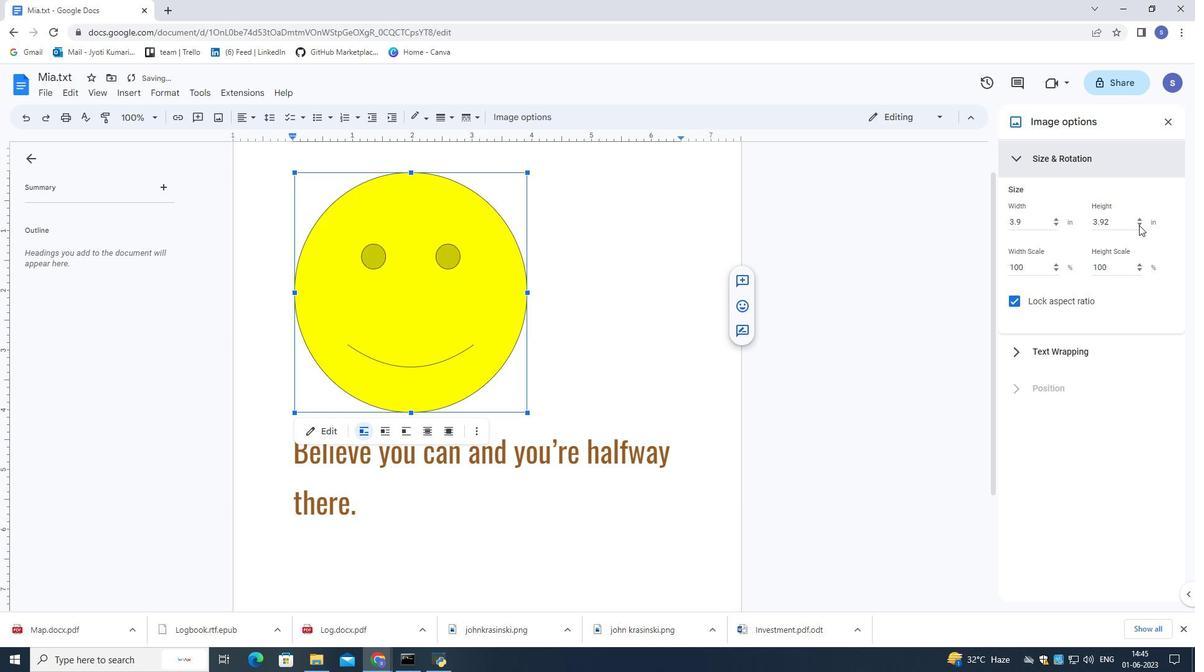 
Action: Mouse pressed left at (1138, 225)
Screenshot: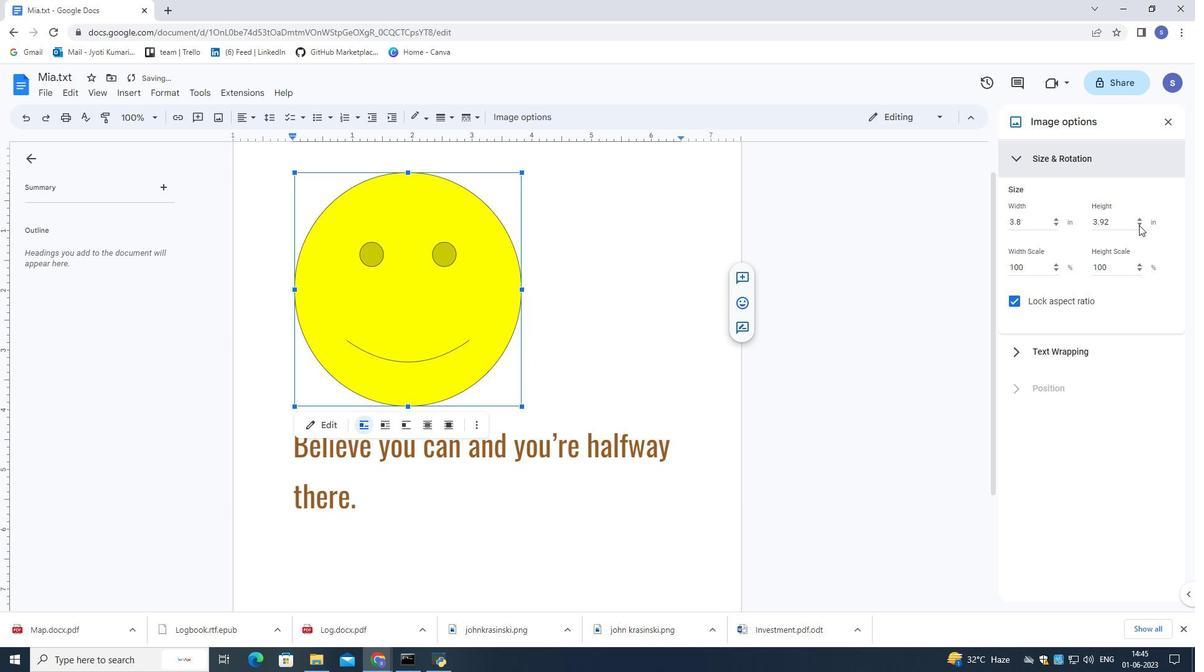 
Action: Mouse pressed left at (1138, 225)
Screenshot: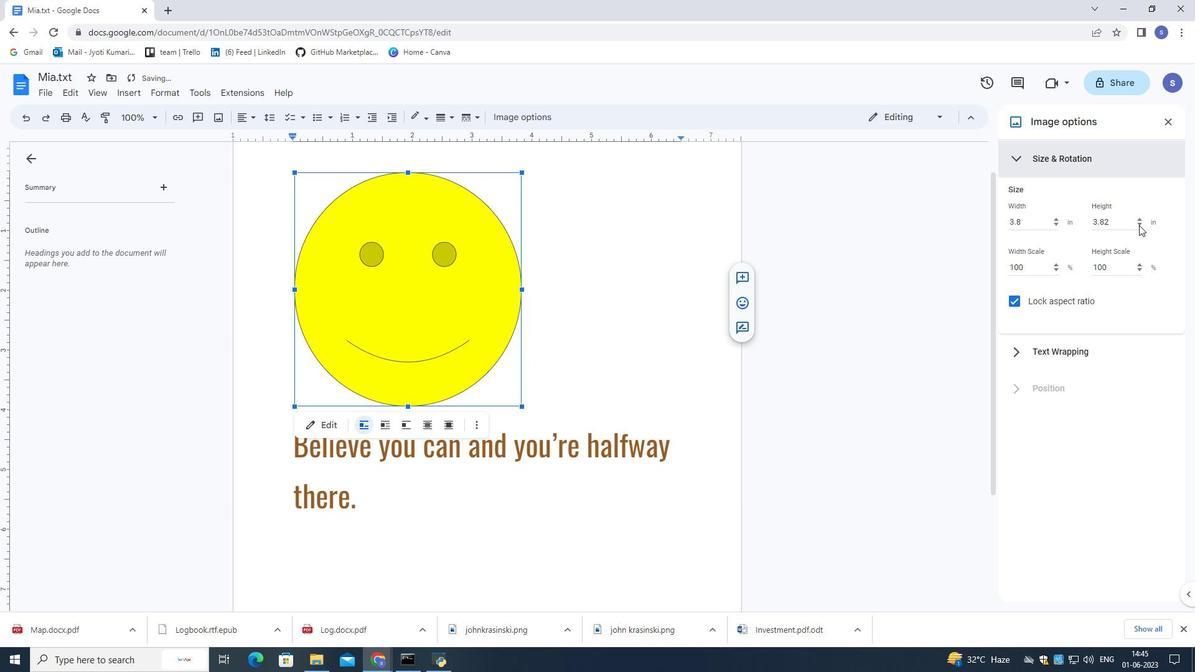 
Action: Mouse pressed left at (1138, 225)
Screenshot: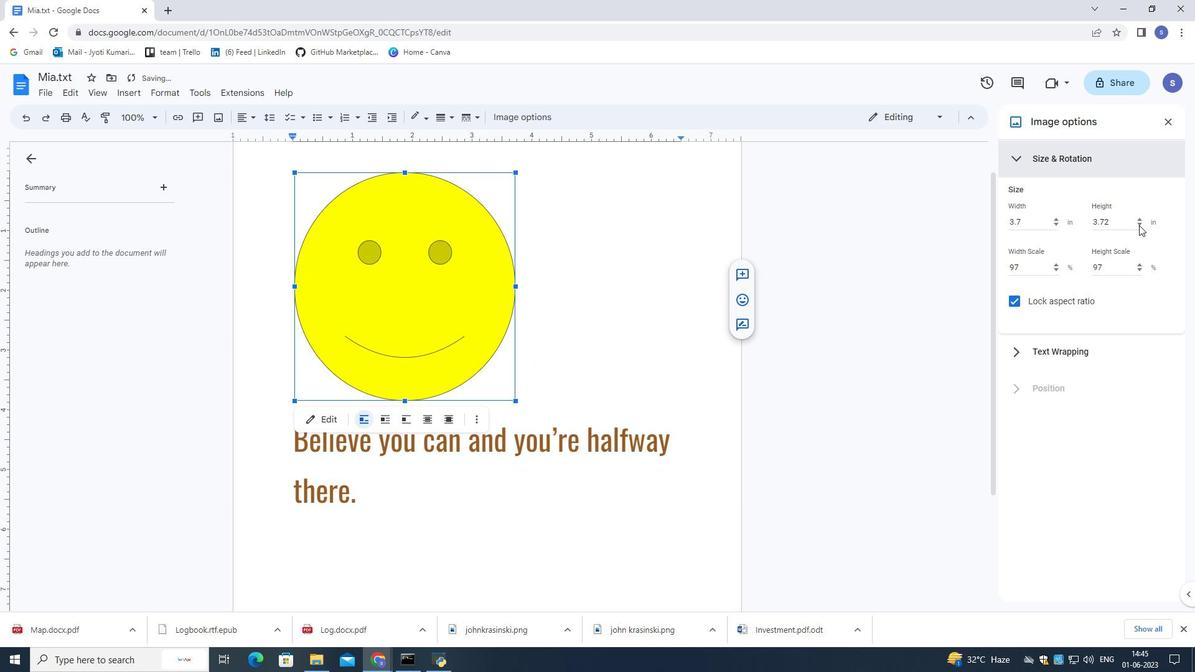 
Action: Mouse pressed left at (1138, 225)
Screenshot: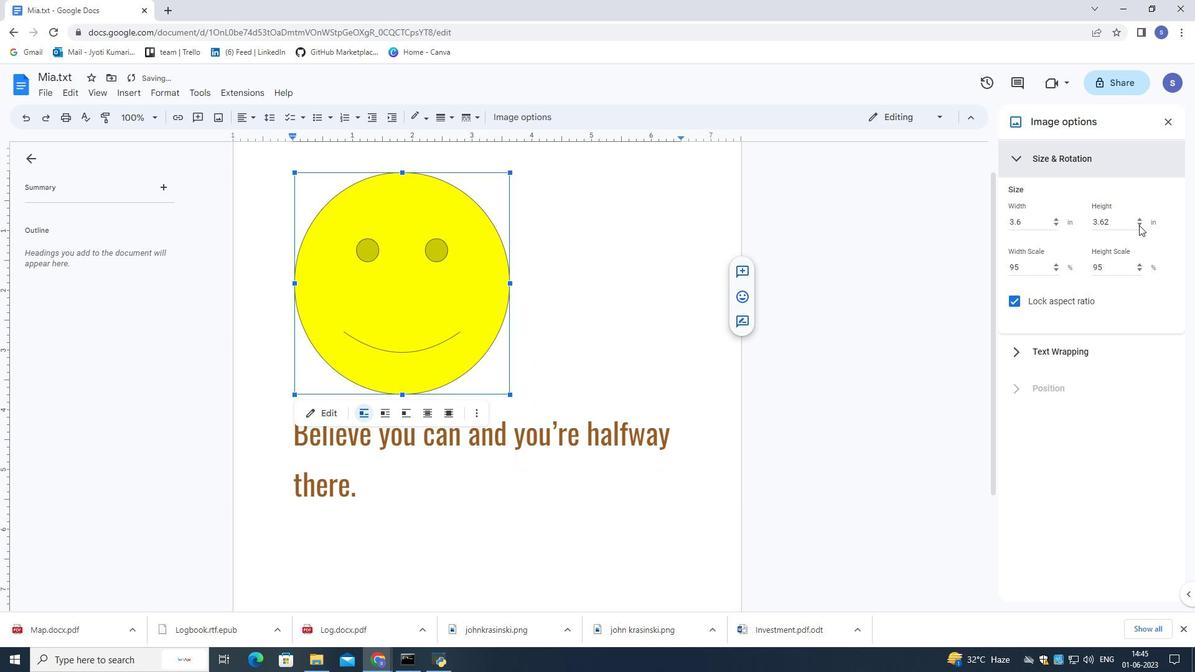 
Action: Mouse pressed left at (1138, 225)
Screenshot: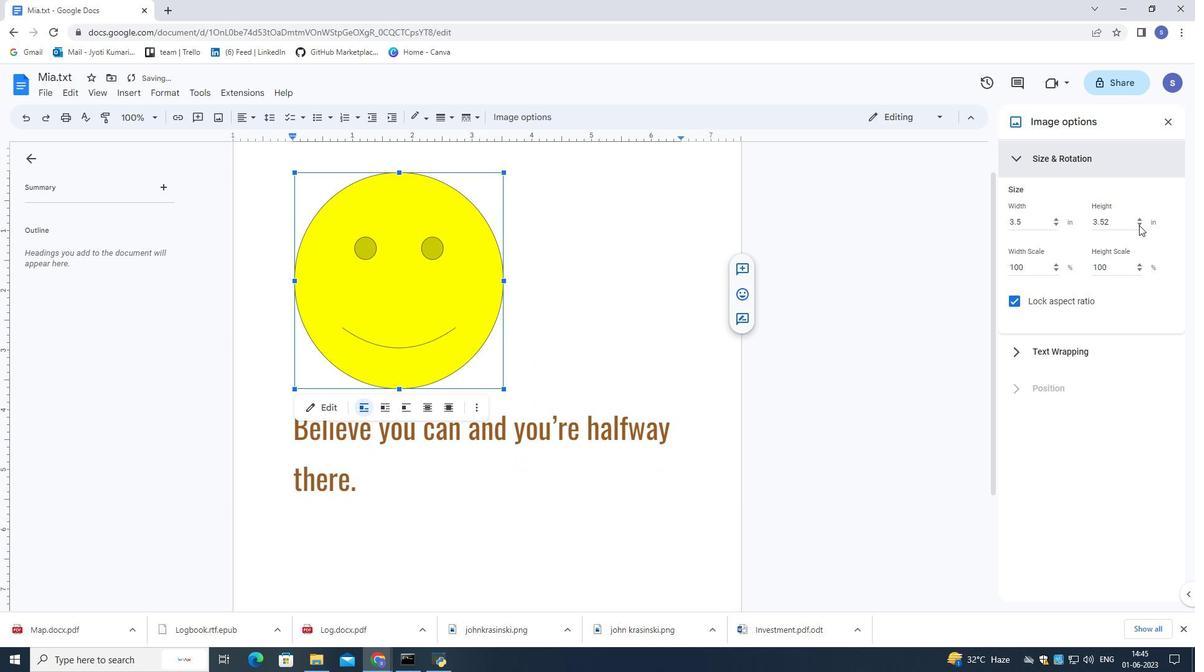 
Action: Mouse pressed left at (1138, 225)
Screenshot: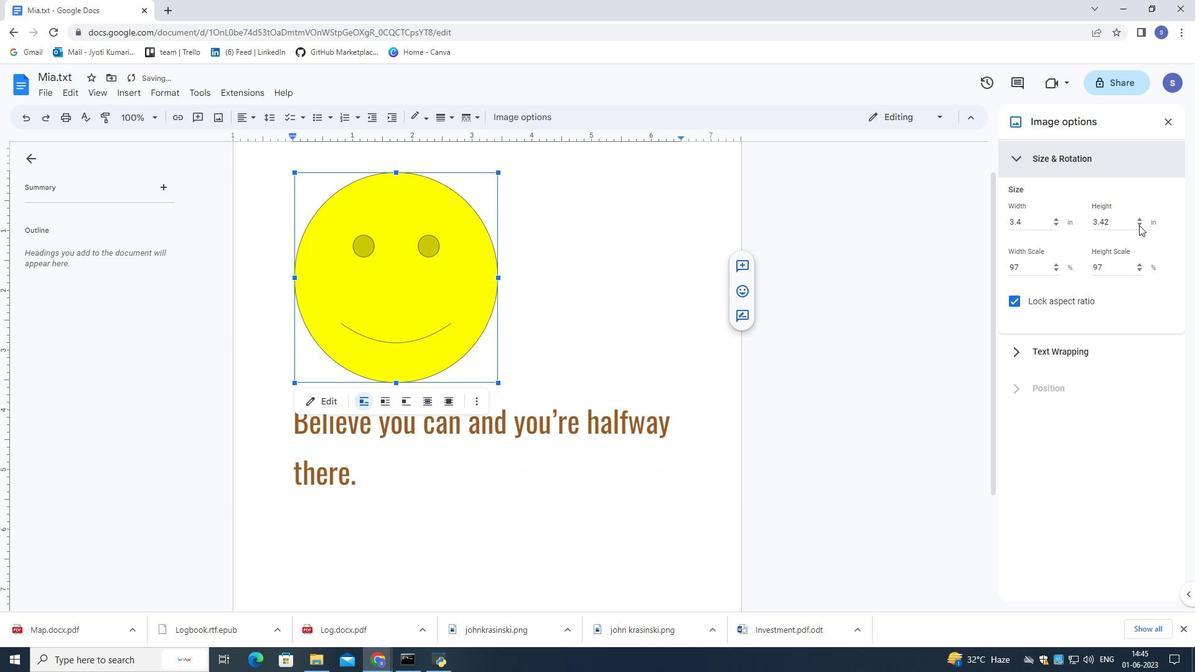 
Action: Mouse pressed left at (1138, 225)
Screenshot: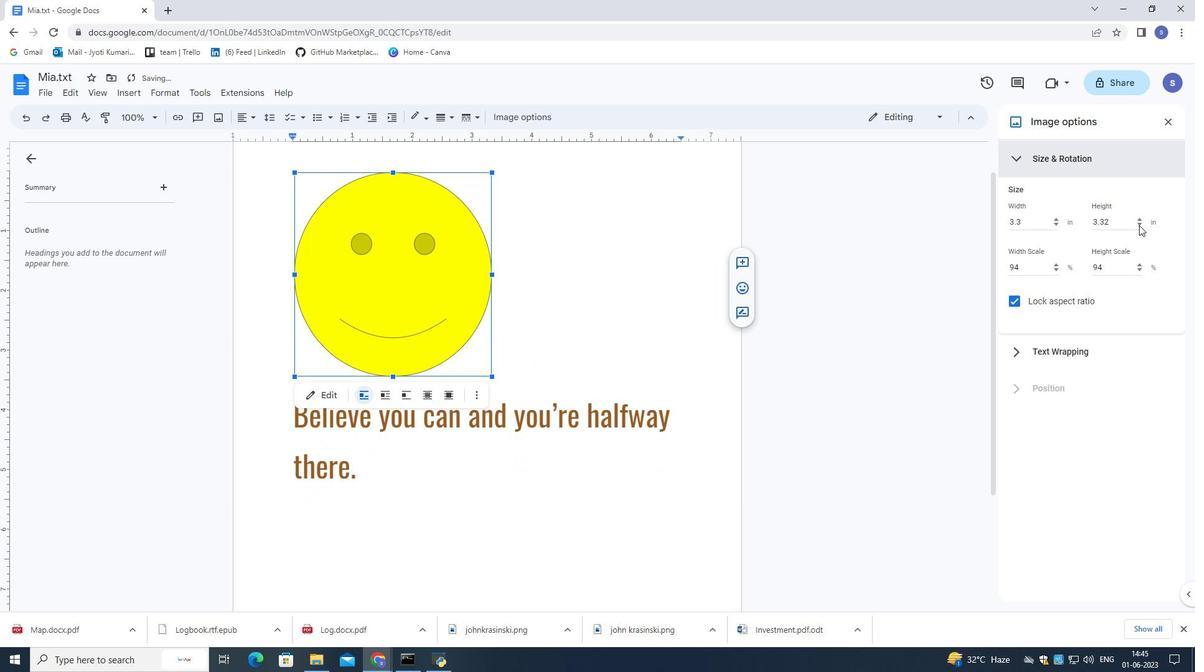 
Action: Mouse pressed left at (1138, 225)
Screenshot: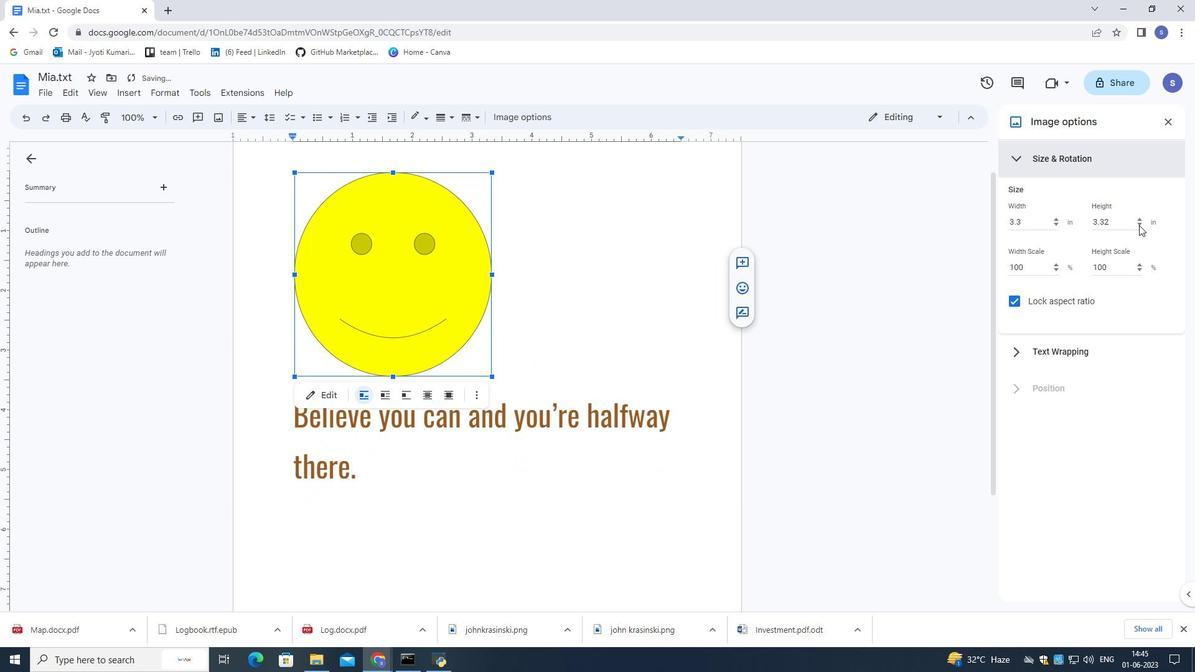 
Action: Mouse pressed left at (1138, 225)
Screenshot: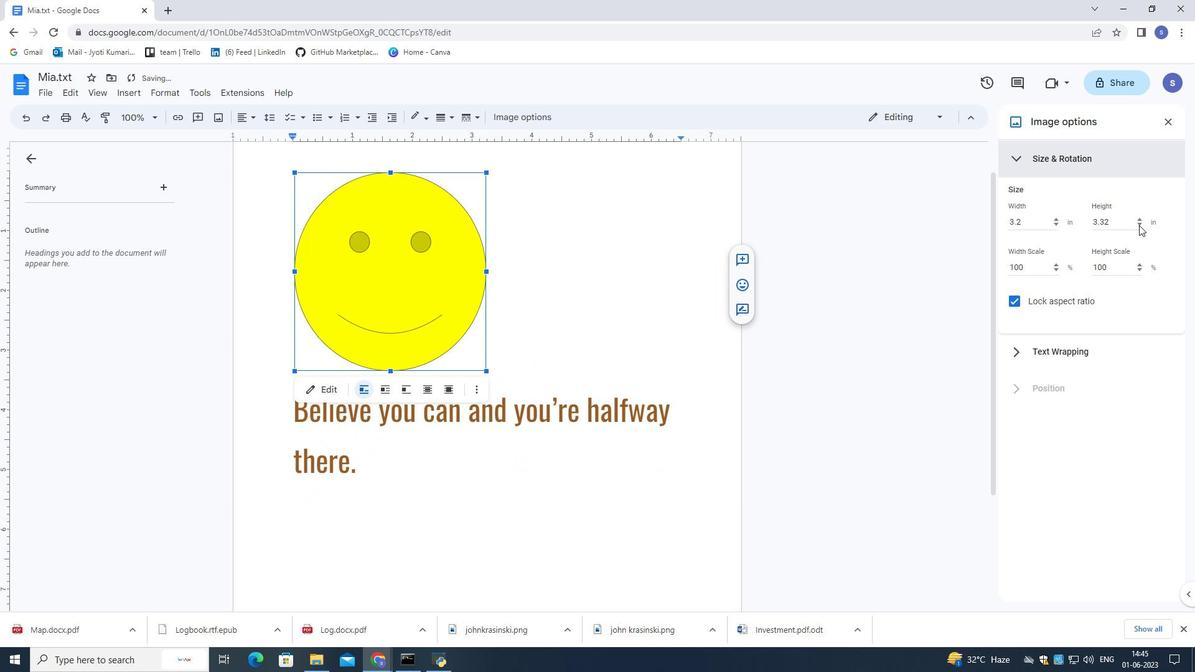 
Action: Mouse pressed left at (1138, 225)
Screenshot: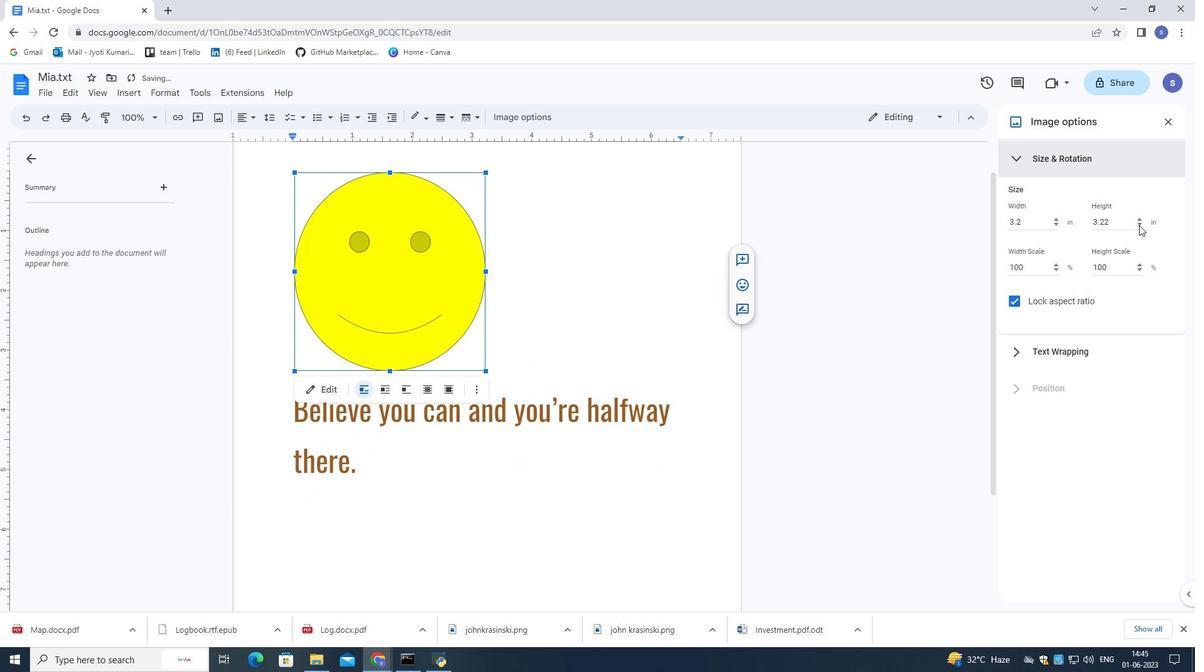 
Action: Mouse pressed left at (1138, 225)
Screenshot: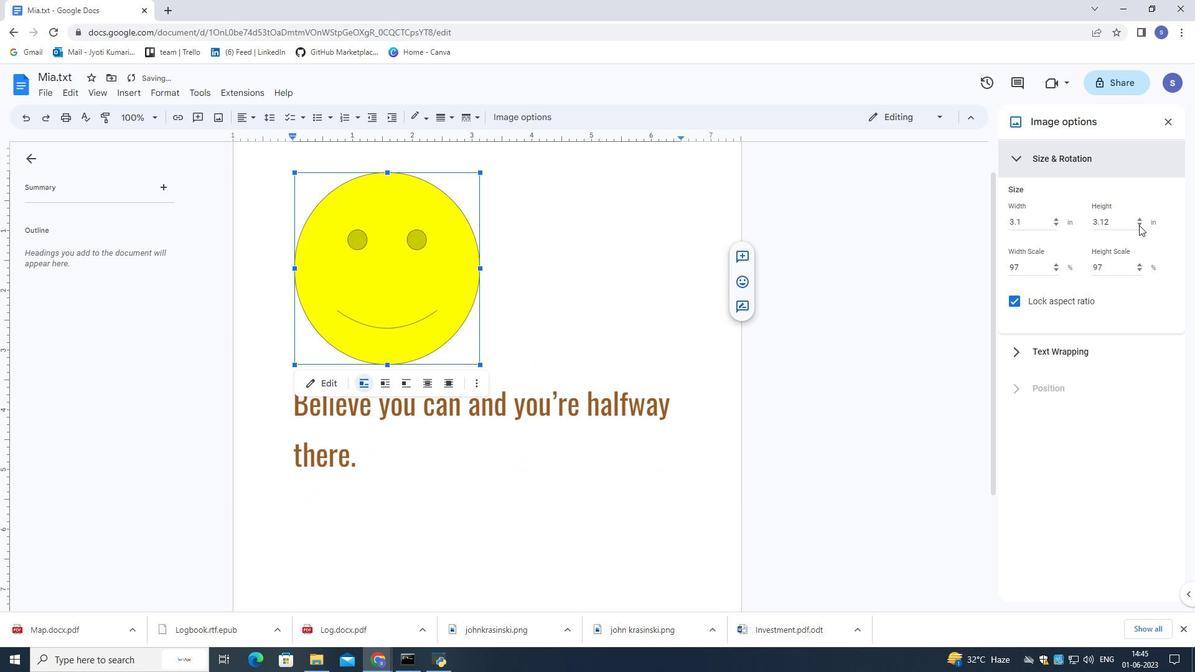 
Action: Mouse pressed left at (1138, 225)
Screenshot: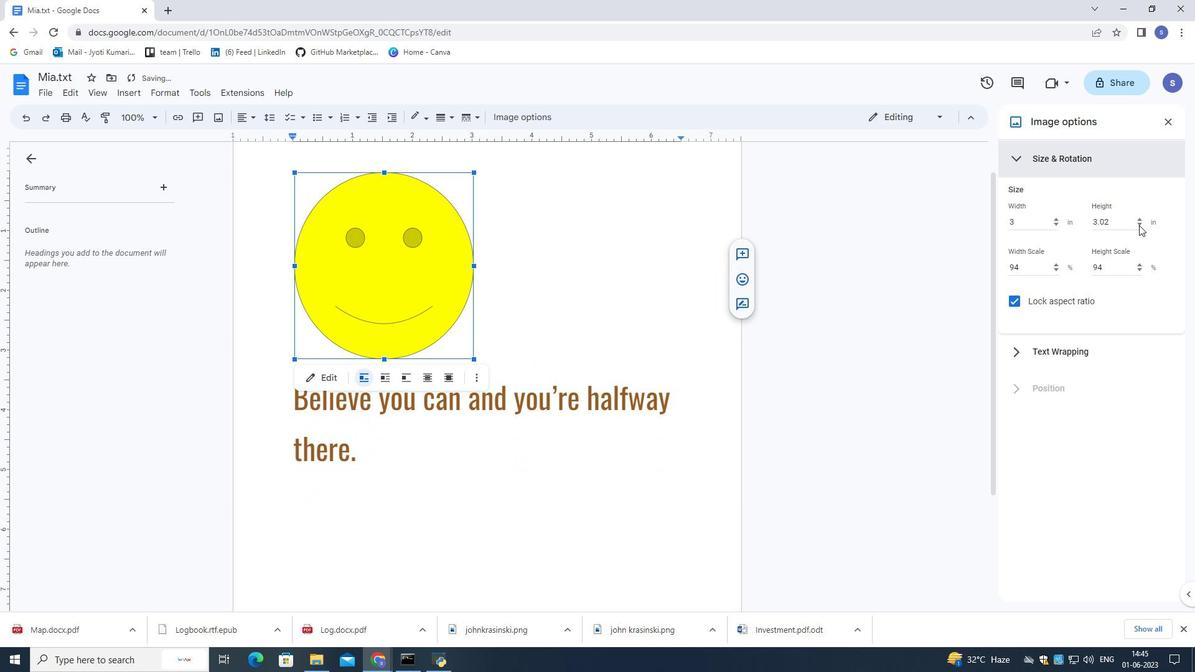 
Action: Mouse pressed left at (1138, 225)
Screenshot: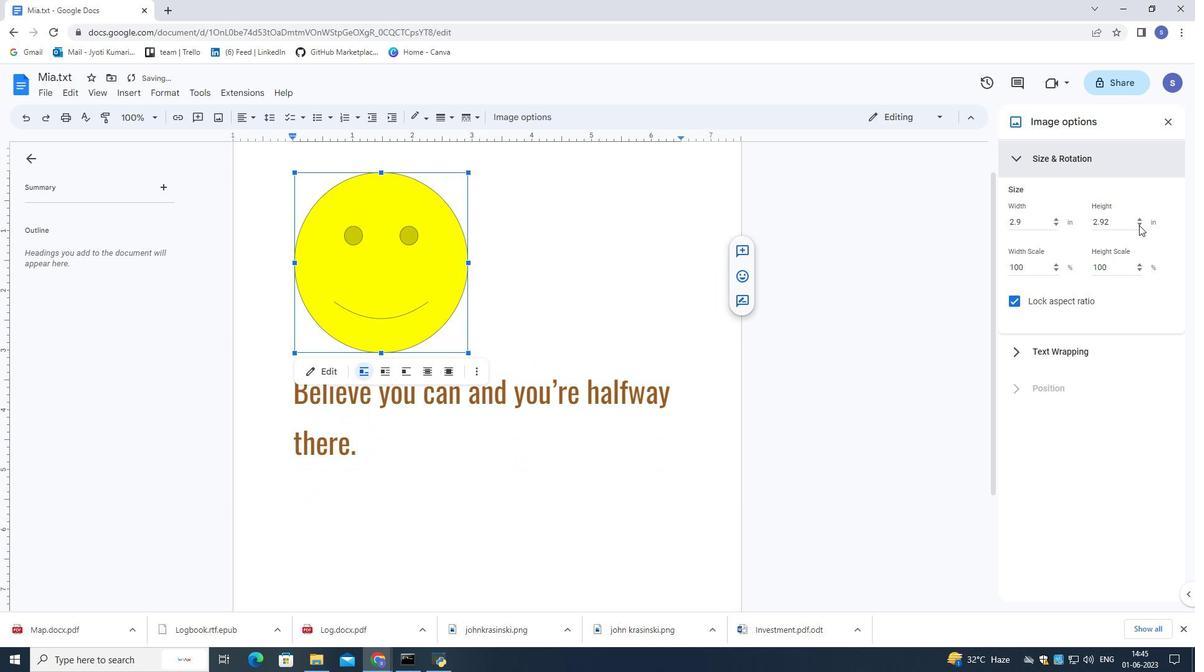 
Action: Mouse pressed left at (1138, 225)
Screenshot: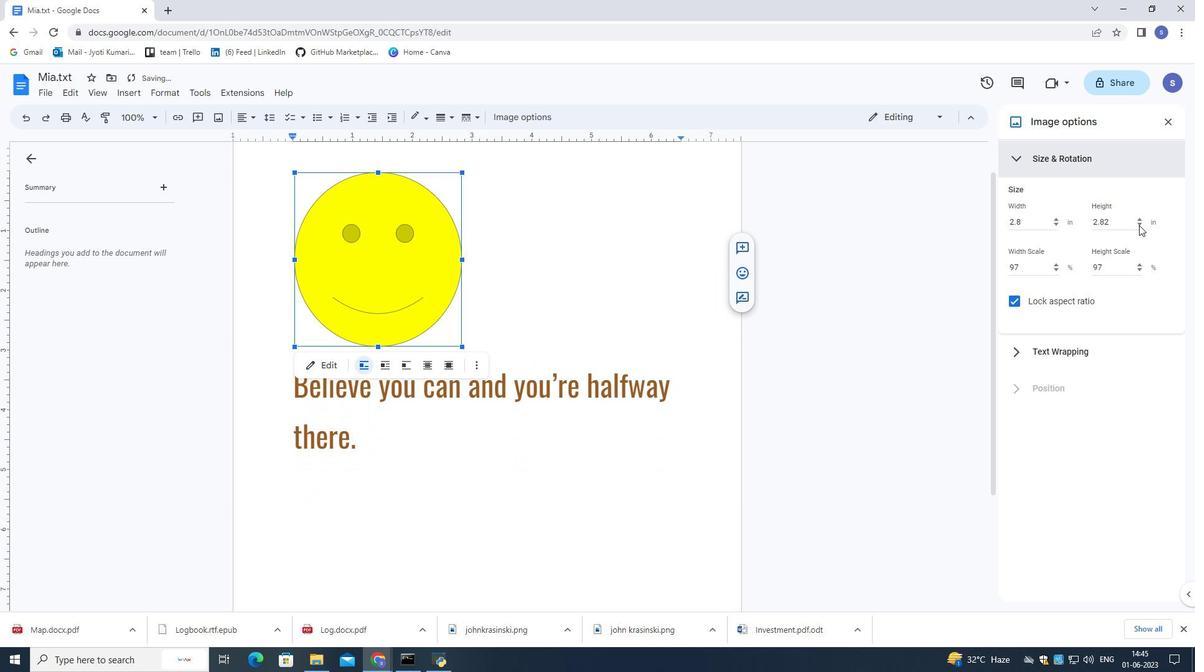 
Action: Mouse pressed left at (1138, 225)
Screenshot: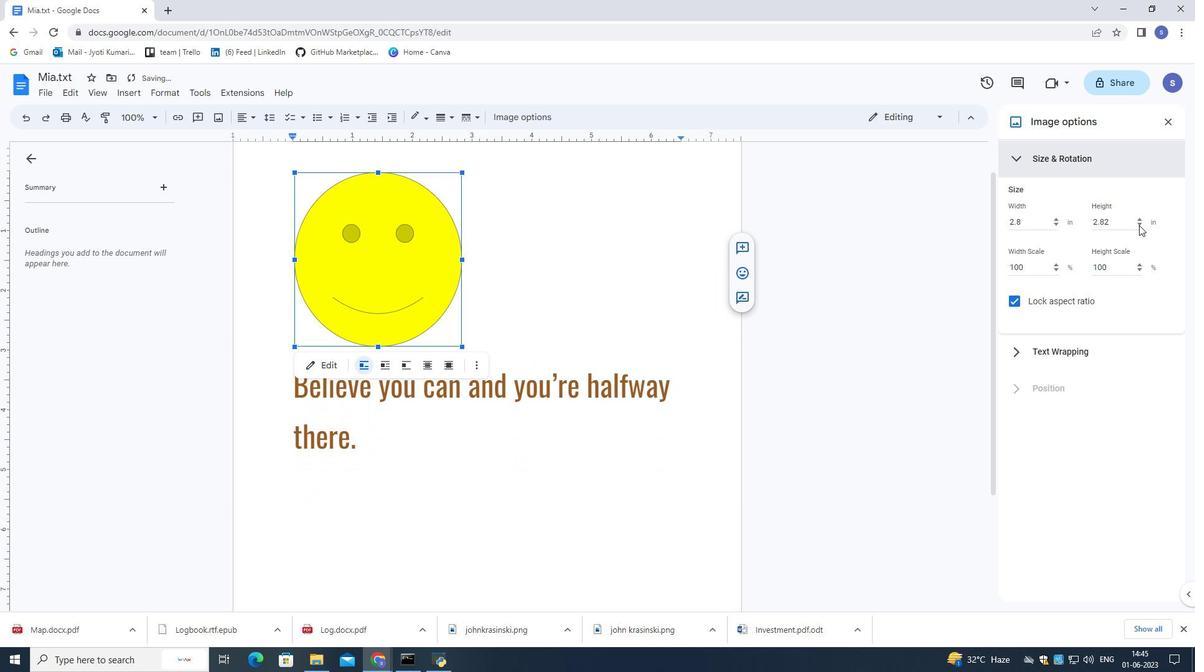
Action: Mouse pressed left at (1138, 225)
Screenshot: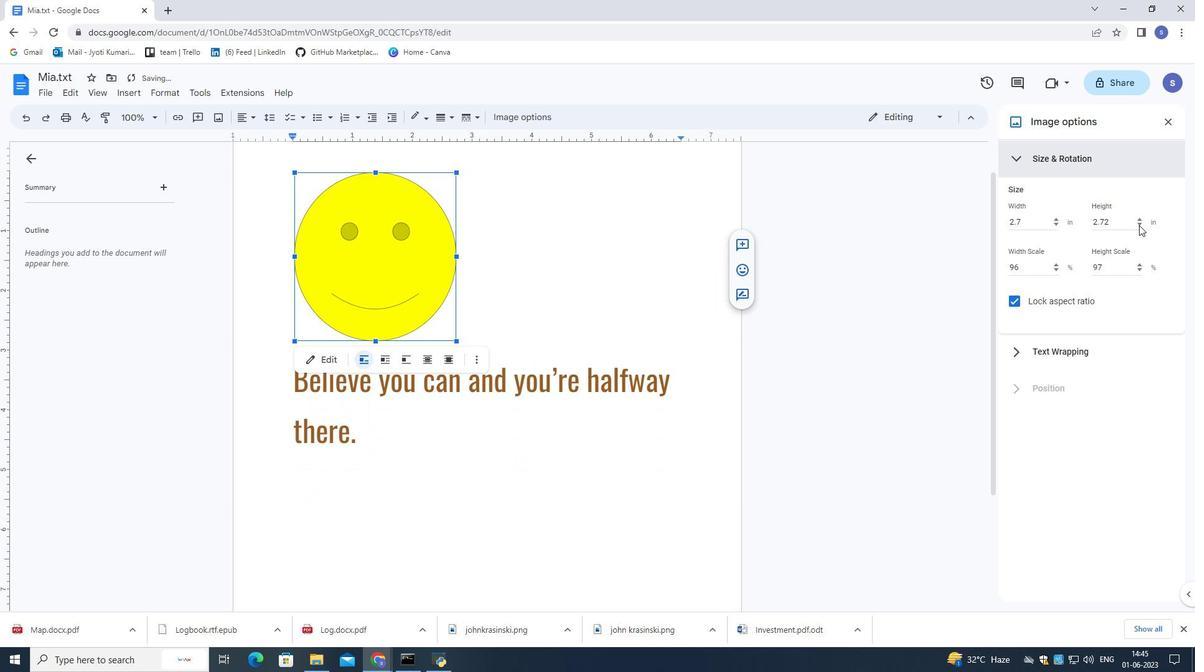 
Action: Mouse pressed left at (1138, 225)
Screenshot: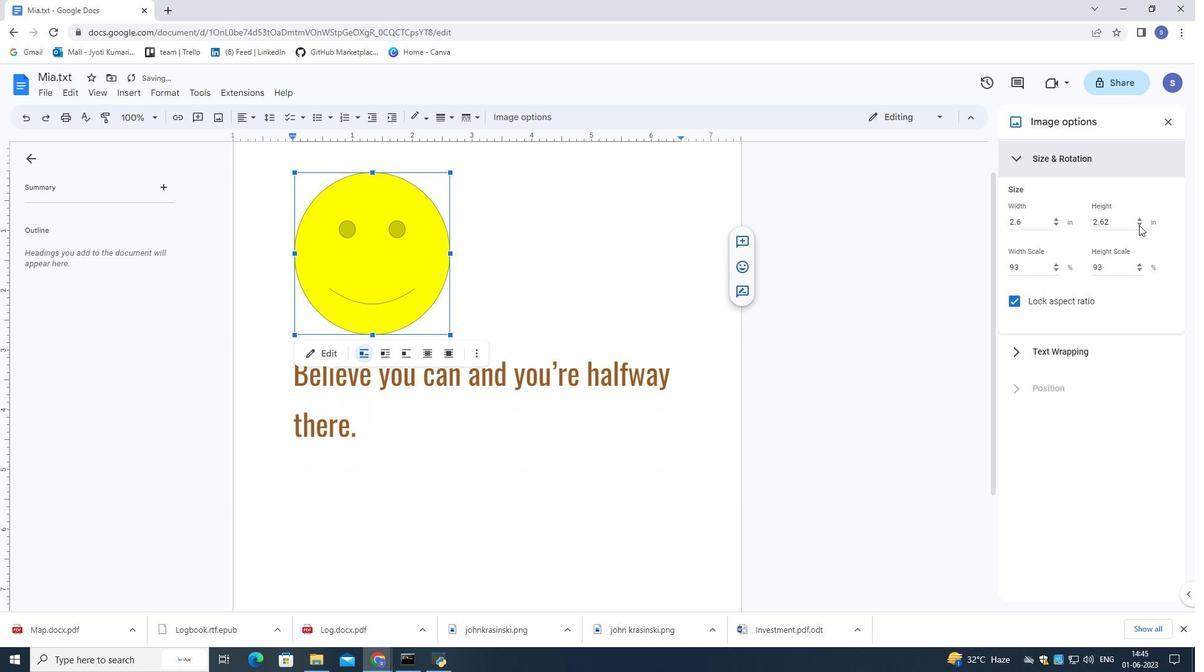 
Action: Mouse pressed left at (1138, 225)
Screenshot: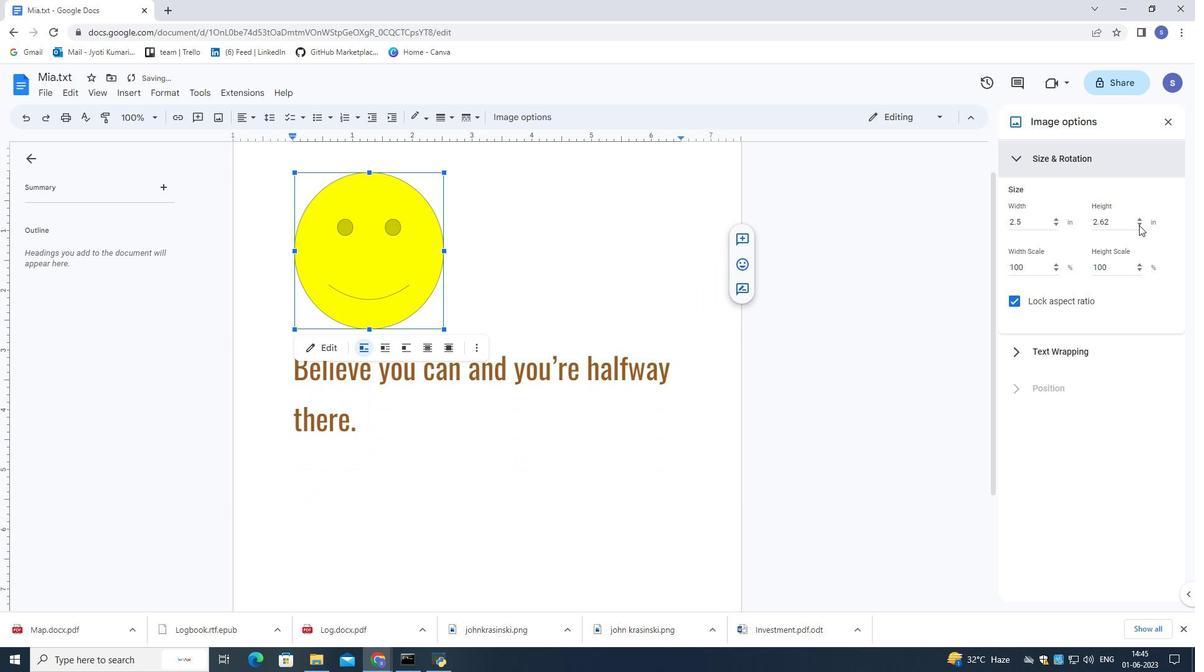 
Action: Mouse pressed left at (1138, 225)
Screenshot: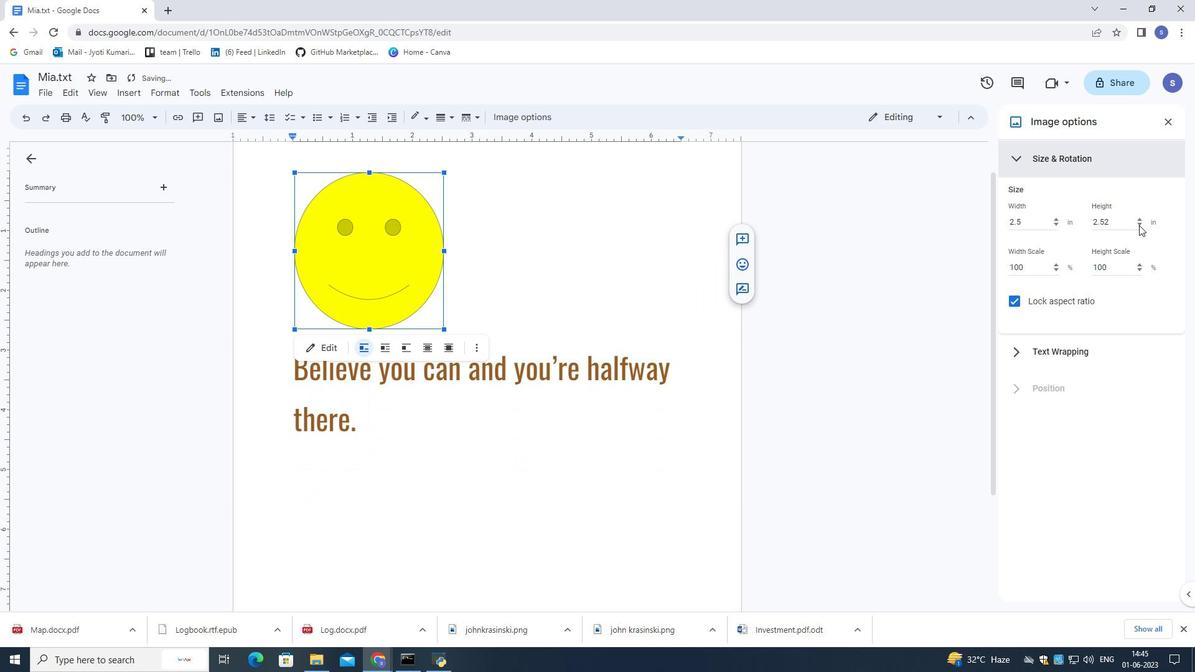 
Action: Mouse pressed left at (1138, 225)
Screenshot: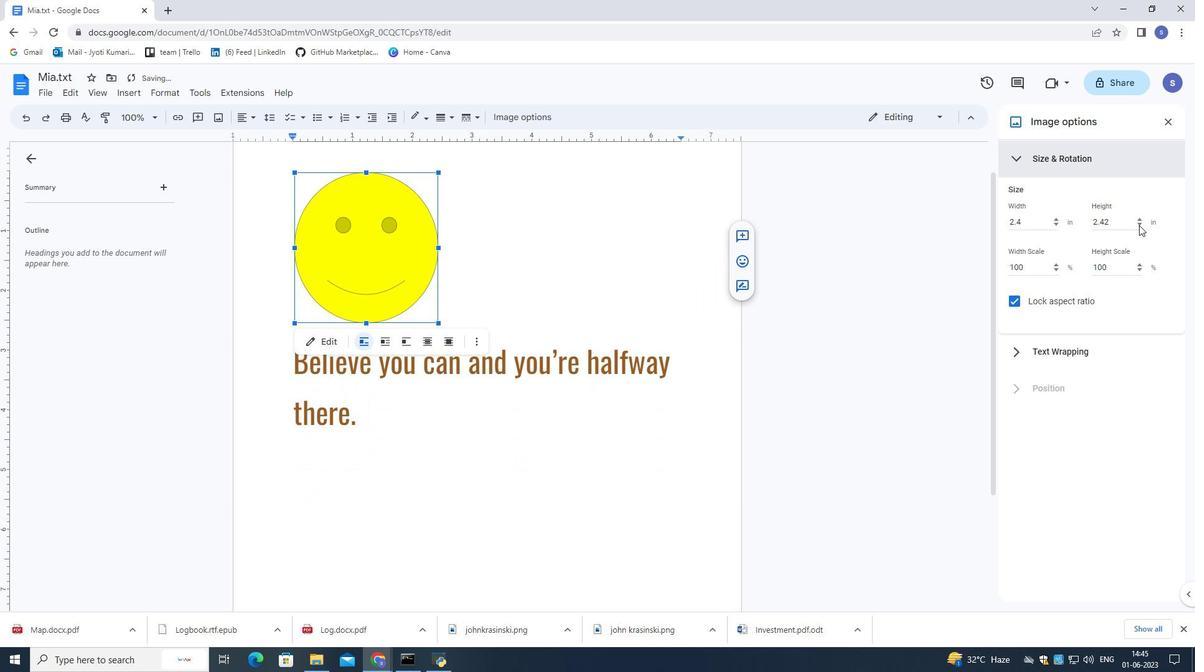 
Action: Mouse pressed left at (1138, 225)
Screenshot: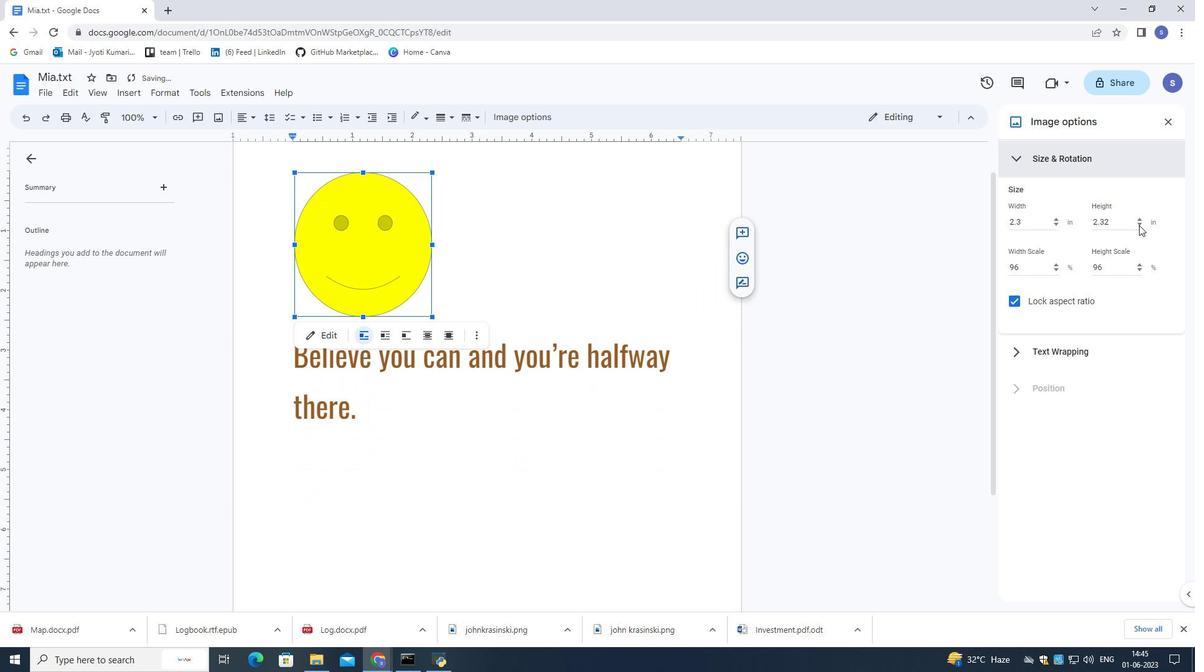 
Action: Mouse pressed left at (1138, 225)
Screenshot: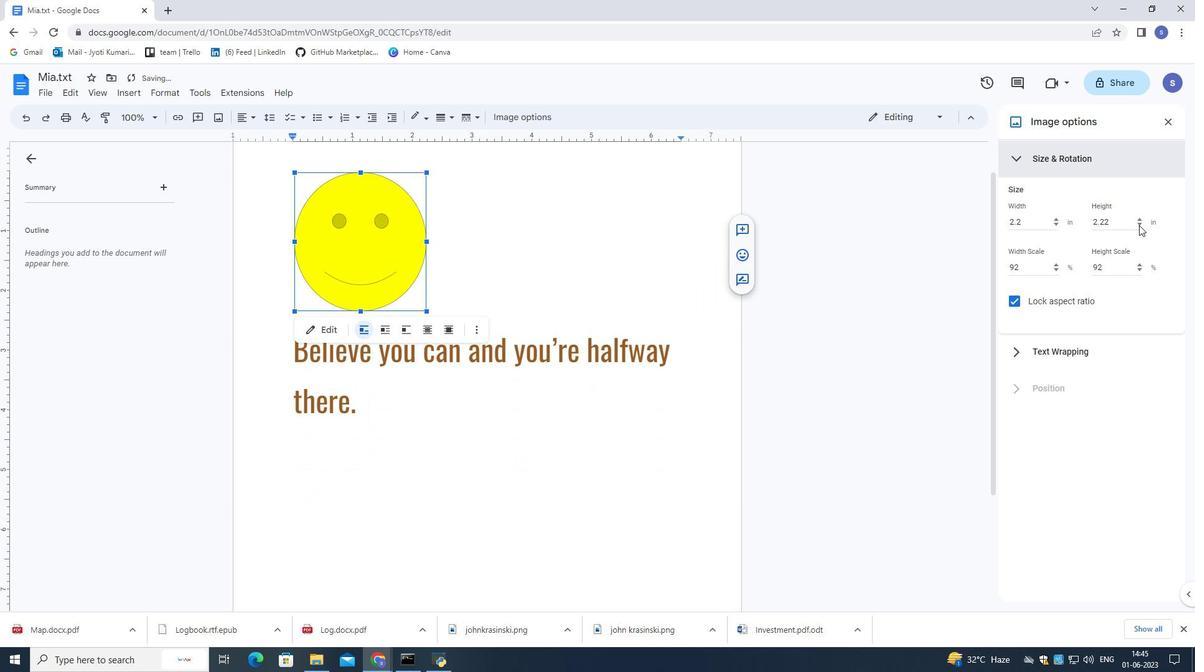 
Action: Mouse pressed left at (1138, 225)
Screenshot: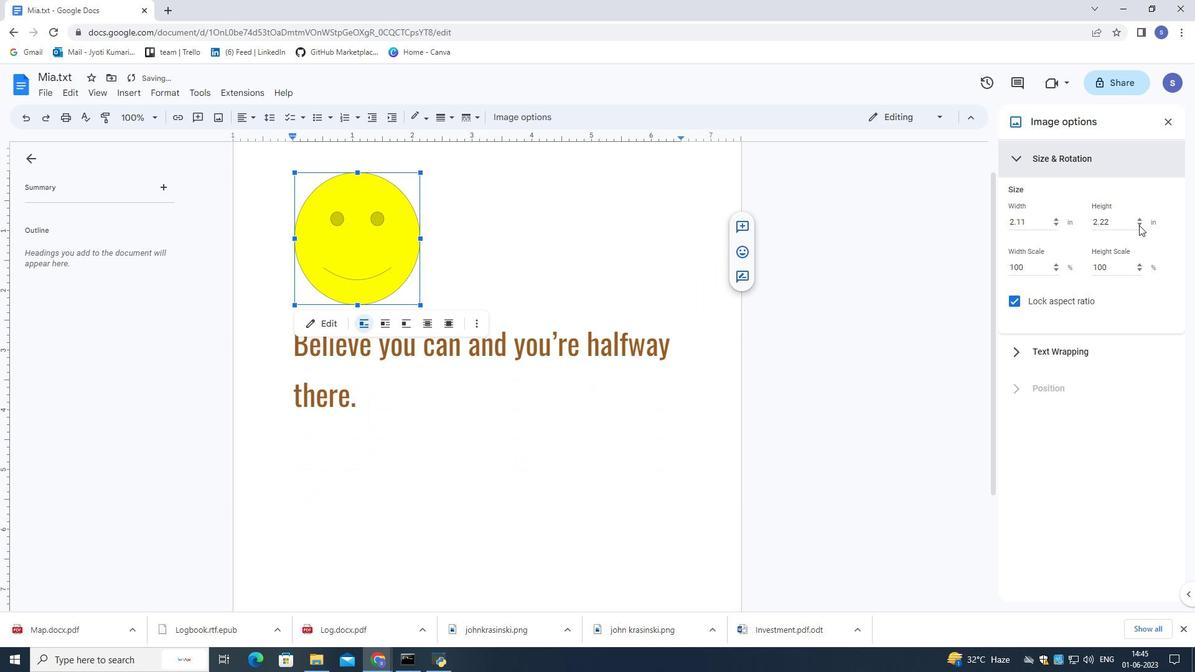 
Action: Mouse pressed left at (1138, 225)
Screenshot: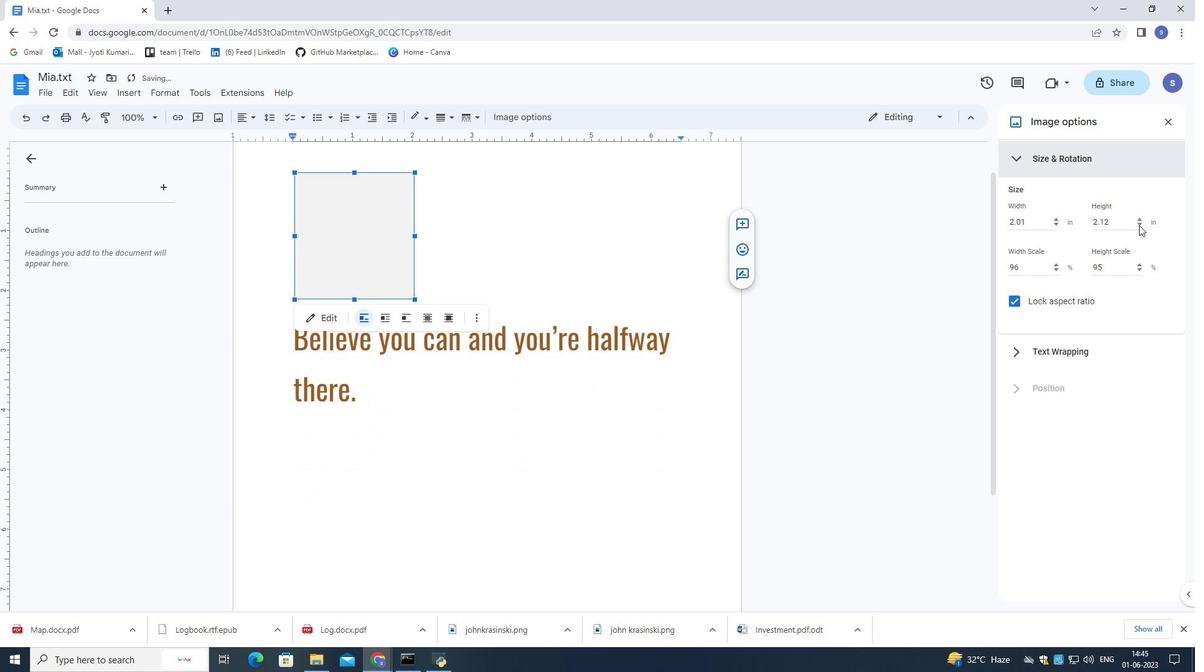 
Action: Mouse pressed left at (1138, 225)
Screenshot: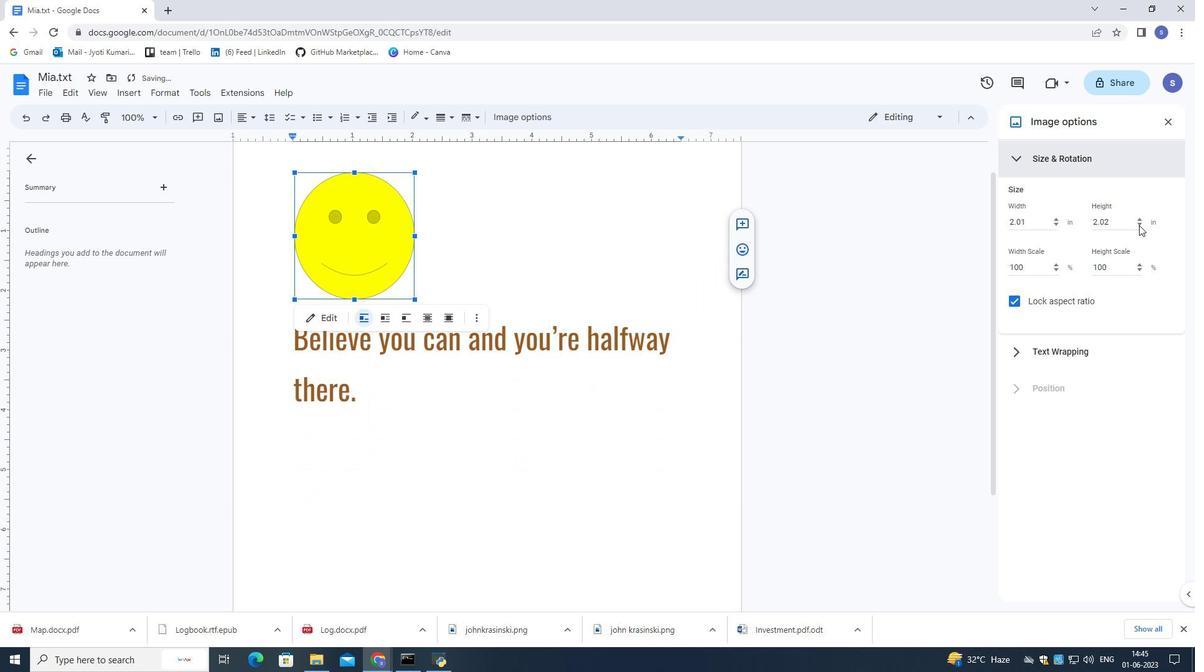 
Action: Mouse pressed left at (1138, 225)
Screenshot: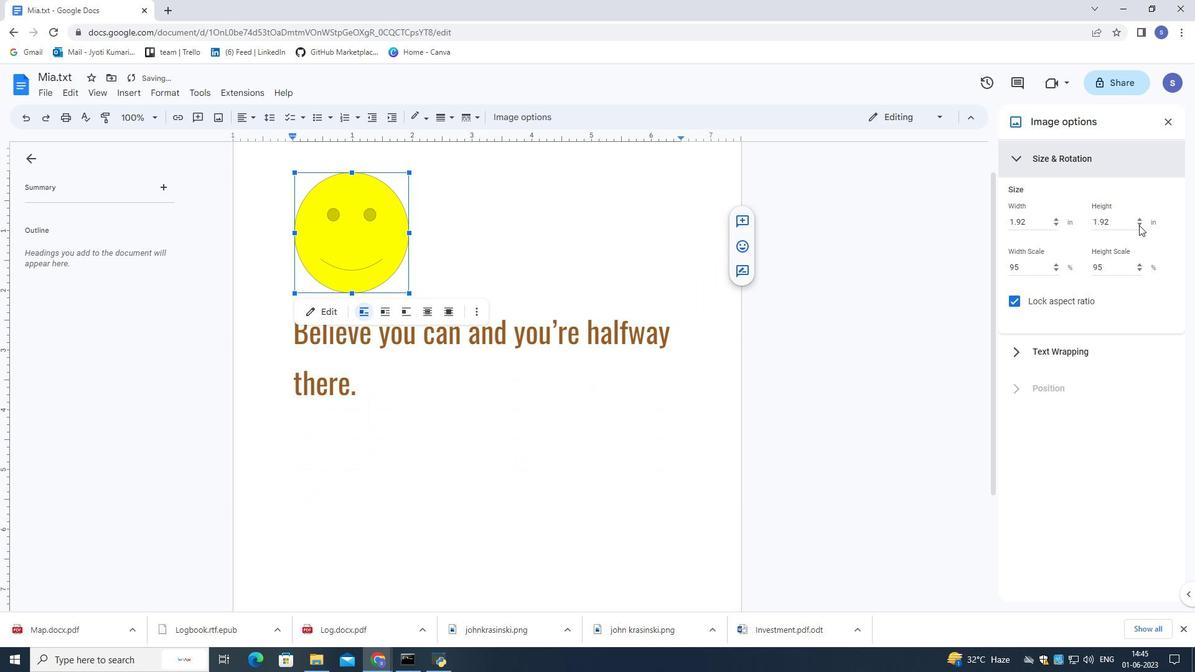 
Action: Mouse pressed left at (1138, 225)
Screenshot: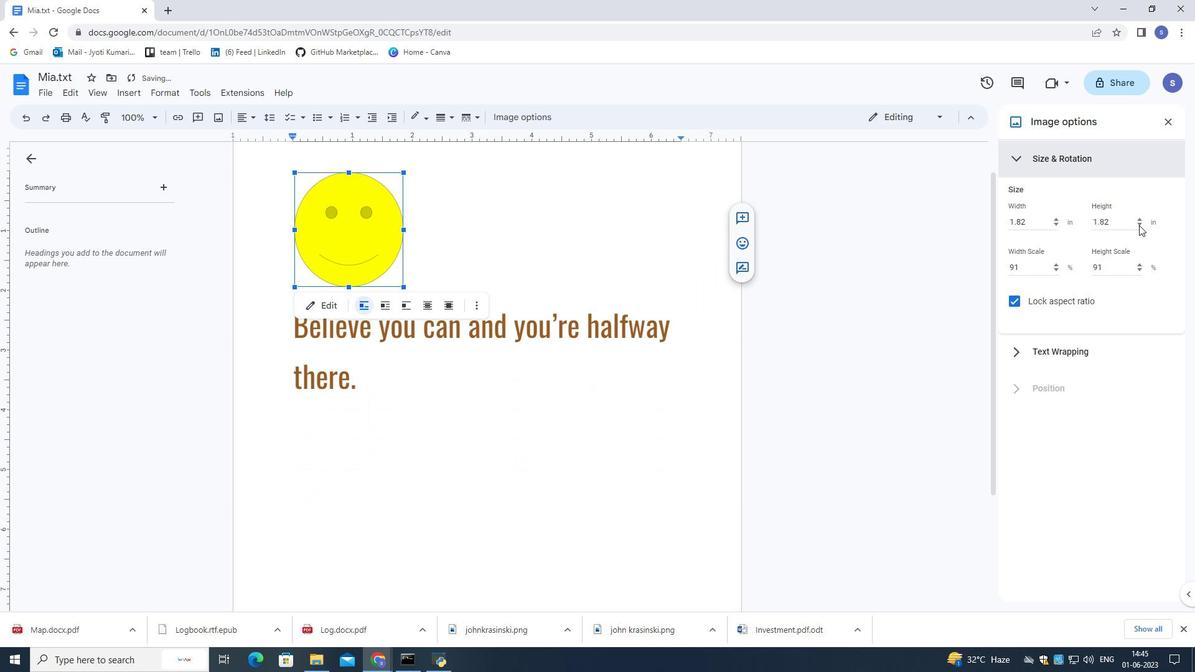 
Action: Mouse pressed left at (1138, 225)
Screenshot: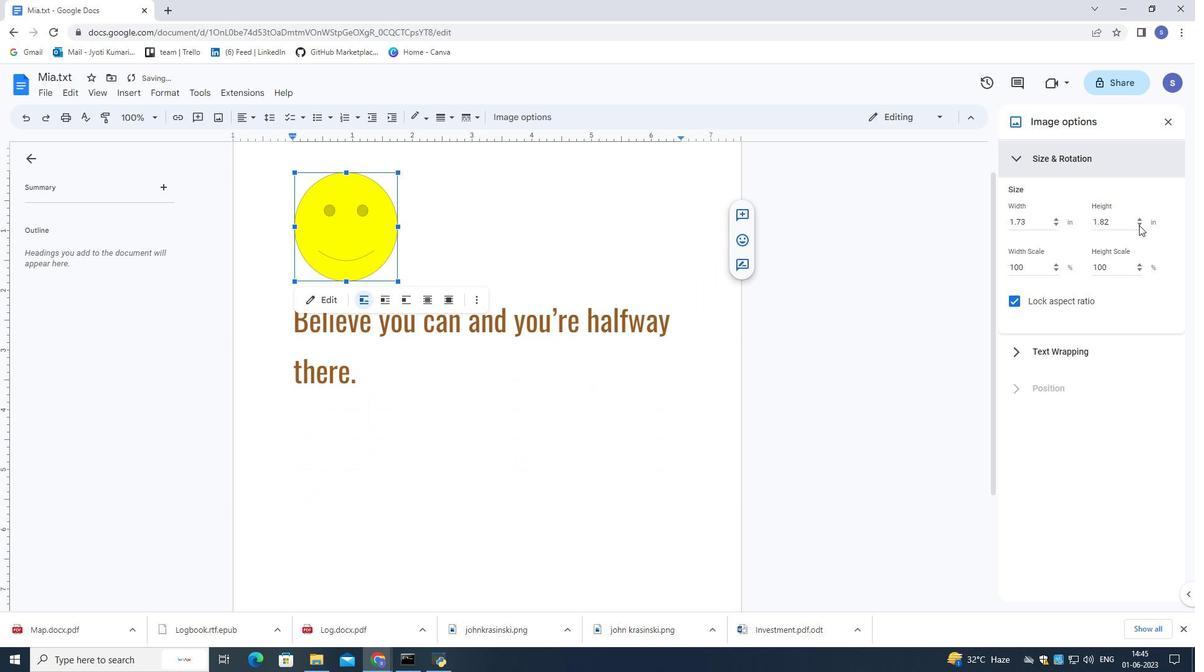 
Action: Mouse pressed left at (1138, 225)
Screenshot: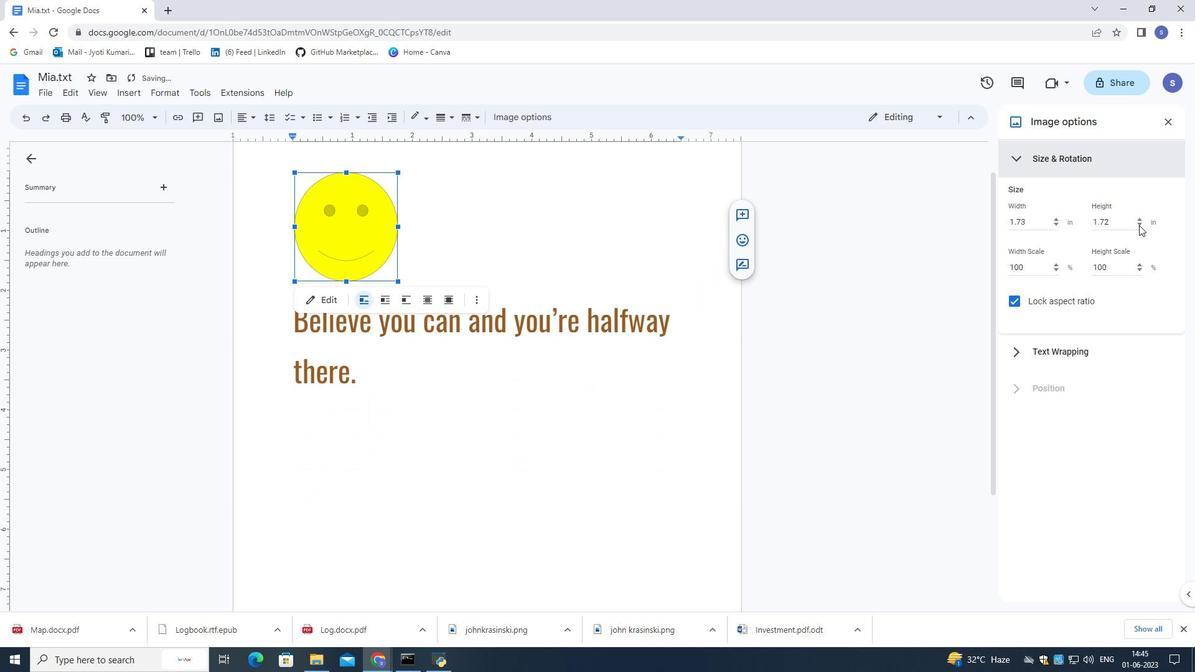 
Action: Mouse pressed left at (1138, 225)
Screenshot: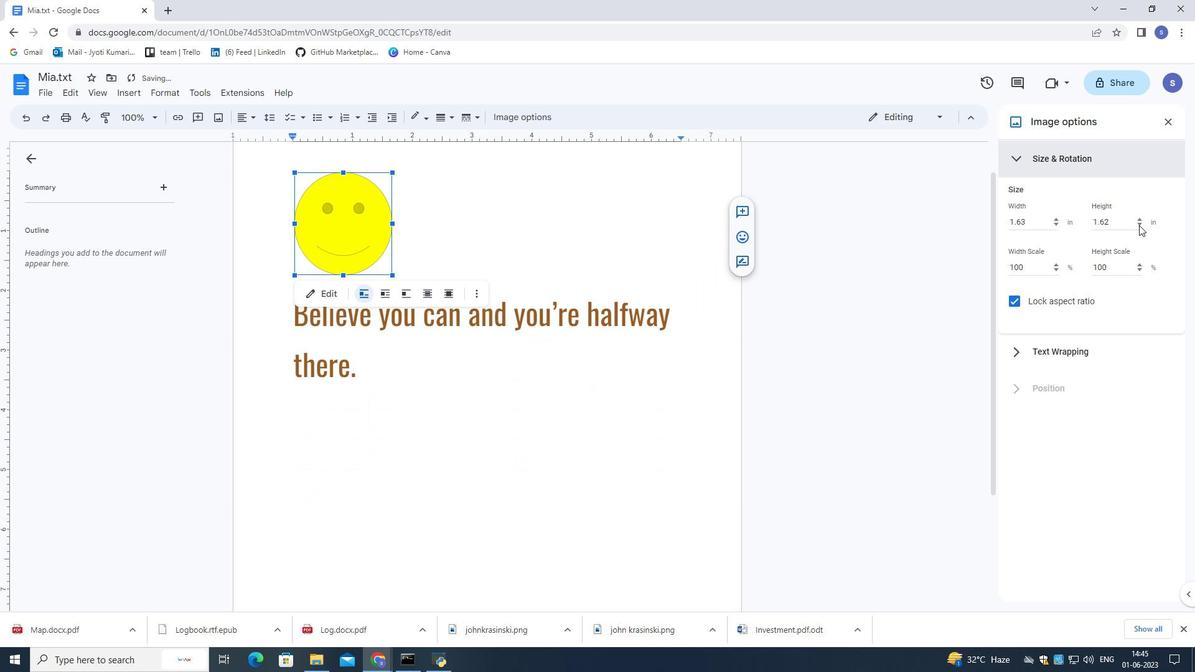 
Action: Mouse pressed left at (1138, 225)
Screenshot: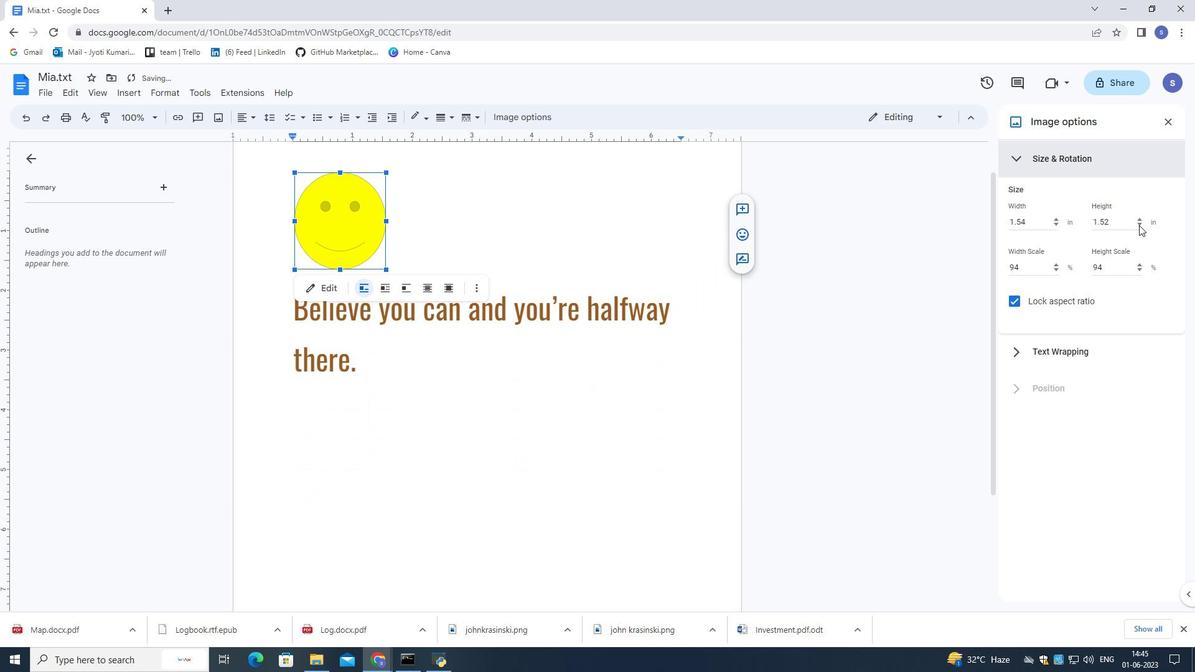 
Action: Mouse pressed left at (1138, 225)
Screenshot: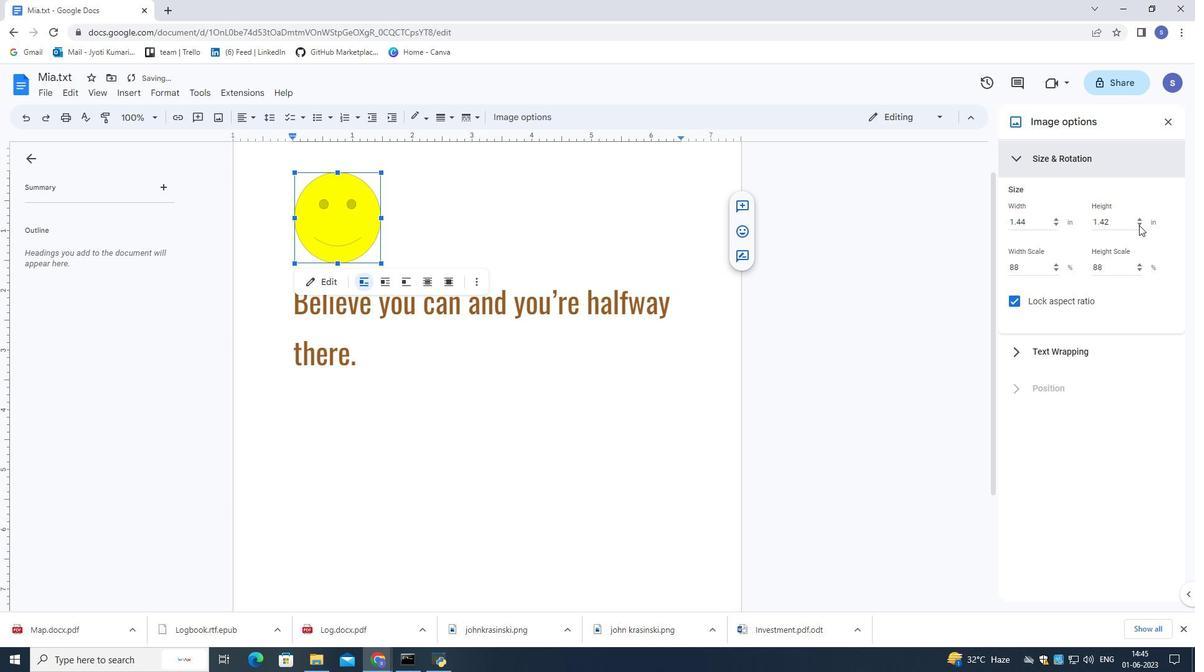 
Action: Mouse pressed left at (1138, 225)
Screenshot: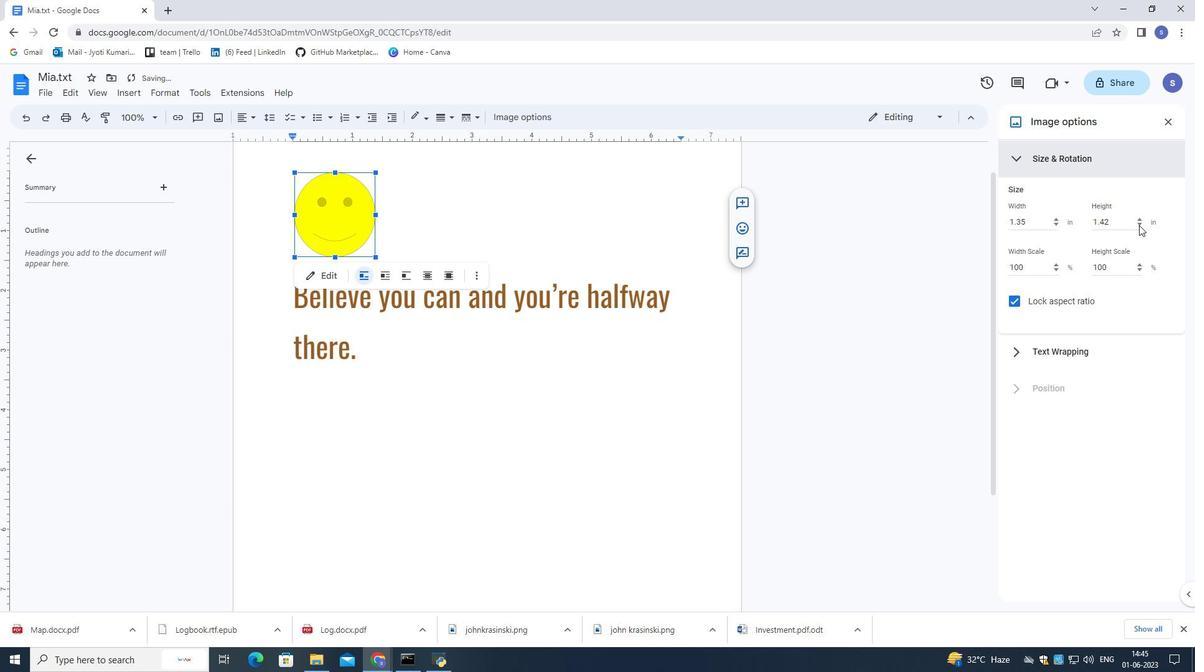 
Action: Mouse pressed left at (1138, 225)
Screenshot: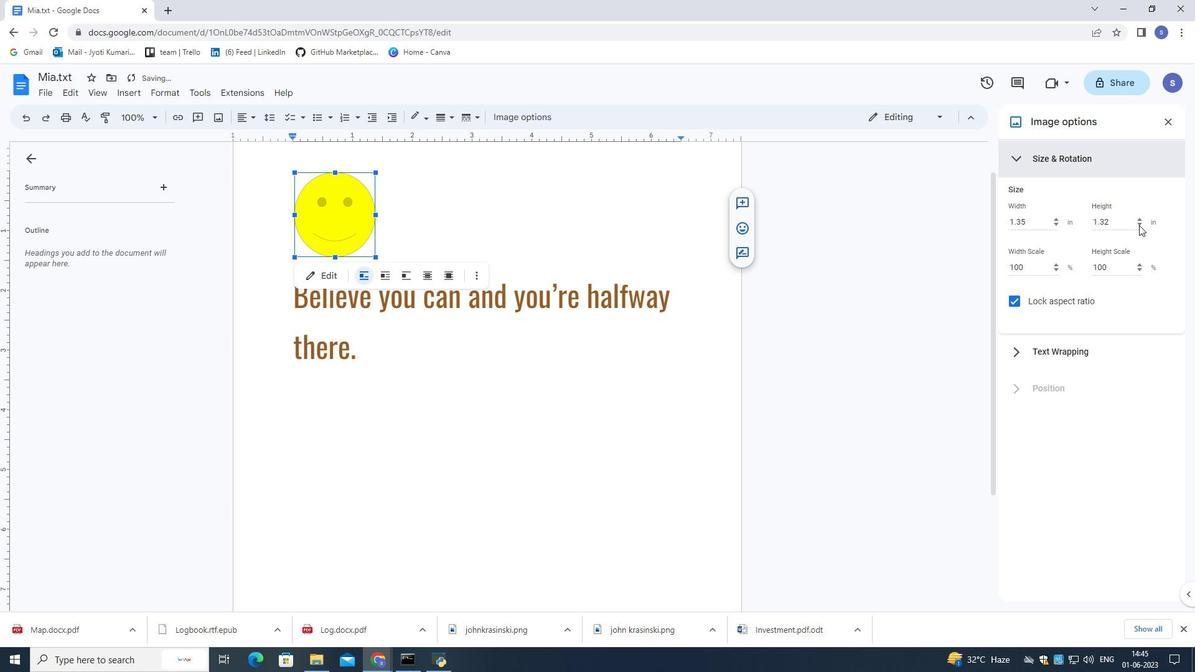 
Action: Mouse pressed left at (1138, 225)
Screenshot: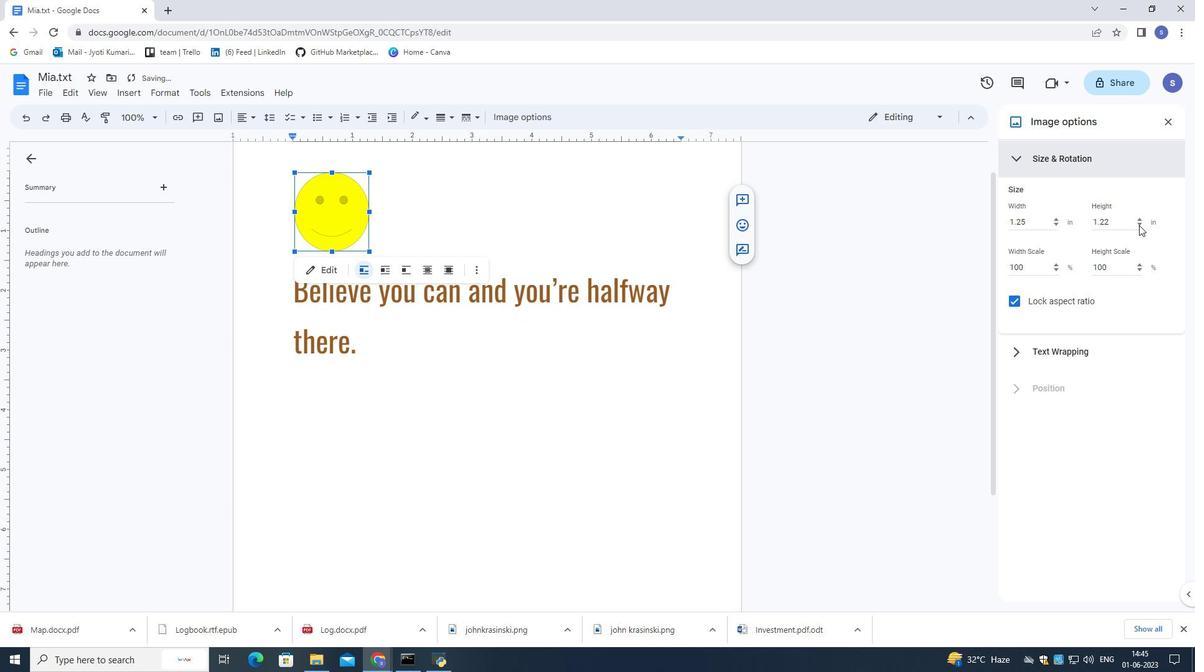 
Action: Mouse pressed left at (1138, 225)
Screenshot: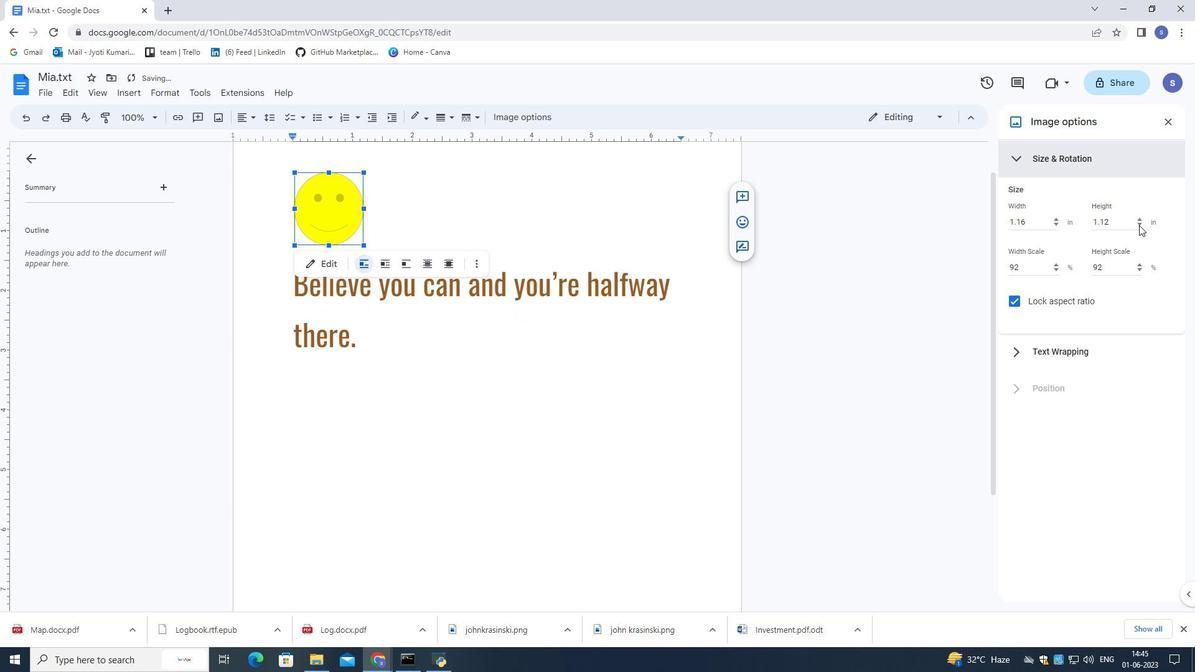 
Action: Mouse pressed left at (1138, 225)
Screenshot: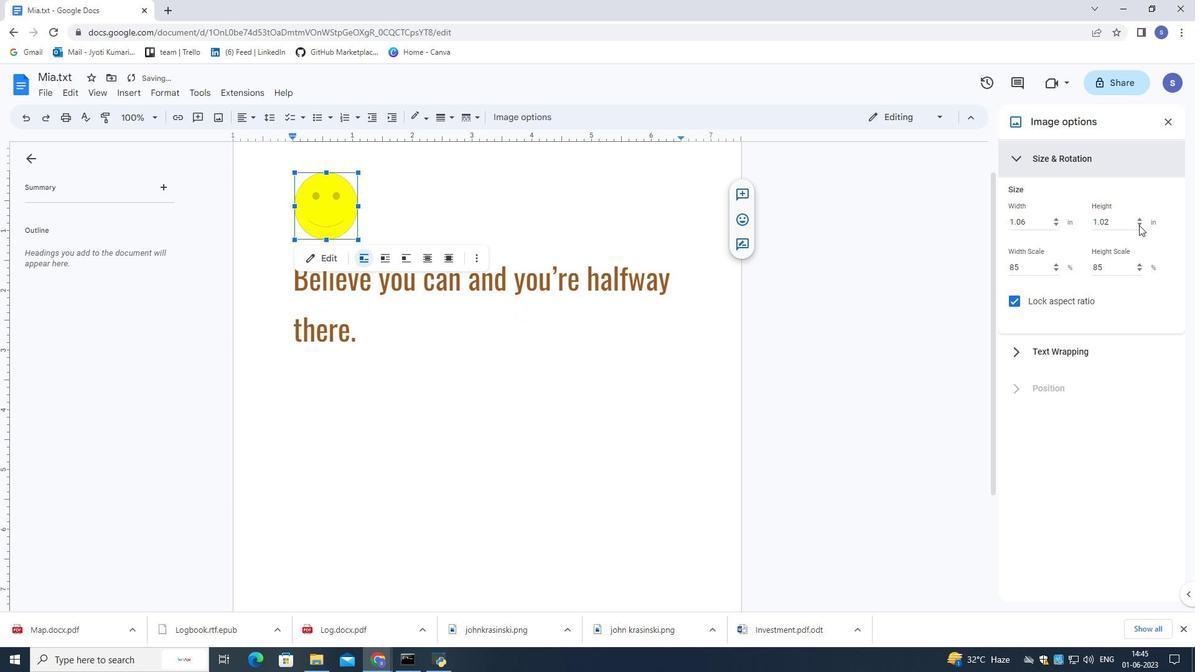 
Action: Mouse pressed left at (1138, 225)
Screenshot: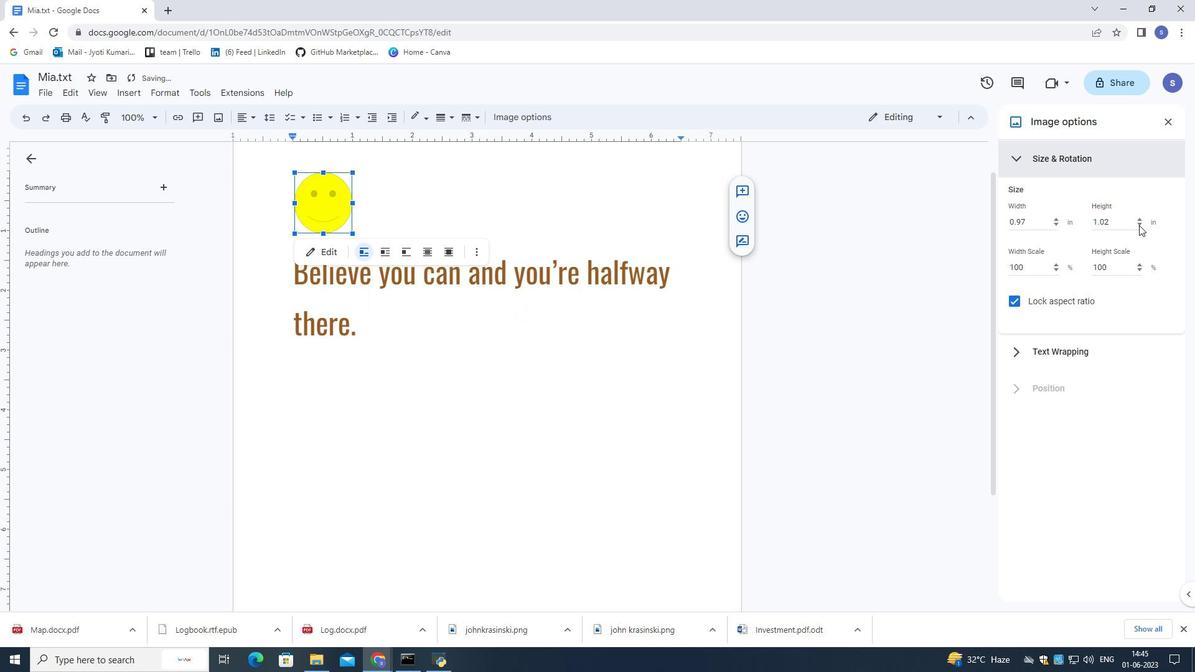 
Action: Mouse pressed left at (1138, 225)
Screenshot: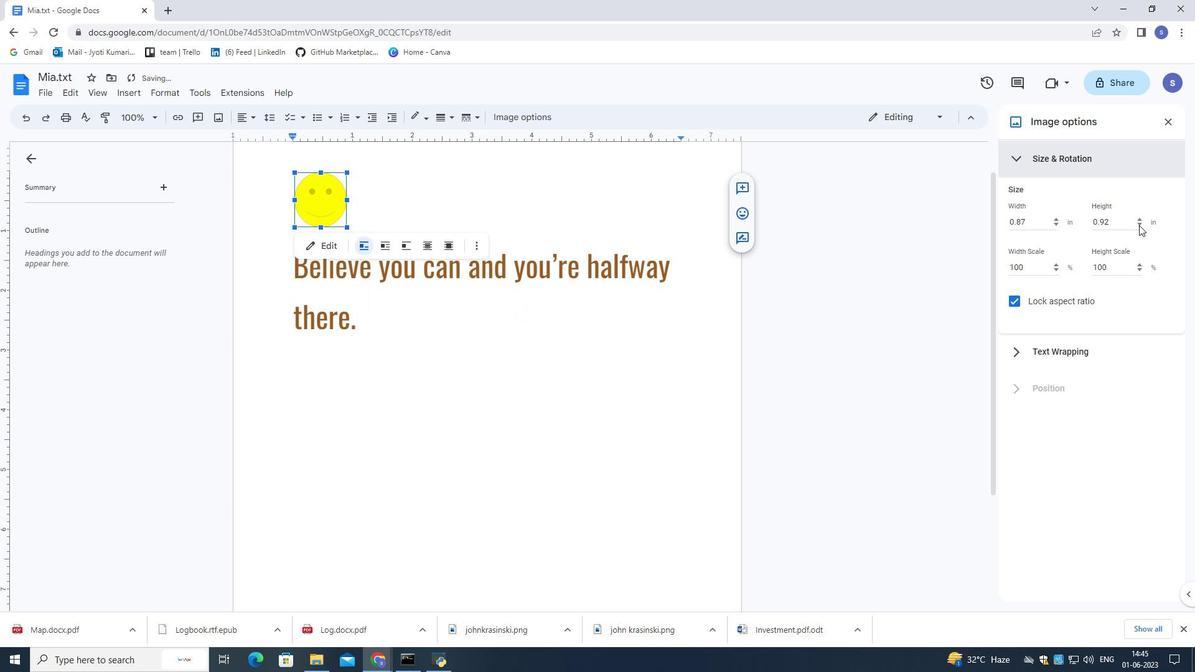 
Action: Mouse pressed left at (1138, 225)
Screenshot: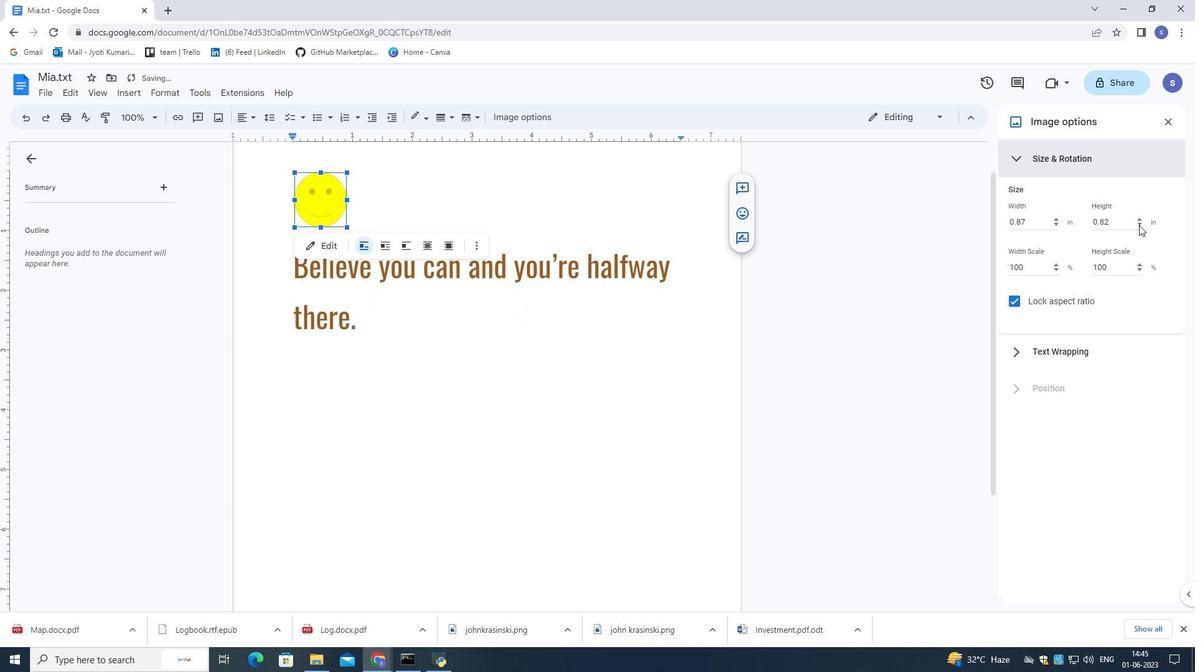 
Action: Mouse pressed left at (1138, 225)
Screenshot: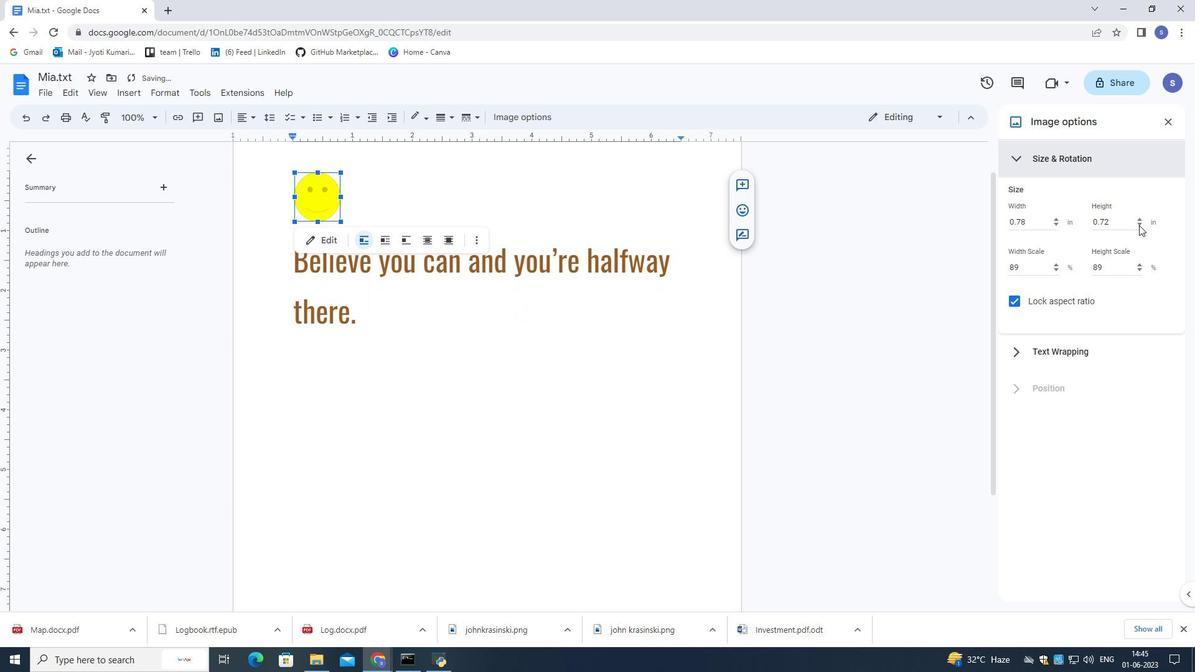 
Action: Mouse pressed left at (1138, 225)
Screenshot: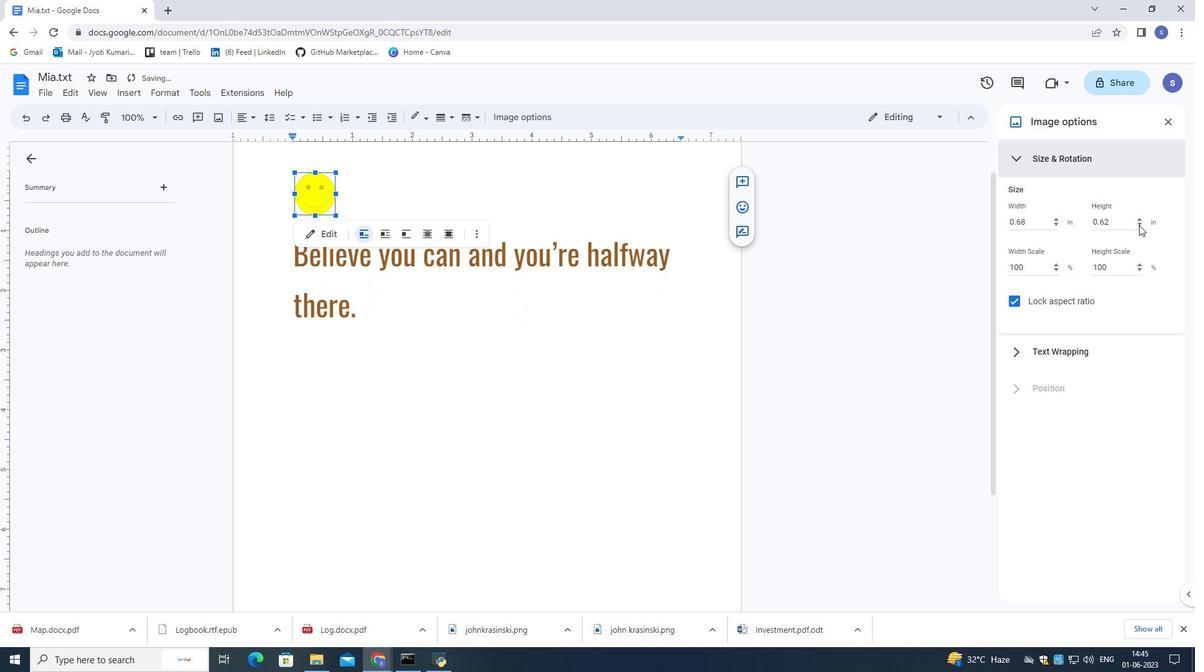 
Action: Mouse pressed left at (1138, 225)
Screenshot: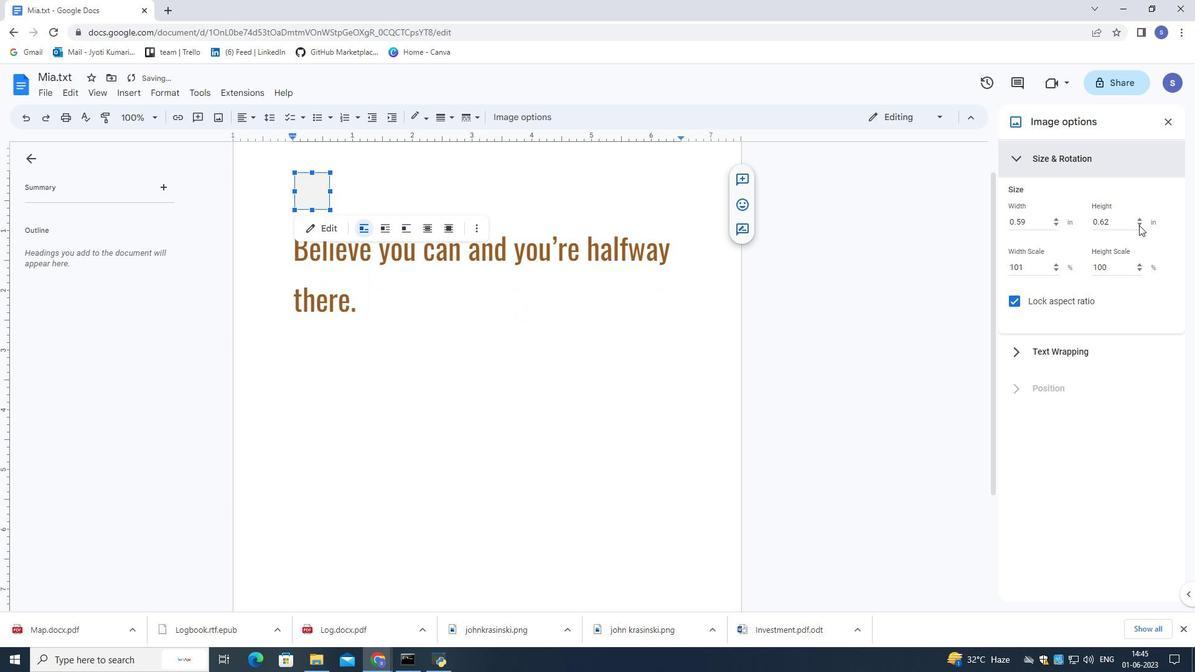 
Action: Mouse pressed left at (1138, 225)
Screenshot: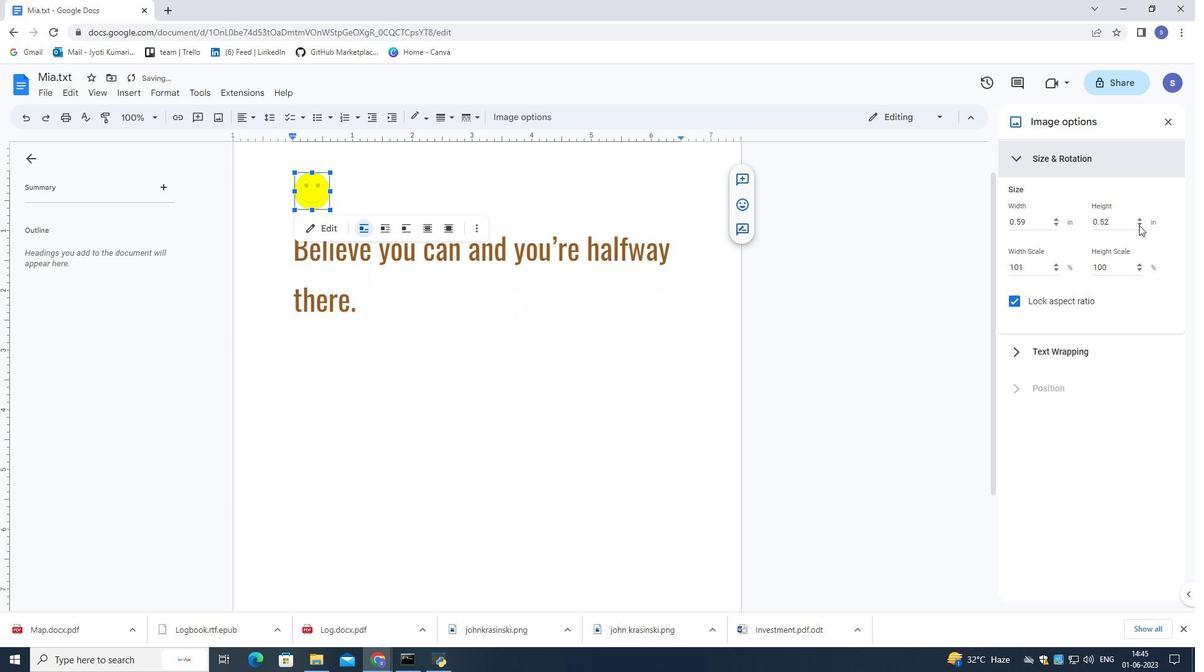 
Action: Mouse pressed left at (1138, 225)
Screenshot: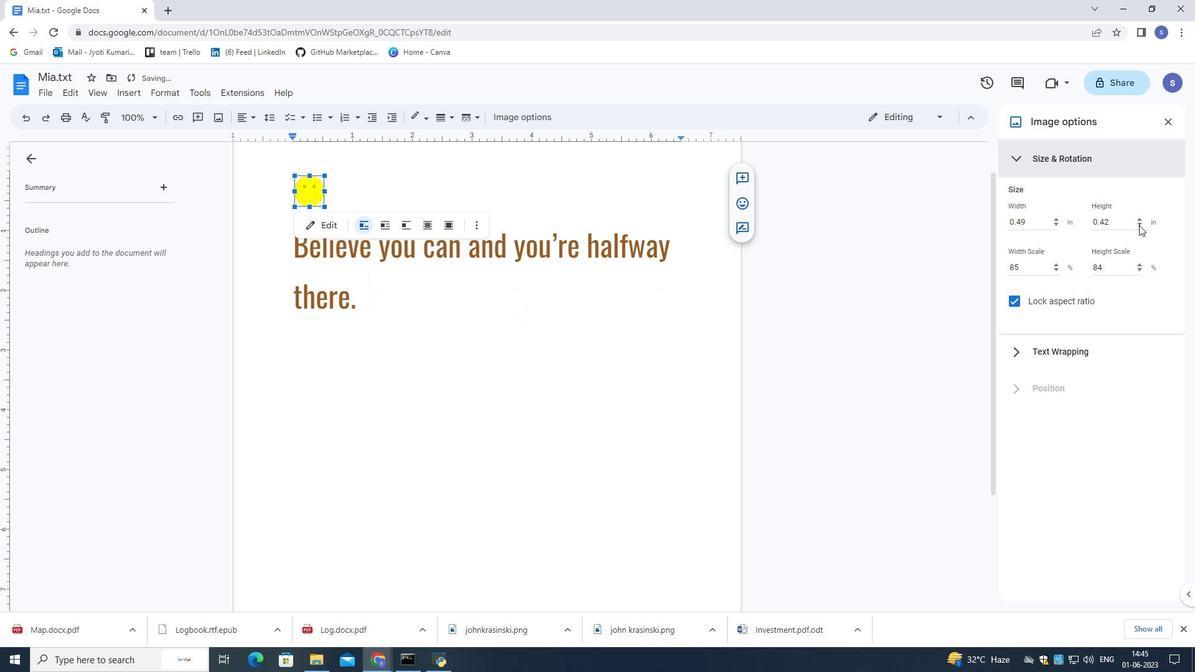 
Action: Mouse pressed left at (1138, 225)
Screenshot: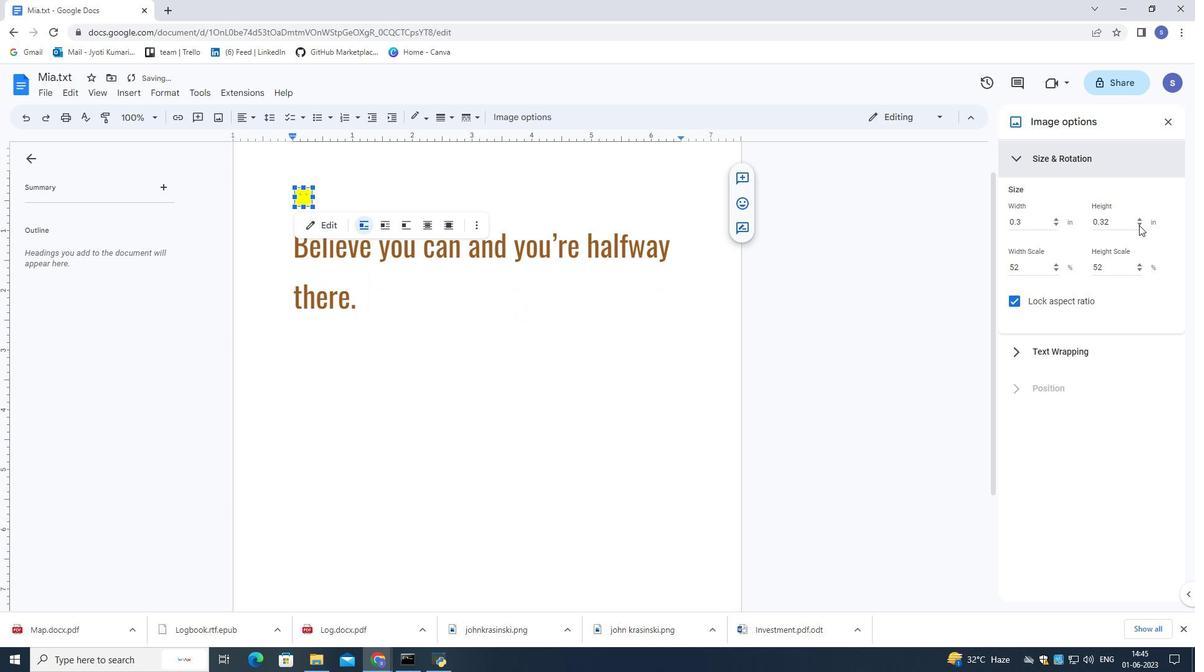 
Action: Mouse pressed left at (1138, 225)
Screenshot: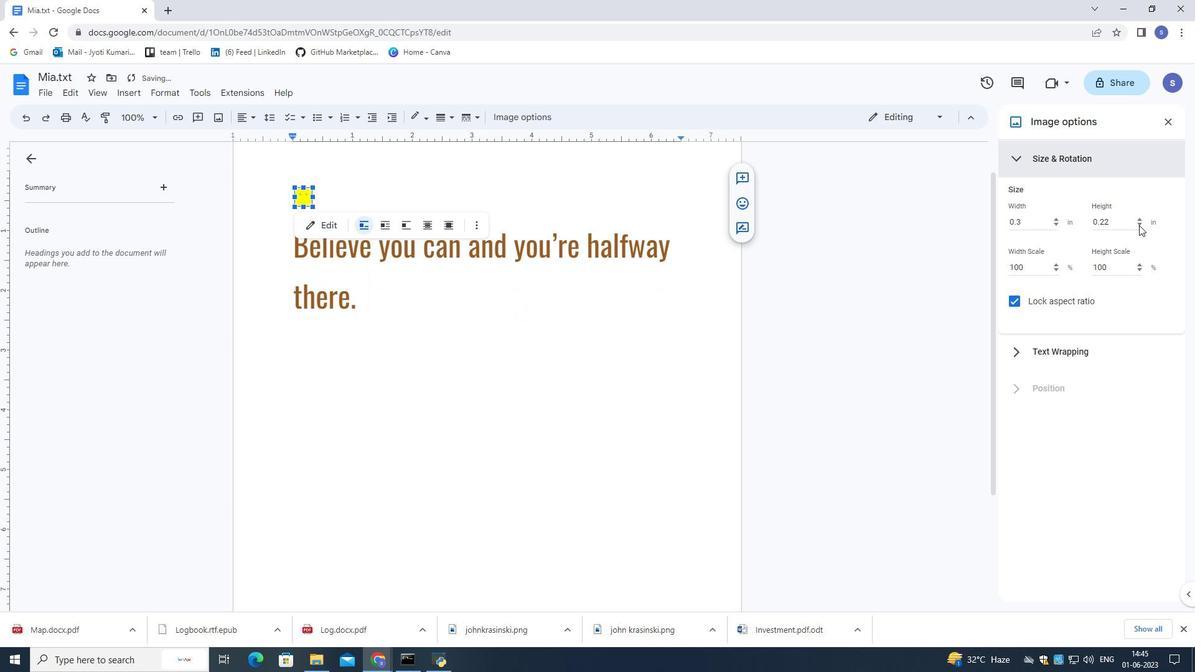
Action: Mouse pressed left at (1138, 225)
Screenshot: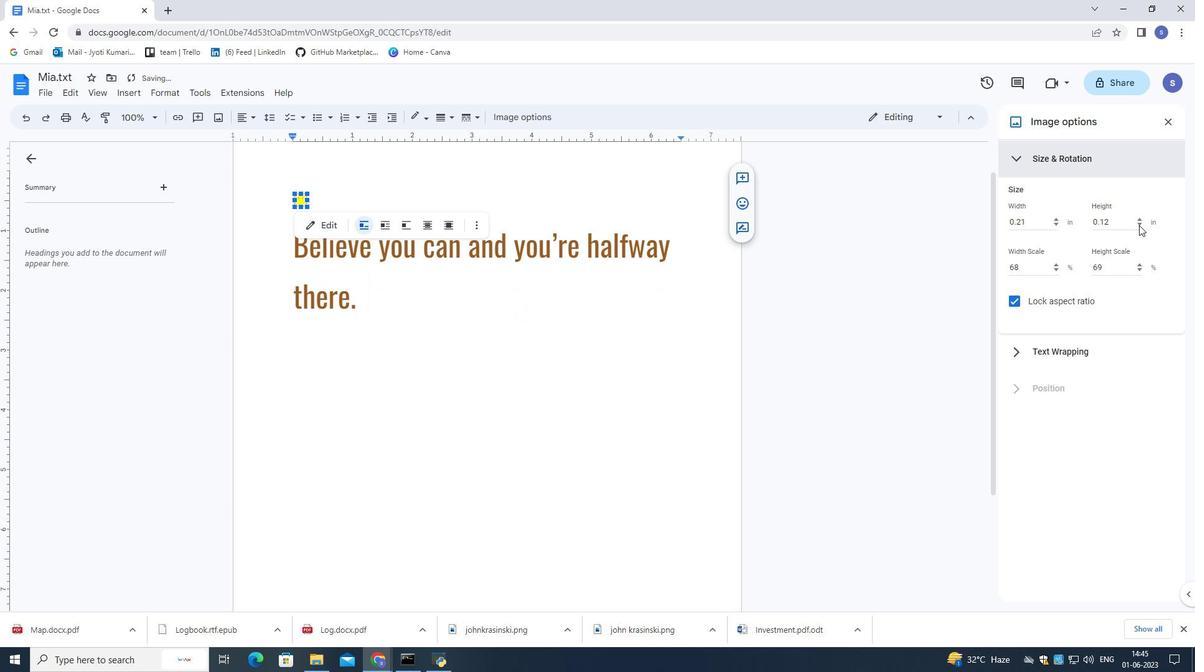 
Action: Mouse pressed left at (1138, 225)
Screenshot: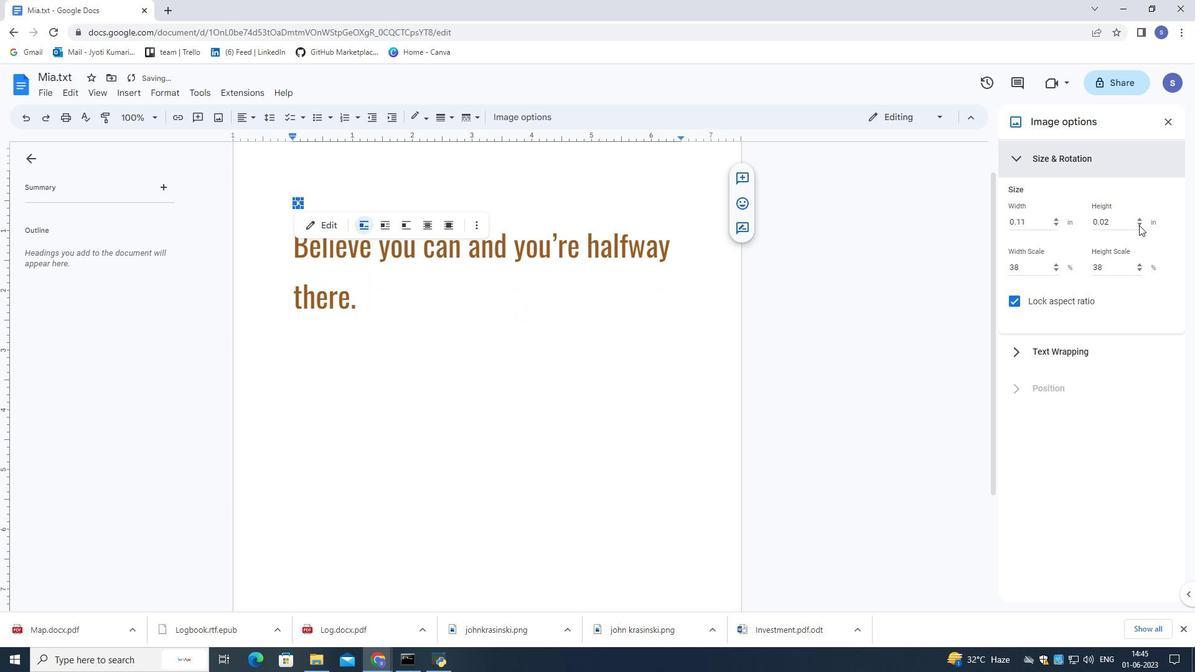 
Action: Mouse moved to (1138, 218)
Screenshot: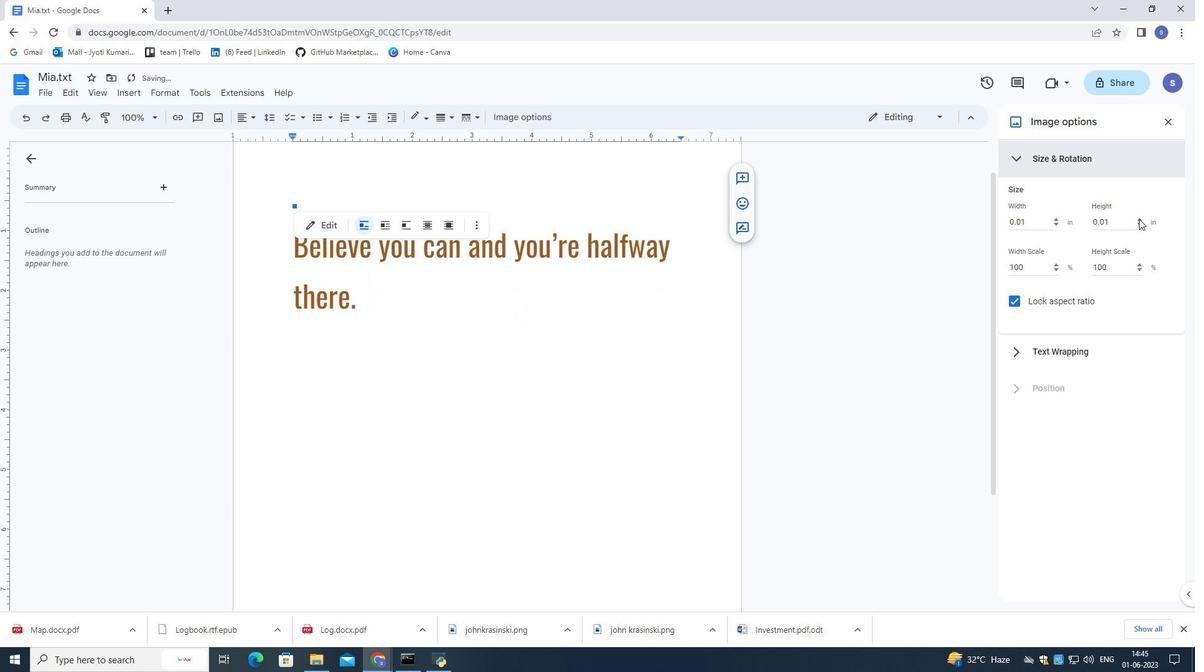 
Action: Mouse pressed left at (1138, 218)
Screenshot: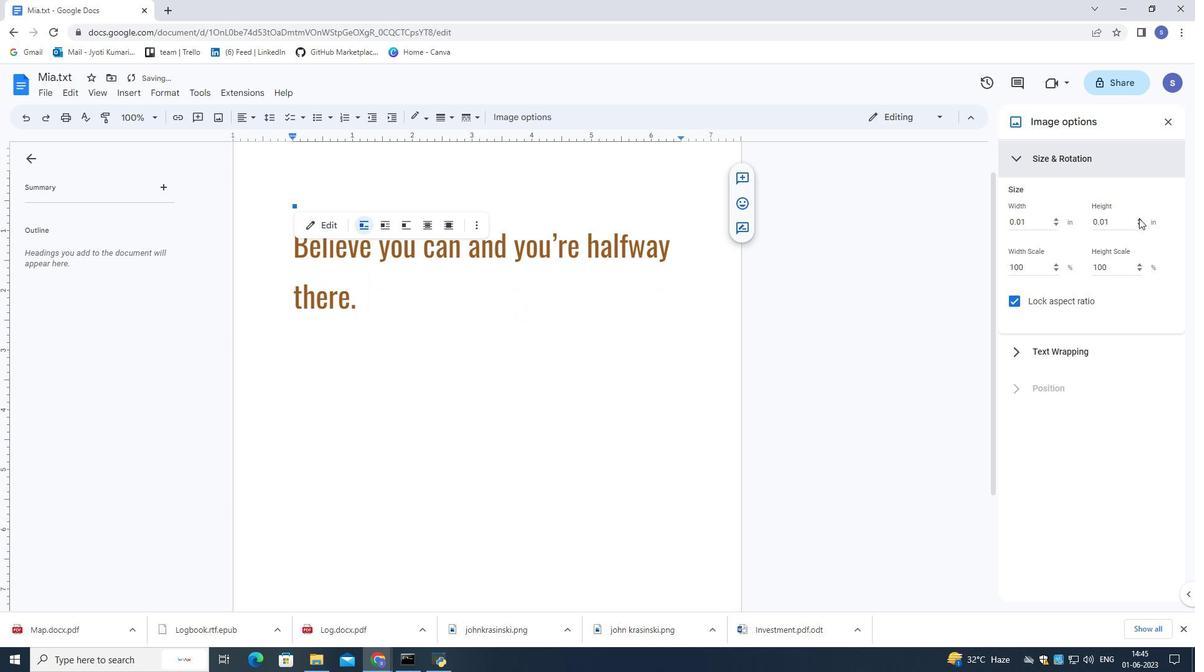 
Action: Mouse moved to (684, 346)
Screenshot: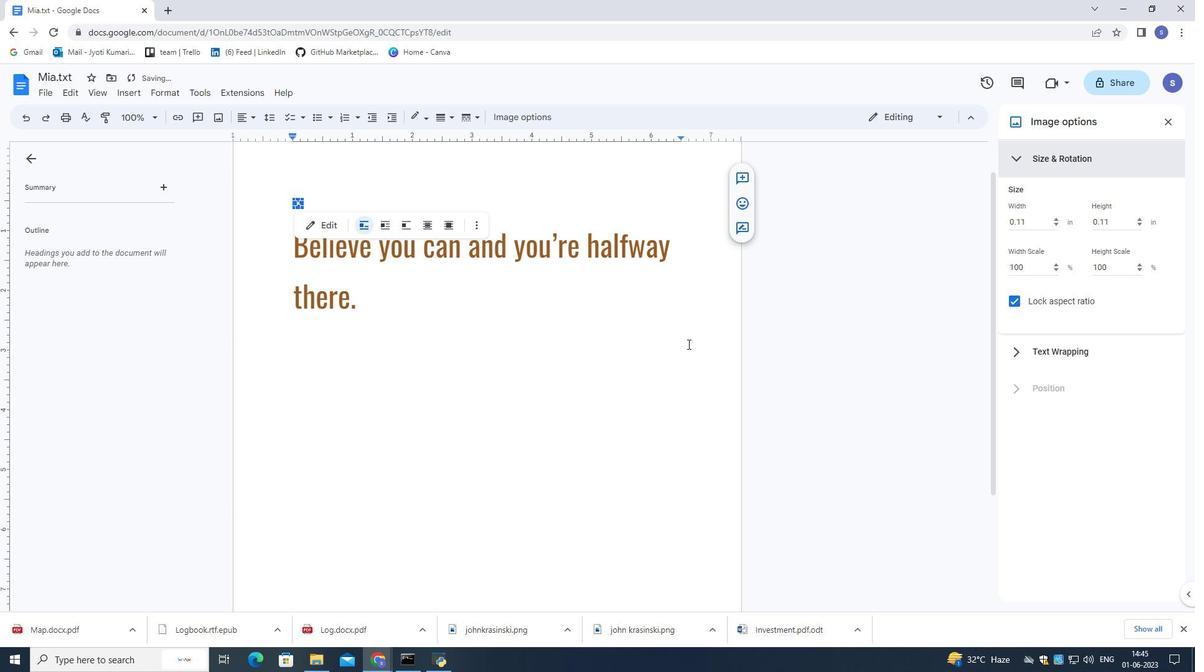 
Action: Mouse pressed left at (684, 346)
Screenshot: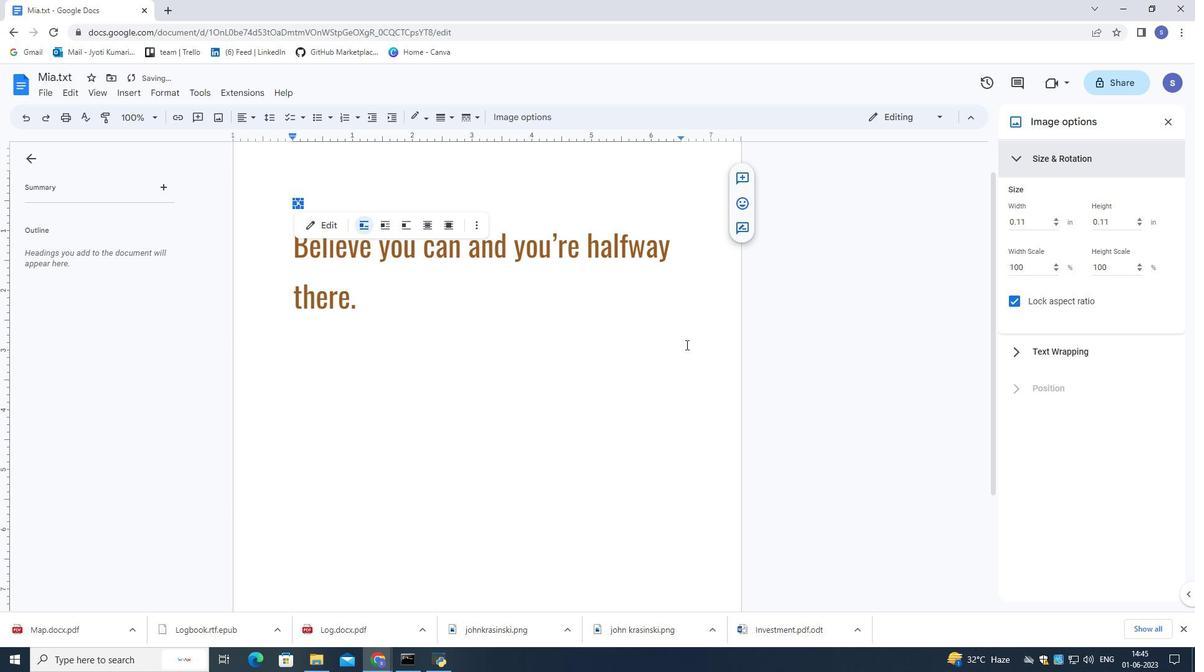 
Action: Mouse moved to (506, 302)
Screenshot: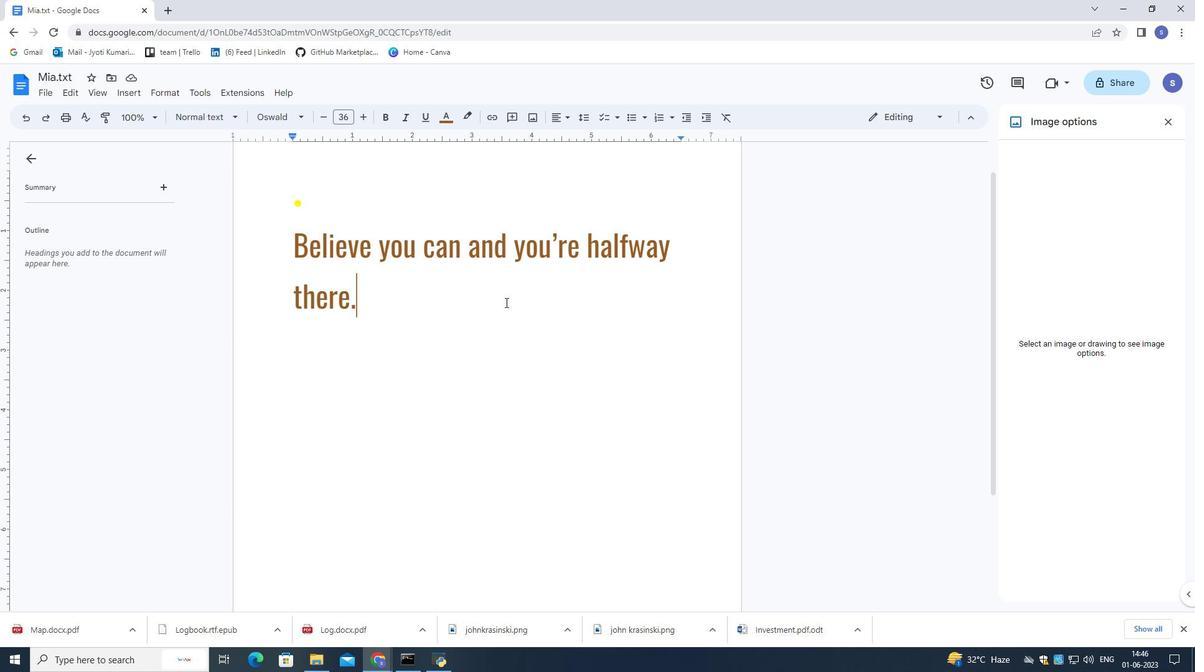 
